 Task: Look for Airbnb properties in Singen, Germany from 21st December, 2023 to 29th December, 2023 for 4 adults. Place can be entire room with 2 bedrooms having 2 beds and 2 bathrooms. Property type can be flat.
Action: Mouse moved to (419, 76)
Screenshot: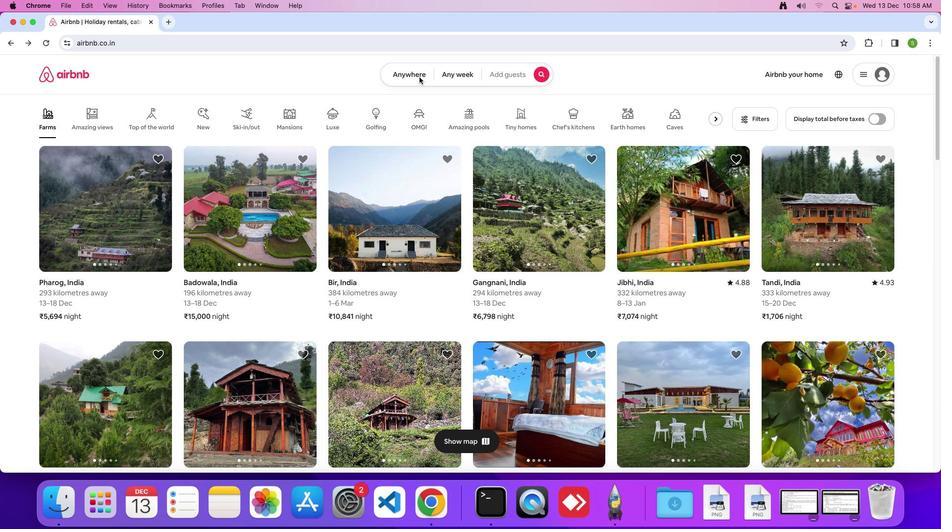 
Action: Mouse pressed left at (419, 76)
Screenshot: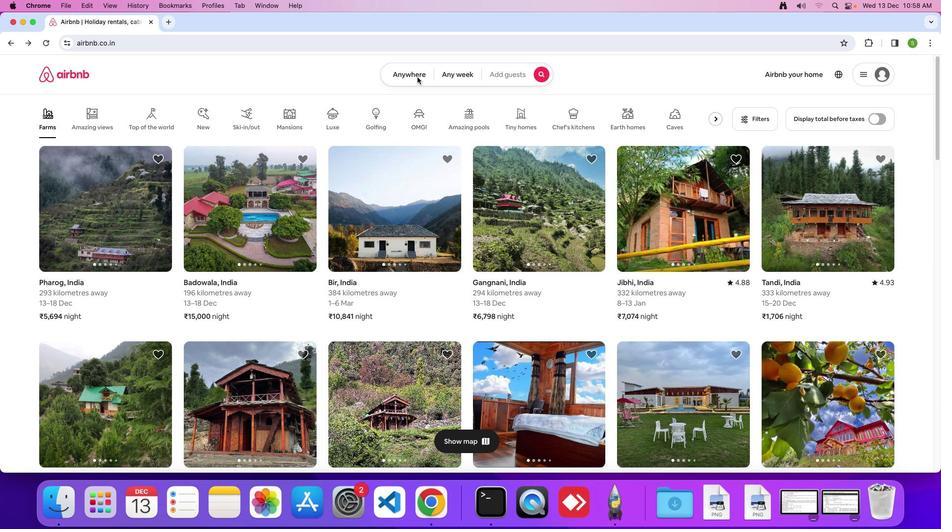
Action: Mouse moved to (394, 74)
Screenshot: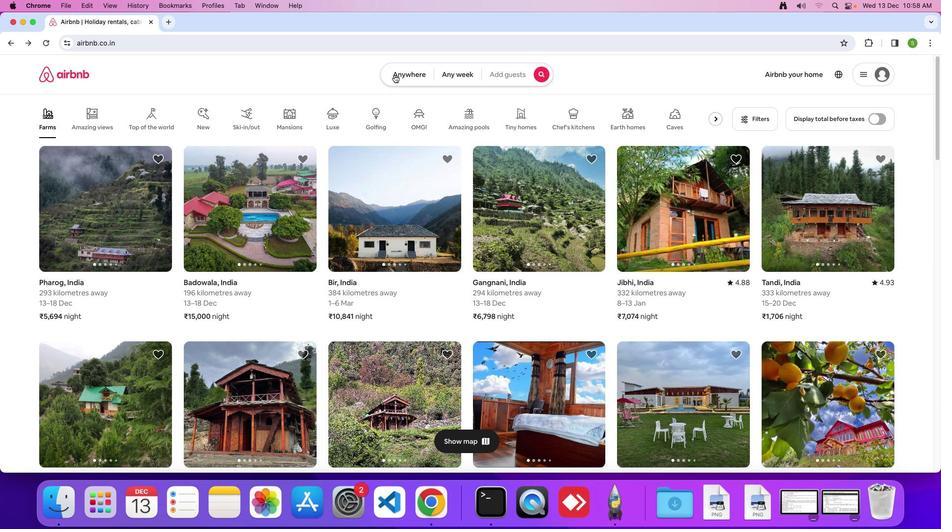 
Action: Mouse pressed left at (394, 74)
Screenshot: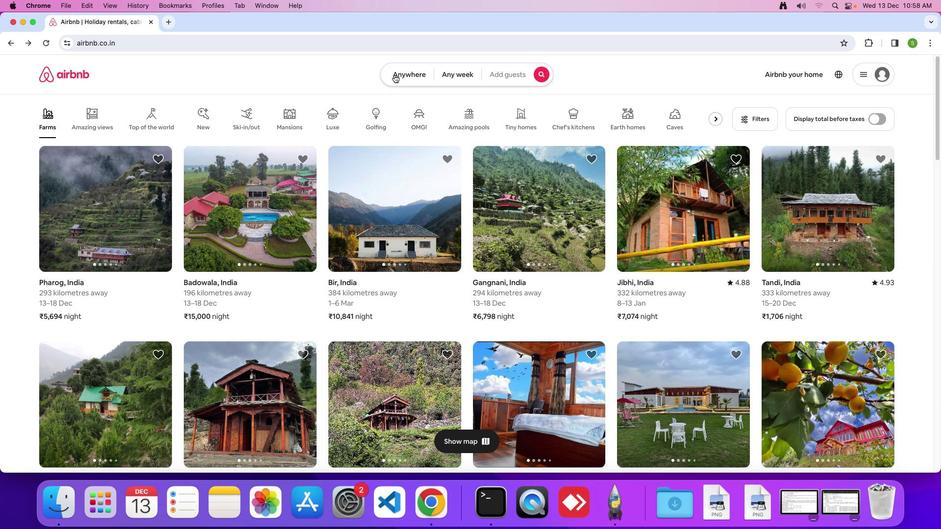 
Action: Mouse moved to (348, 113)
Screenshot: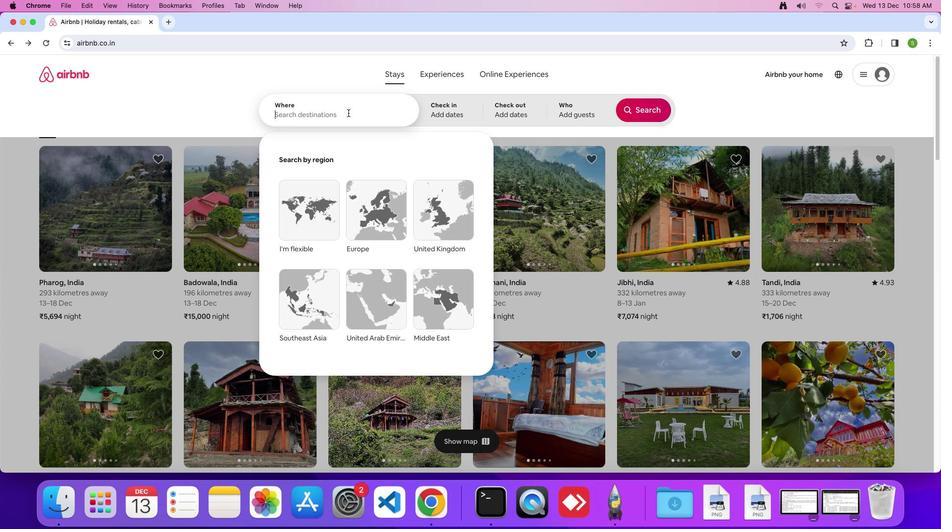 
Action: Mouse pressed left at (348, 113)
Screenshot: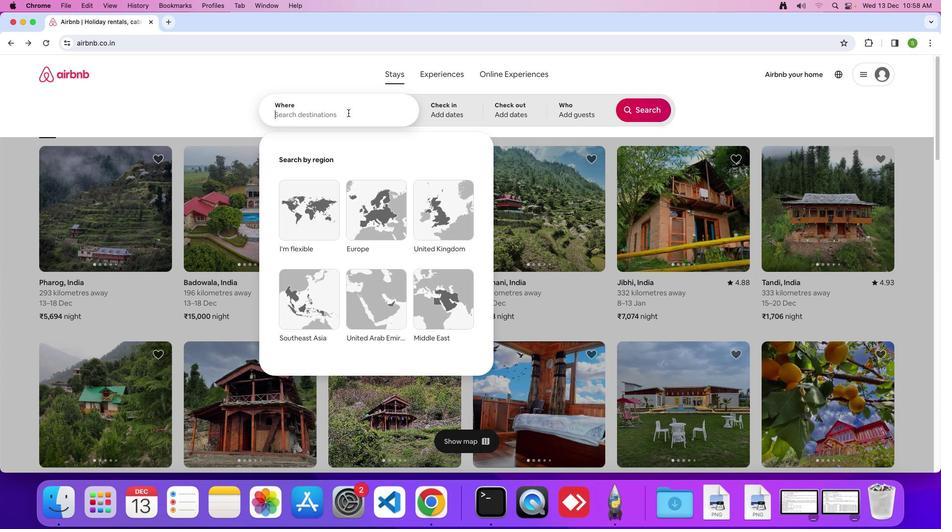 
Action: Key pressed 'S'Key.caps_lock'i''n''g''e''n'','Key.spaceKey.shift'G''e''r''m''a''n''y'Key.enter
Screenshot: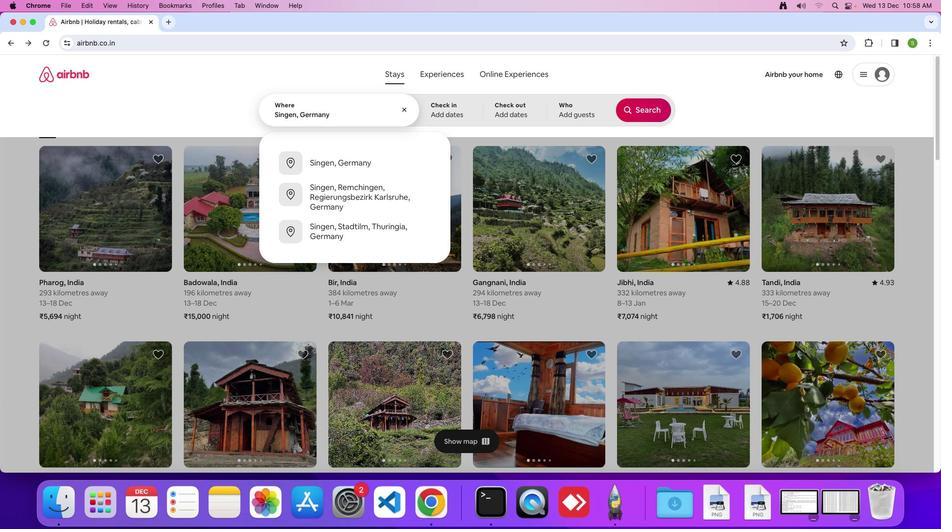 
Action: Mouse moved to (390, 298)
Screenshot: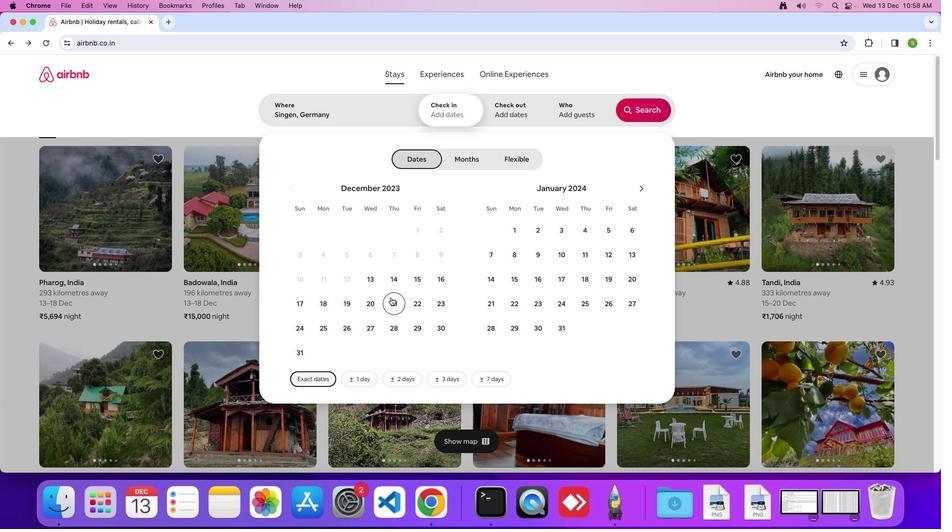 
Action: Mouse pressed left at (390, 298)
Screenshot: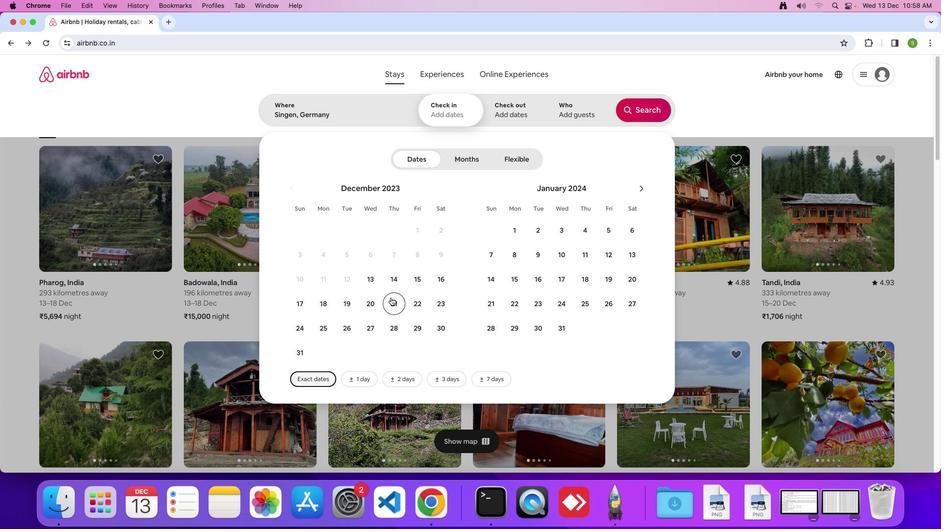 
Action: Mouse moved to (415, 327)
Screenshot: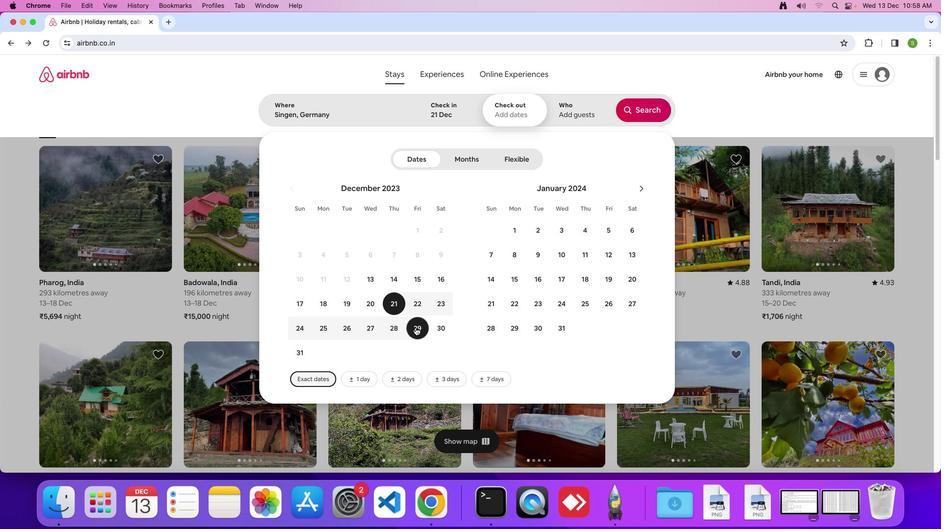 
Action: Mouse pressed left at (415, 327)
Screenshot: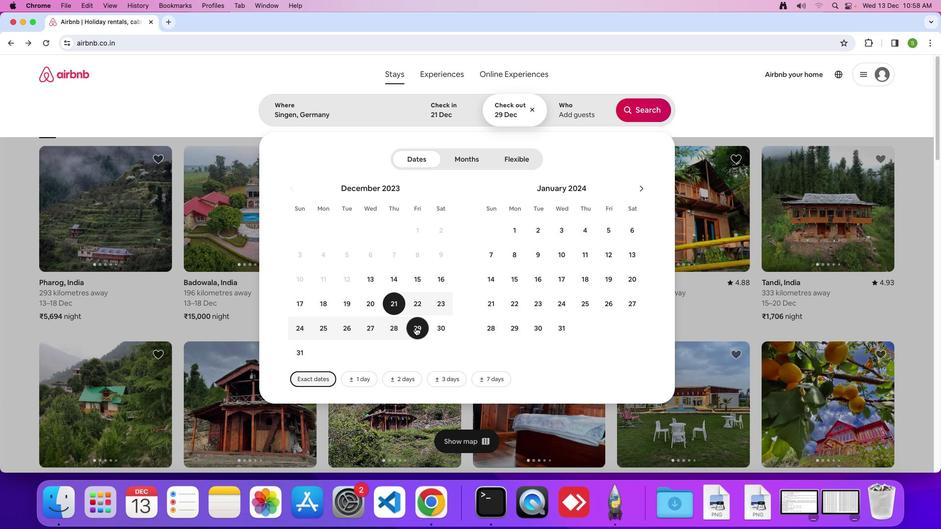 
Action: Mouse moved to (578, 110)
Screenshot: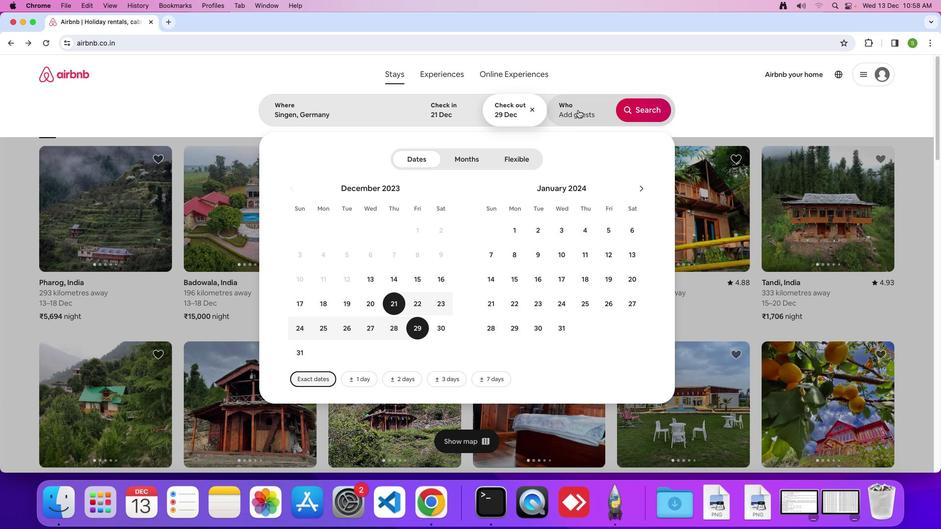 
Action: Mouse pressed left at (578, 110)
Screenshot: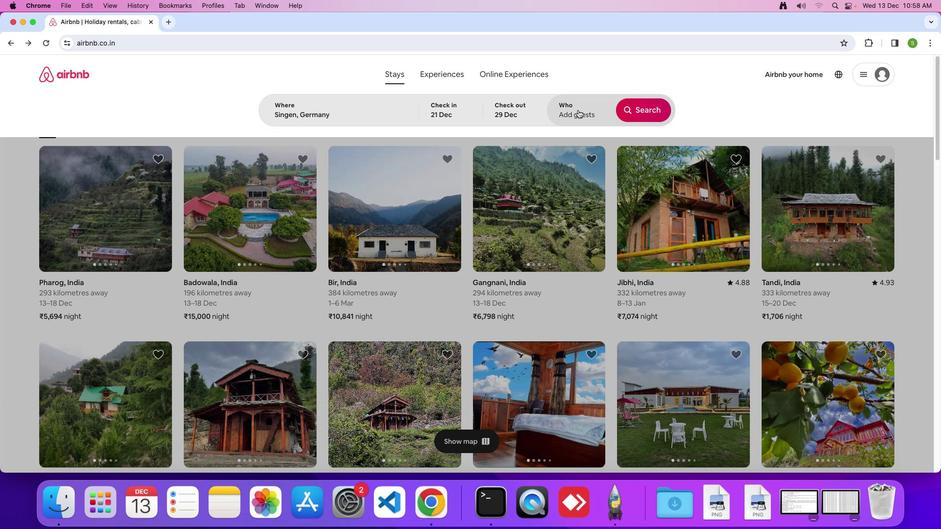 
Action: Mouse moved to (641, 160)
Screenshot: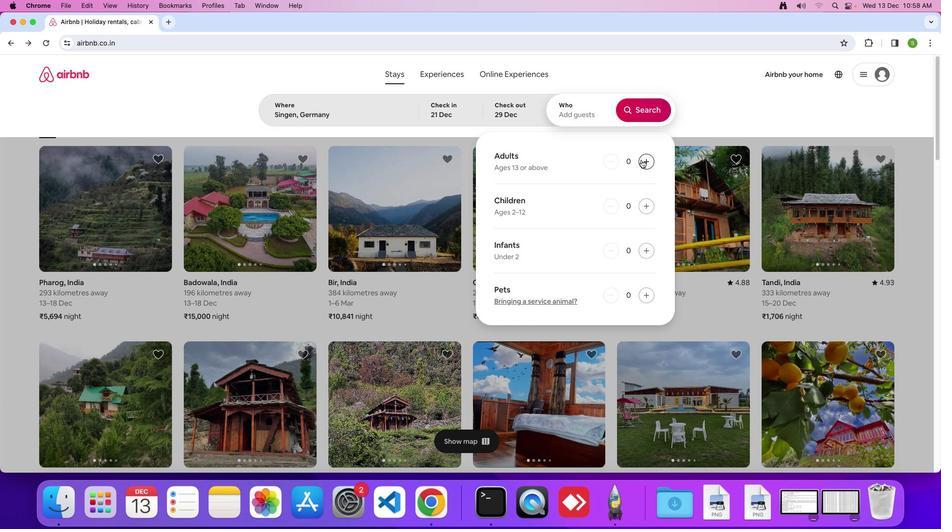 
Action: Mouse pressed left at (641, 160)
Screenshot: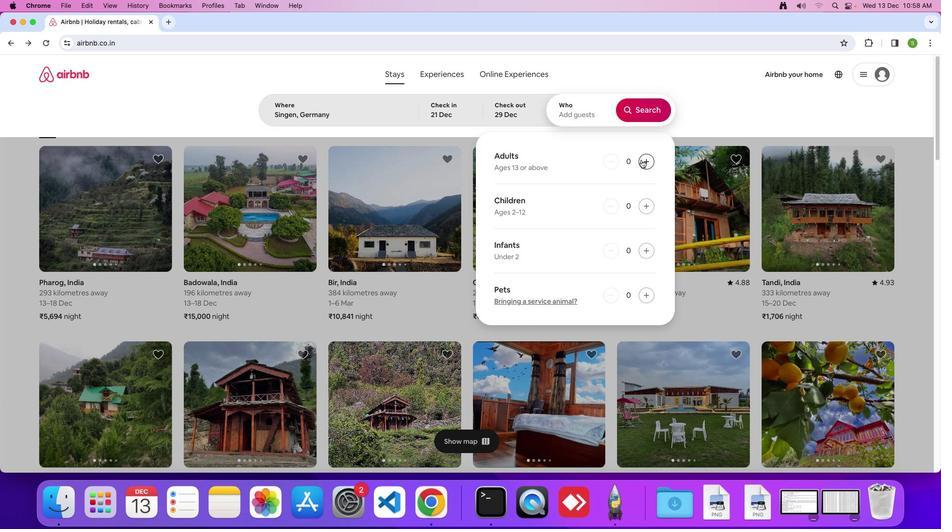 
Action: Mouse pressed left at (641, 160)
Screenshot: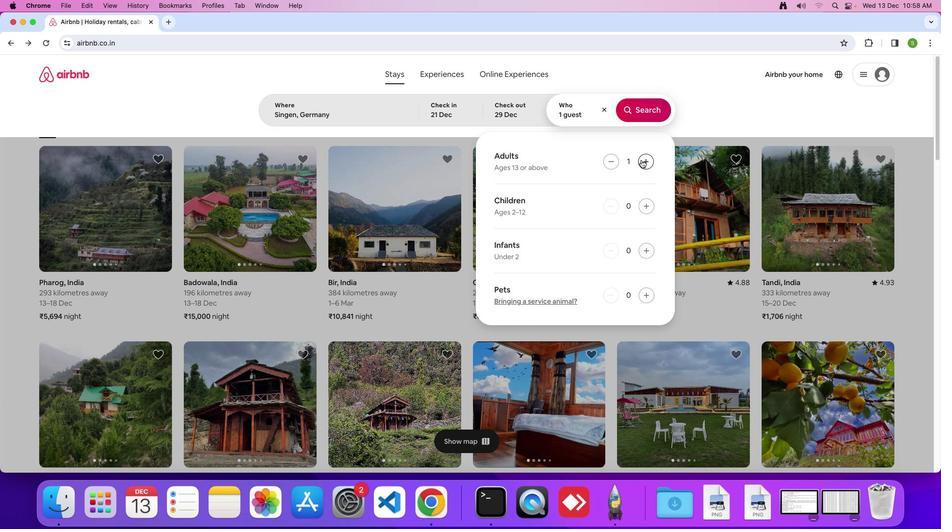 
Action: Mouse pressed left at (641, 160)
Screenshot: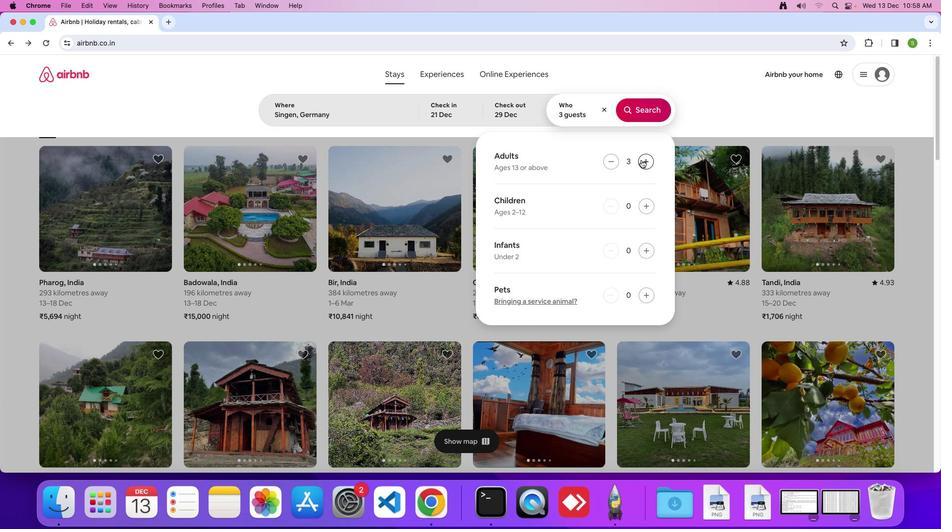 
Action: Mouse pressed left at (641, 160)
Screenshot: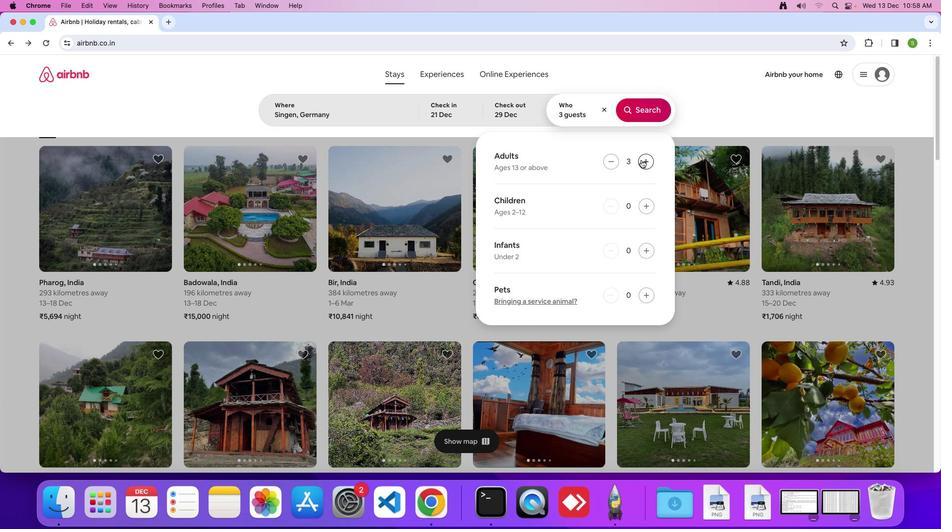 
Action: Mouse moved to (639, 115)
Screenshot: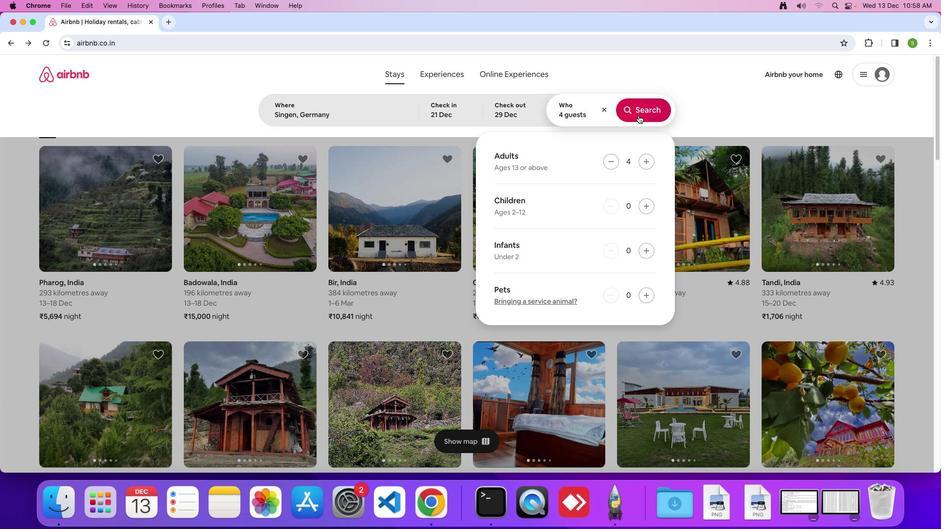 
Action: Mouse pressed left at (639, 115)
Screenshot: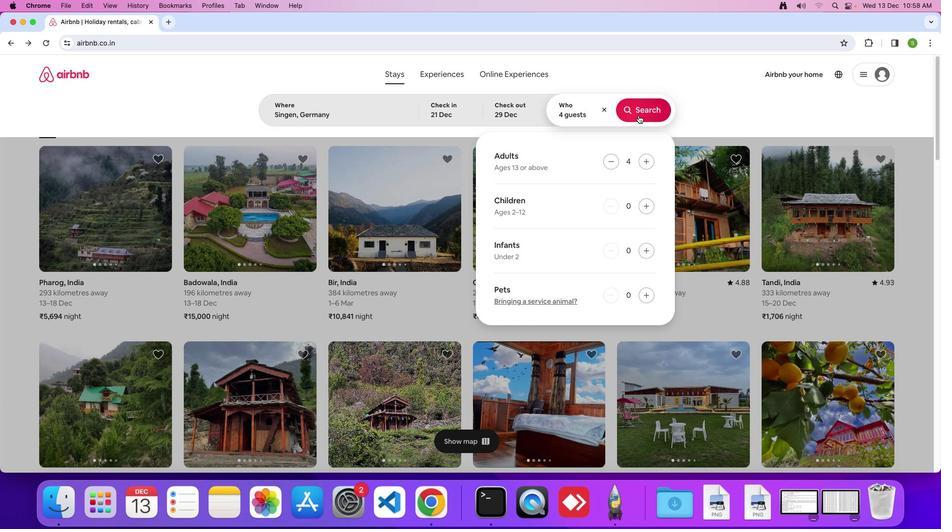 
Action: Mouse moved to (785, 116)
Screenshot: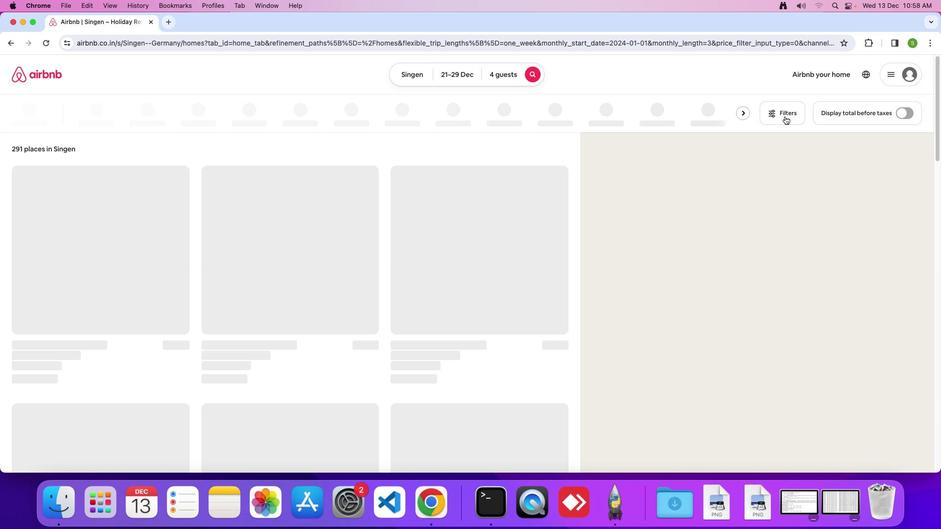
Action: Mouse pressed left at (785, 116)
Screenshot: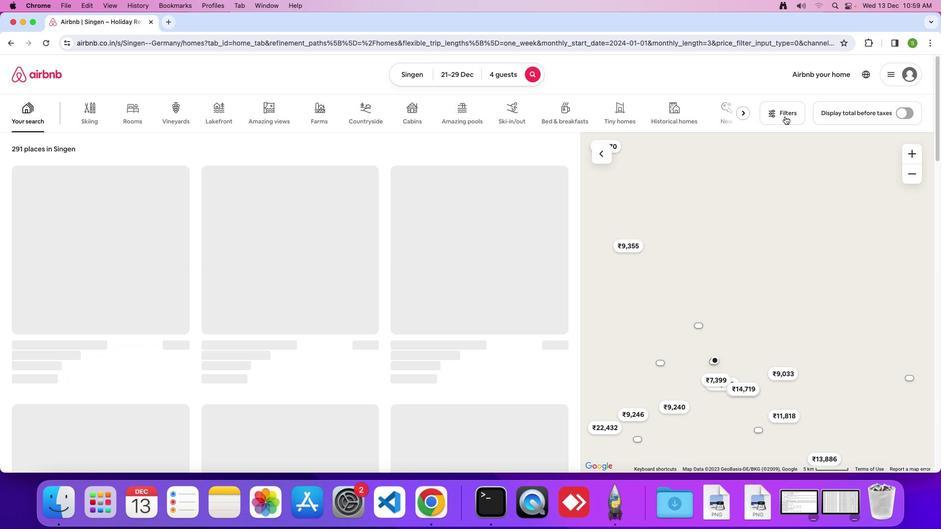 
Action: Mouse moved to (420, 355)
Screenshot: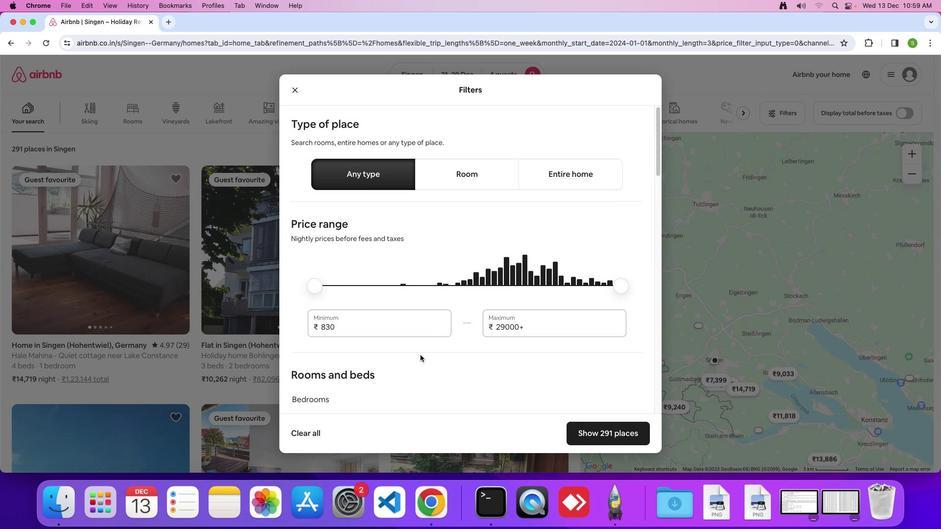 
Action: Mouse scrolled (420, 355) with delta (0, 0)
Screenshot: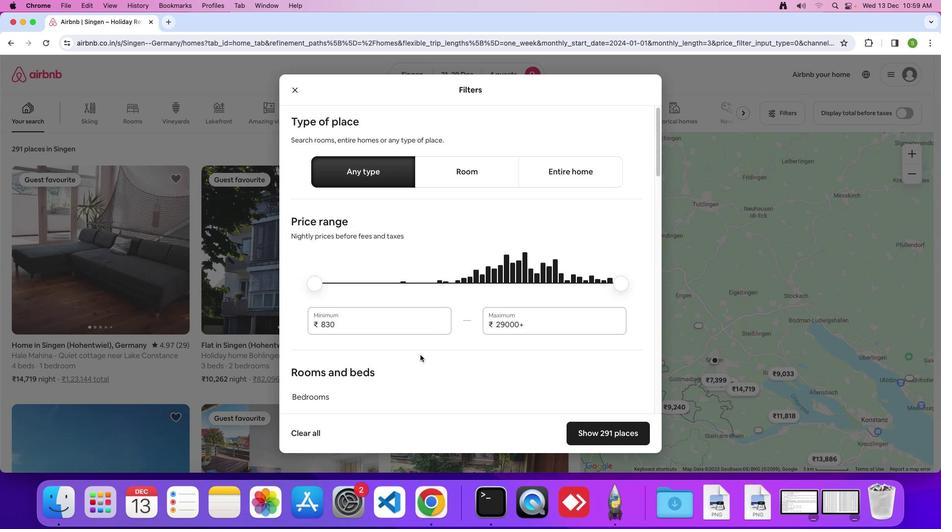 
Action: Mouse scrolled (420, 355) with delta (0, 0)
Screenshot: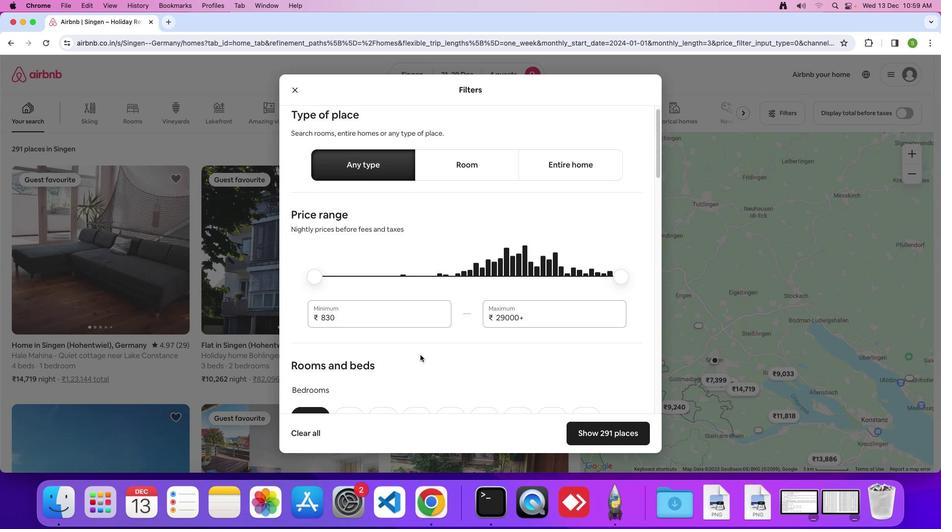 
Action: Mouse scrolled (420, 355) with delta (0, 0)
Screenshot: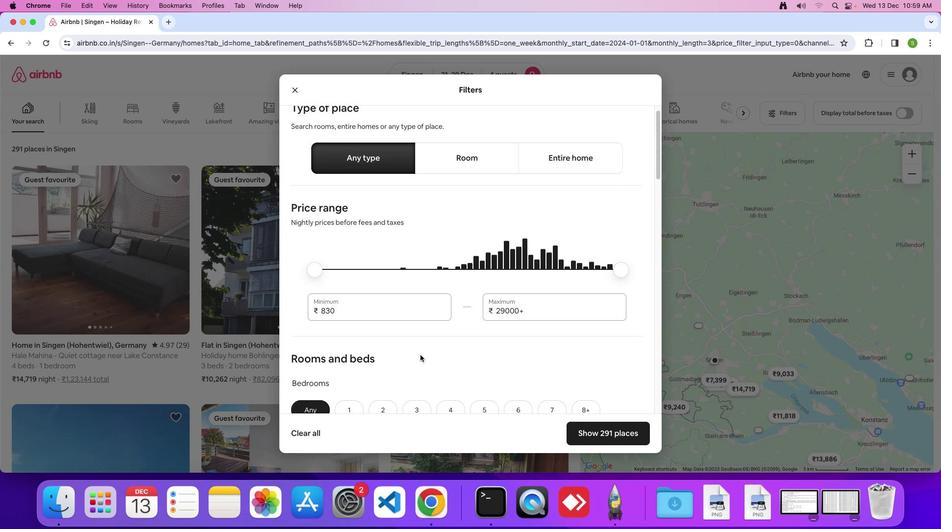 
Action: Mouse scrolled (420, 355) with delta (0, 0)
Screenshot: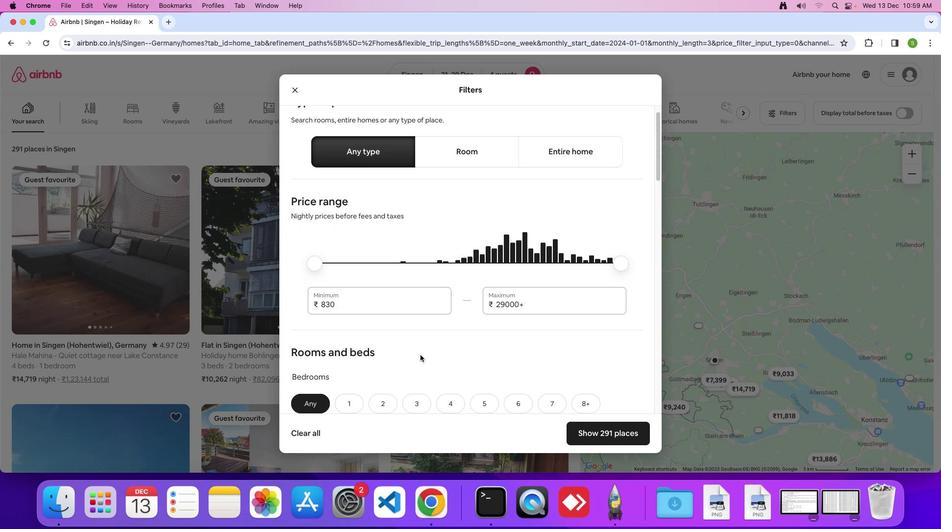 
Action: Mouse scrolled (420, 355) with delta (0, 0)
Screenshot: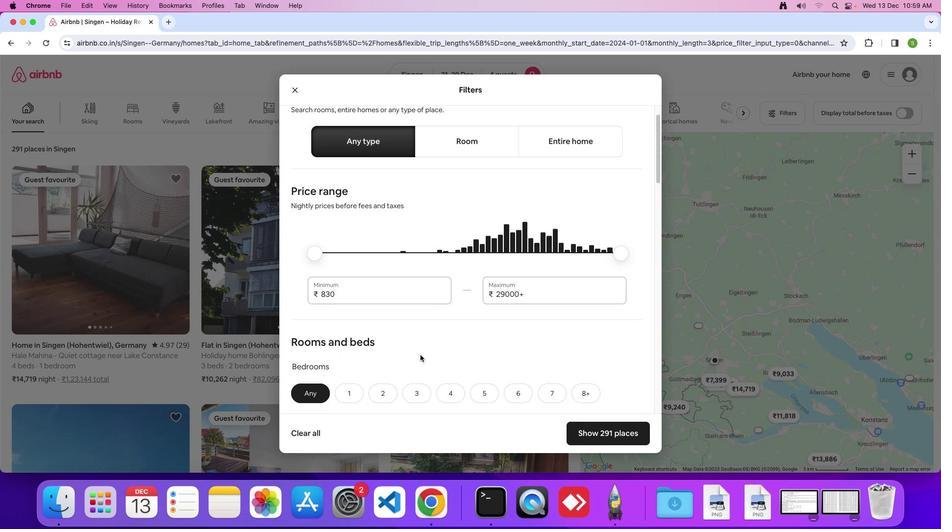 
Action: Mouse scrolled (420, 355) with delta (0, 0)
Screenshot: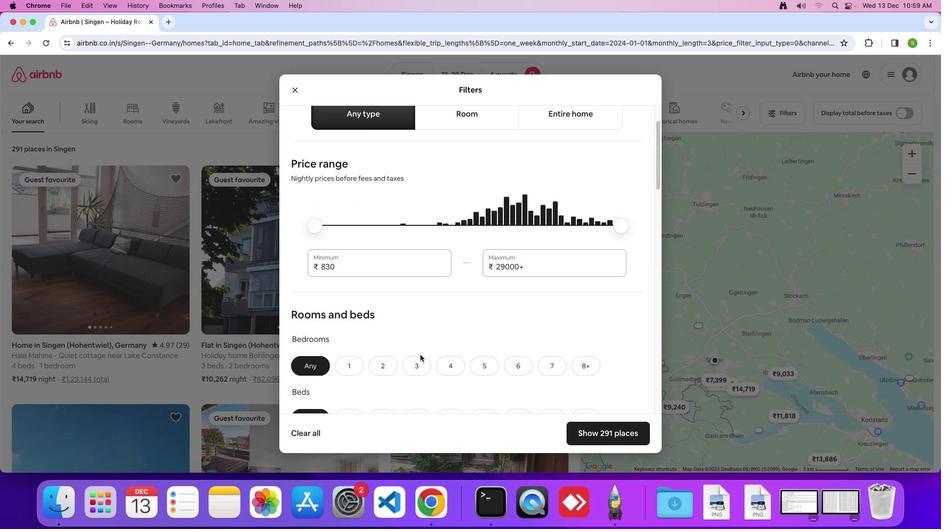 
Action: Mouse scrolled (420, 355) with delta (0, 0)
Screenshot: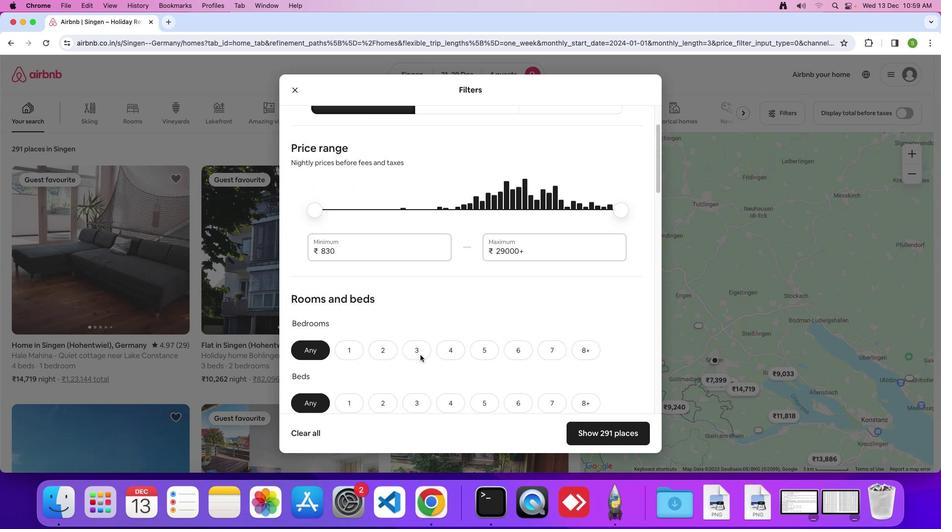 
Action: Mouse scrolled (420, 355) with delta (0, 0)
Screenshot: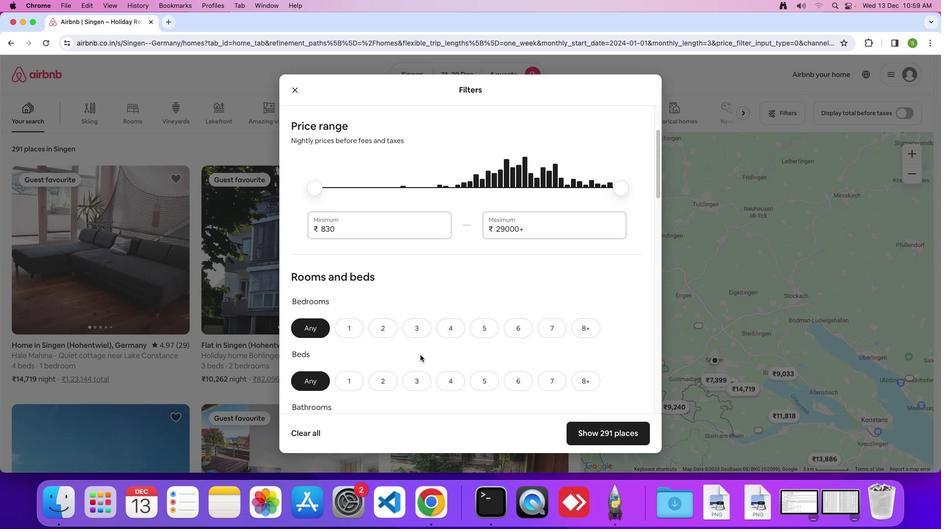 
Action: Mouse scrolled (420, 355) with delta (0, 0)
Screenshot: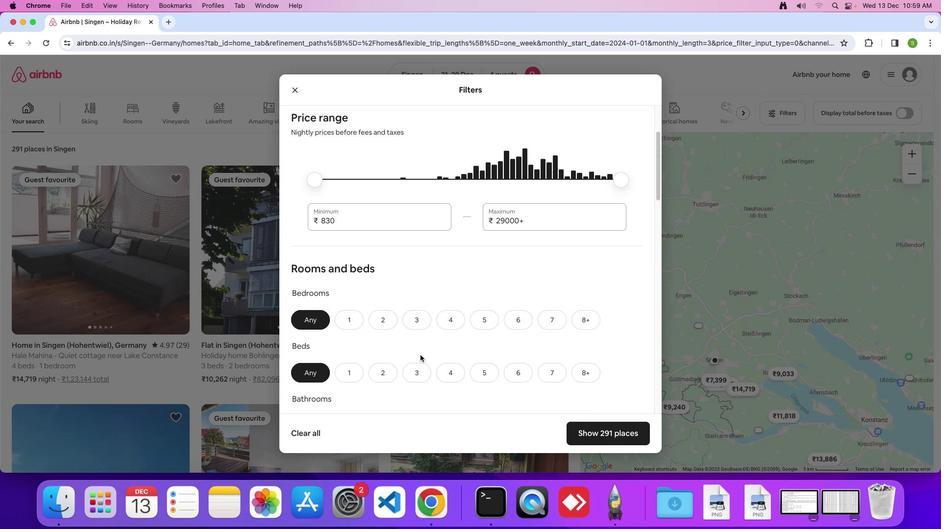 
Action: Mouse scrolled (420, 355) with delta (0, 0)
Screenshot: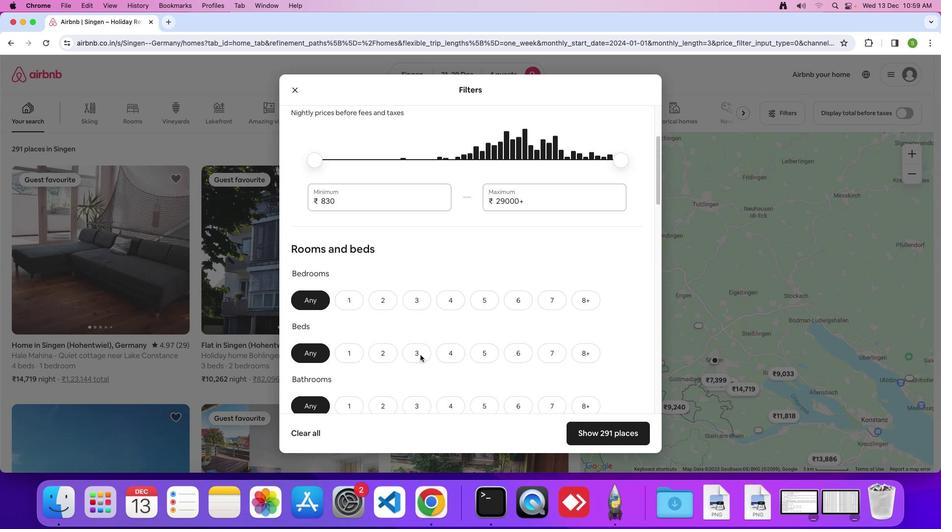 
Action: Mouse scrolled (420, 355) with delta (0, 0)
Screenshot: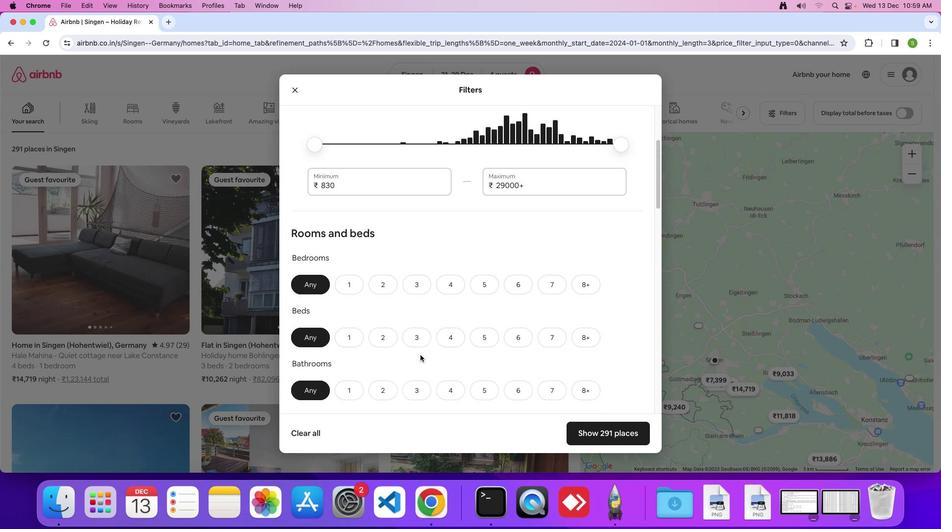 
Action: Mouse scrolled (420, 355) with delta (0, 0)
Screenshot: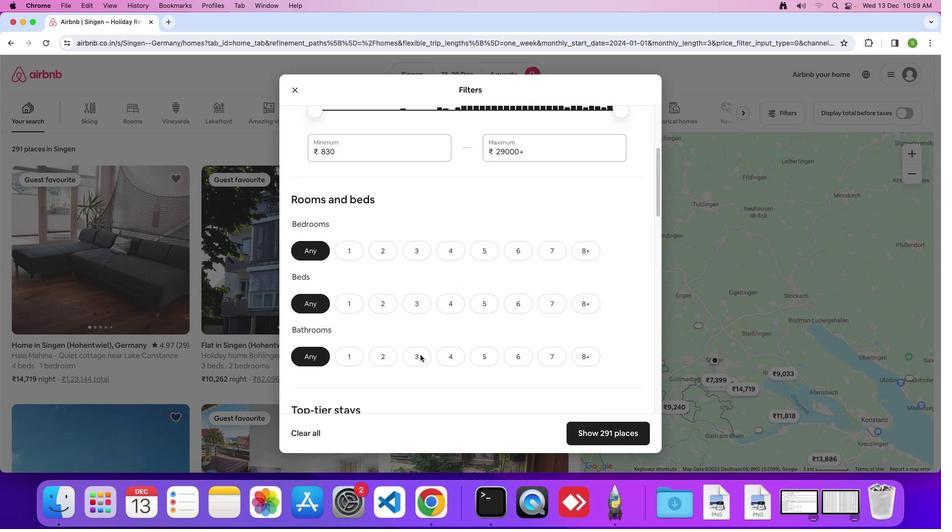 
Action: Mouse moved to (389, 243)
Screenshot: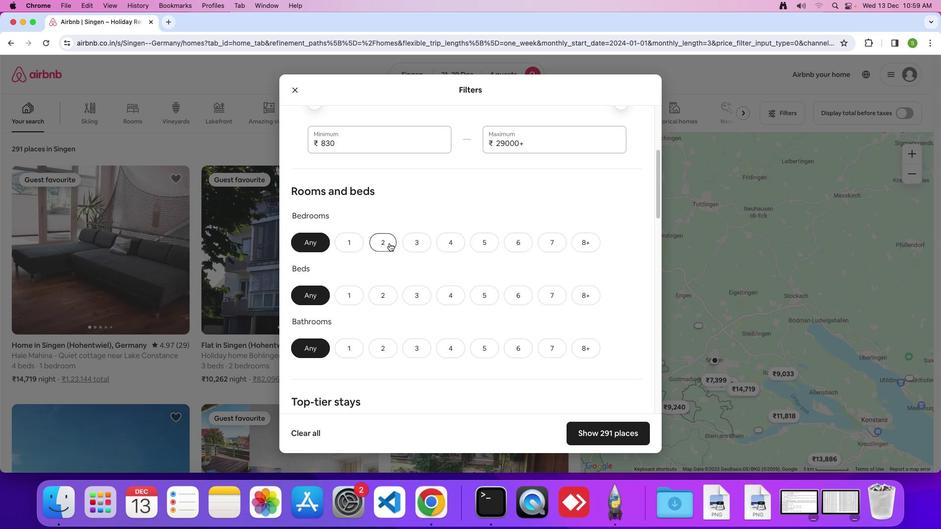 
Action: Mouse pressed left at (389, 243)
Screenshot: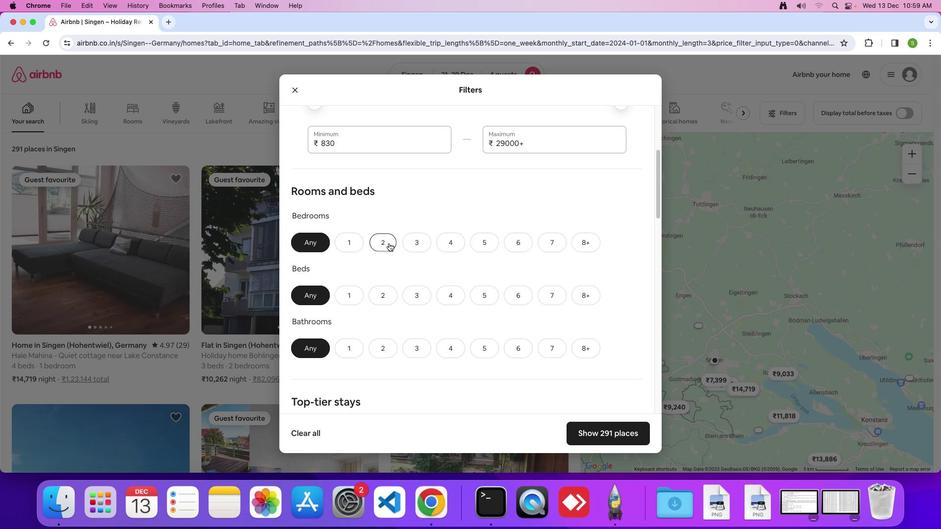 
Action: Mouse moved to (383, 298)
Screenshot: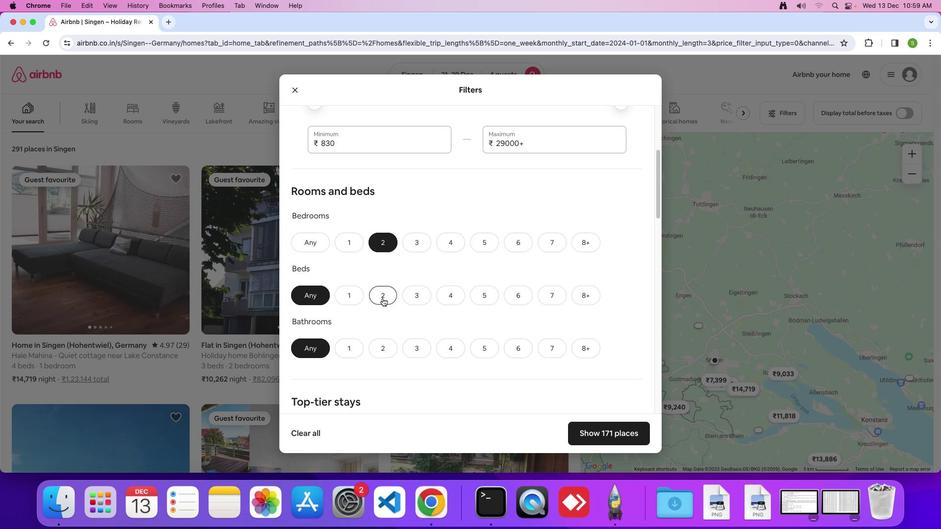 
Action: Mouse pressed left at (383, 298)
Screenshot: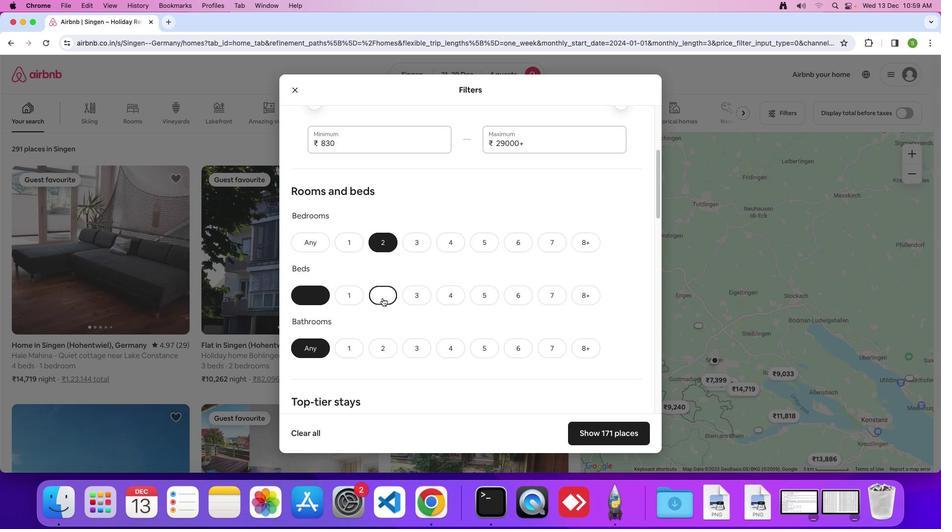 
Action: Mouse moved to (382, 348)
Screenshot: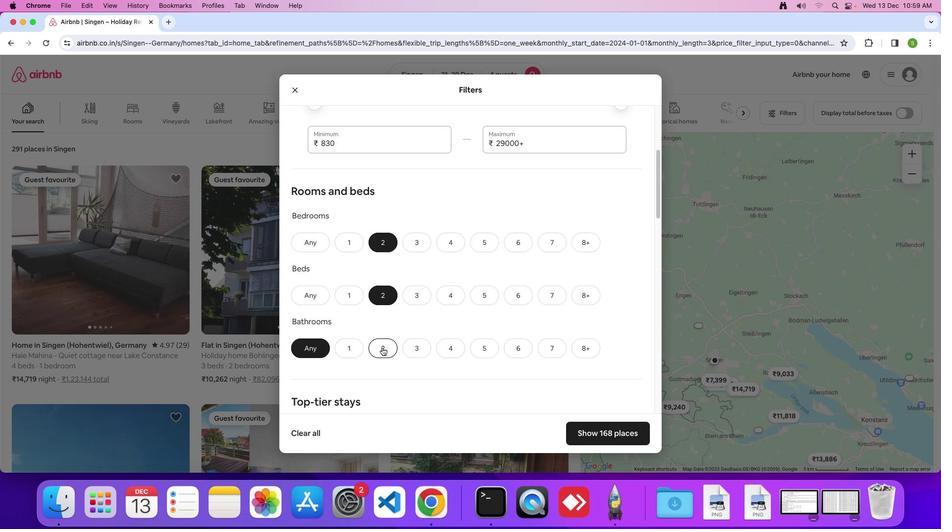 
Action: Mouse pressed left at (382, 348)
Screenshot: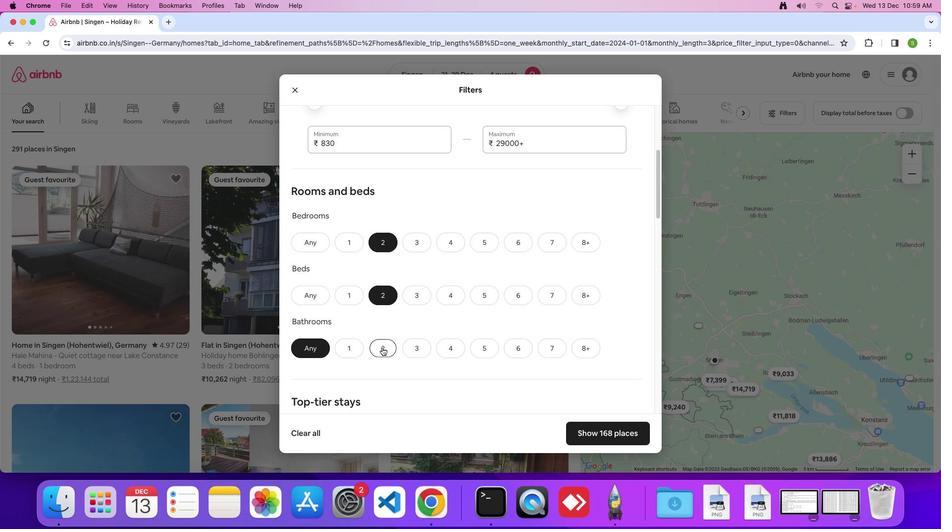 
Action: Mouse moved to (463, 310)
Screenshot: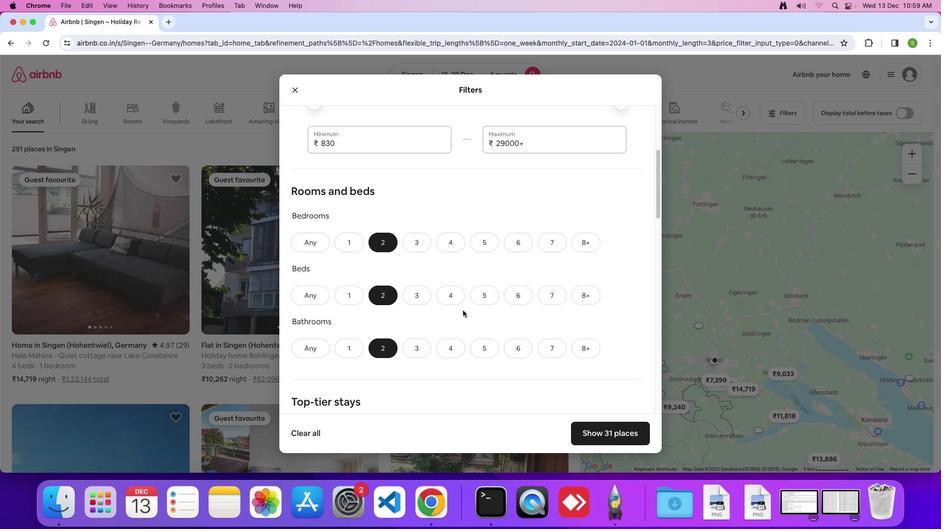 
Action: Mouse scrolled (463, 310) with delta (0, 0)
Screenshot: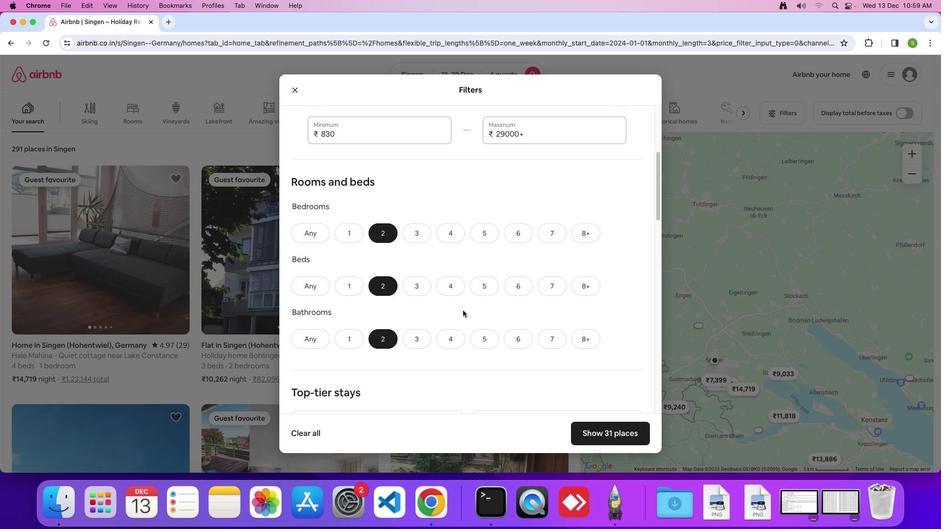
Action: Mouse scrolled (463, 310) with delta (0, 0)
Screenshot: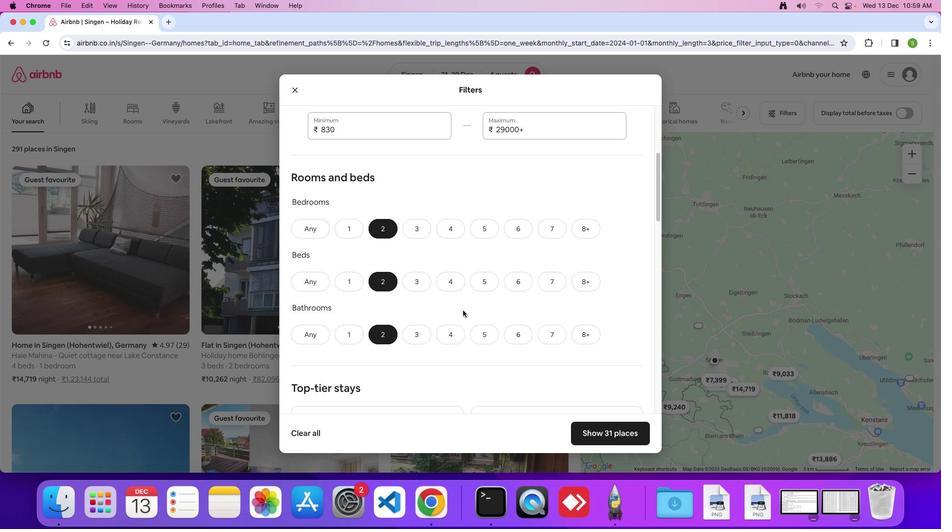 
Action: Mouse scrolled (463, 310) with delta (0, 0)
Screenshot: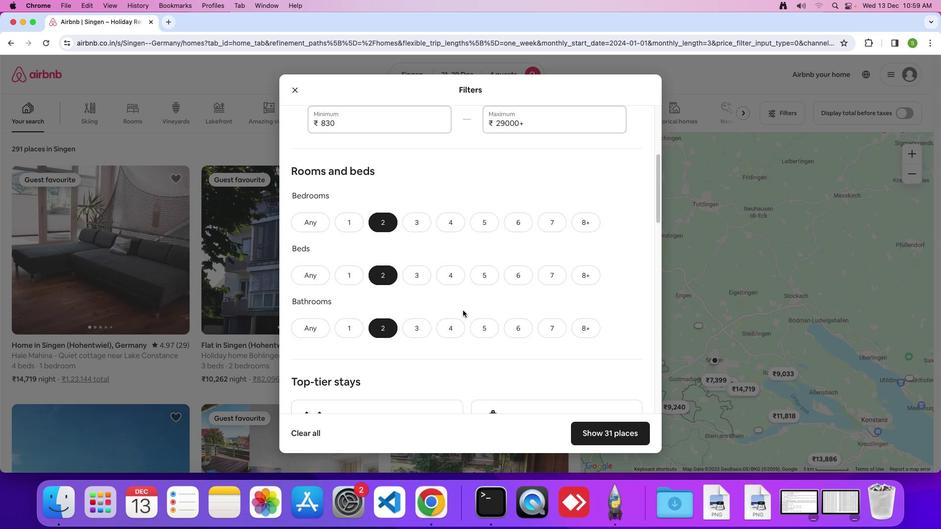 
Action: Mouse scrolled (463, 310) with delta (0, 0)
Screenshot: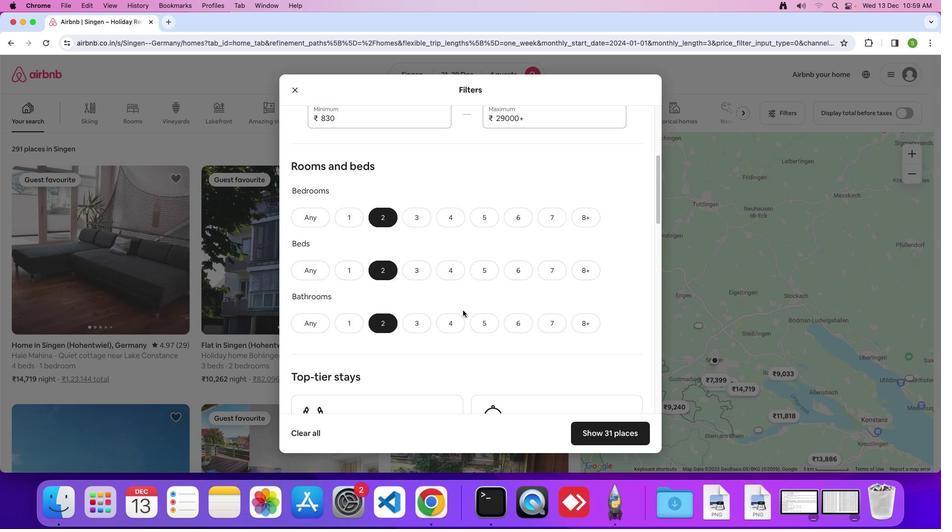 
Action: Mouse scrolled (463, 310) with delta (0, 0)
Screenshot: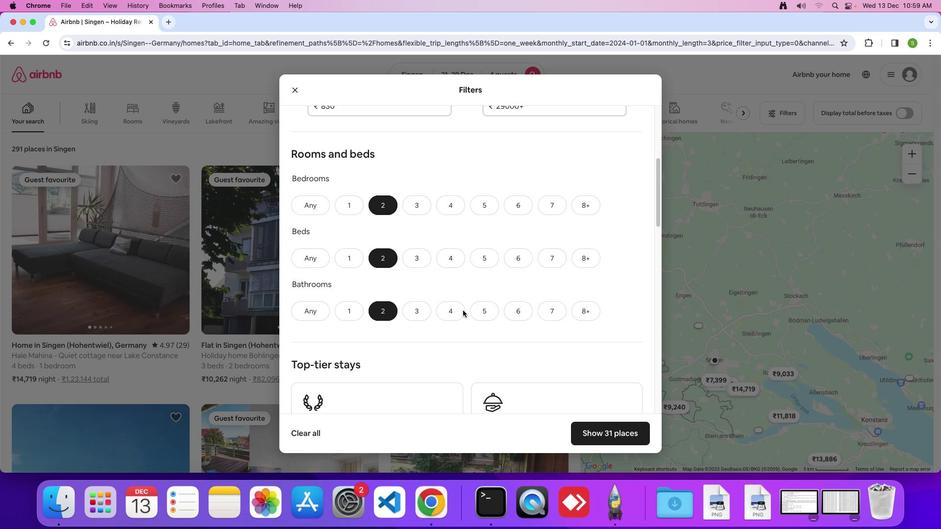 
Action: Mouse scrolled (463, 310) with delta (0, 0)
Screenshot: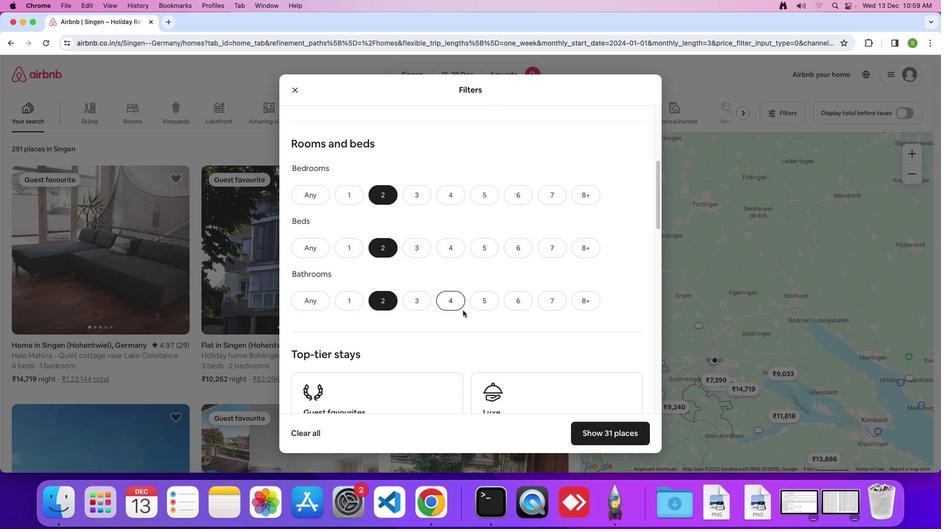 
Action: Mouse scrolled (463, 310) with delta (0, 0)
Screenshot: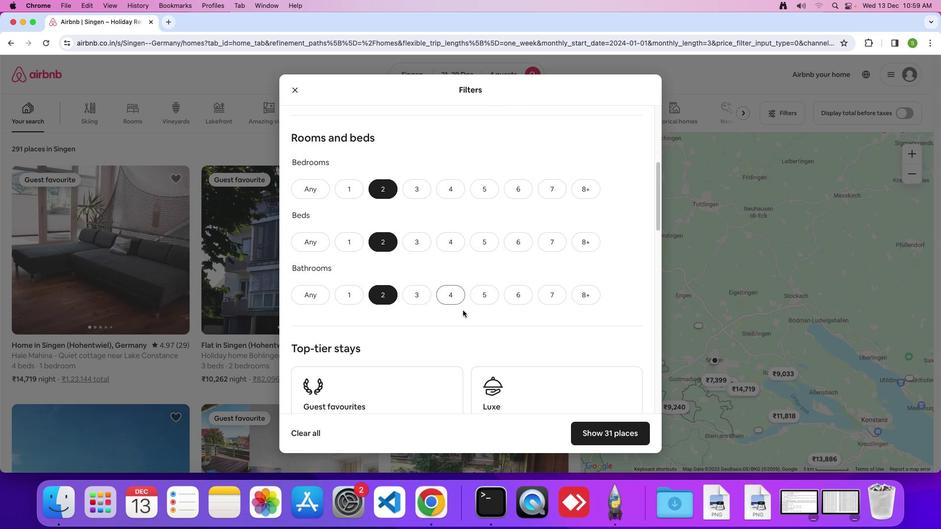 
Action: Mouse scrolled (463, 310) with delta (0, 0)
Screenshot: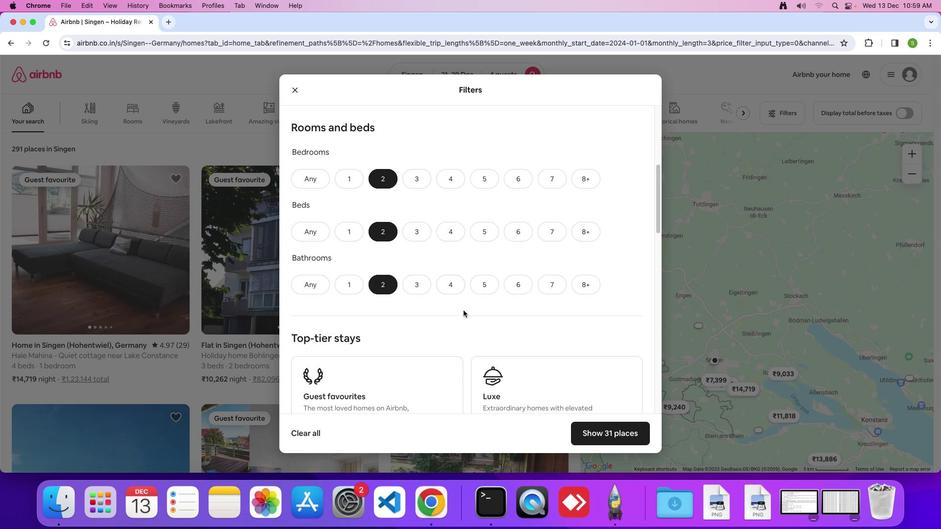 
Action: Mouse scrolled (463, 310) with delta (0, 0)
Screenshot: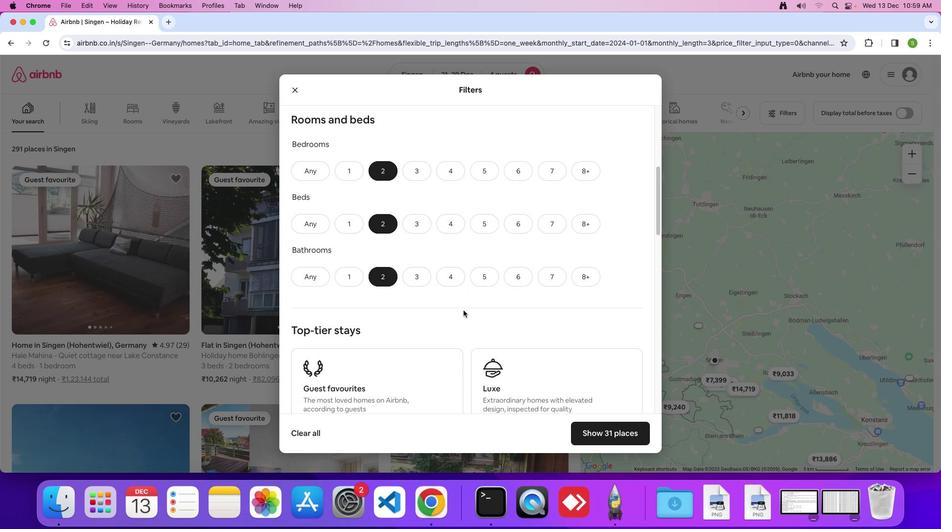 
Action: Mouse moved to (463, 310)
Screenshot: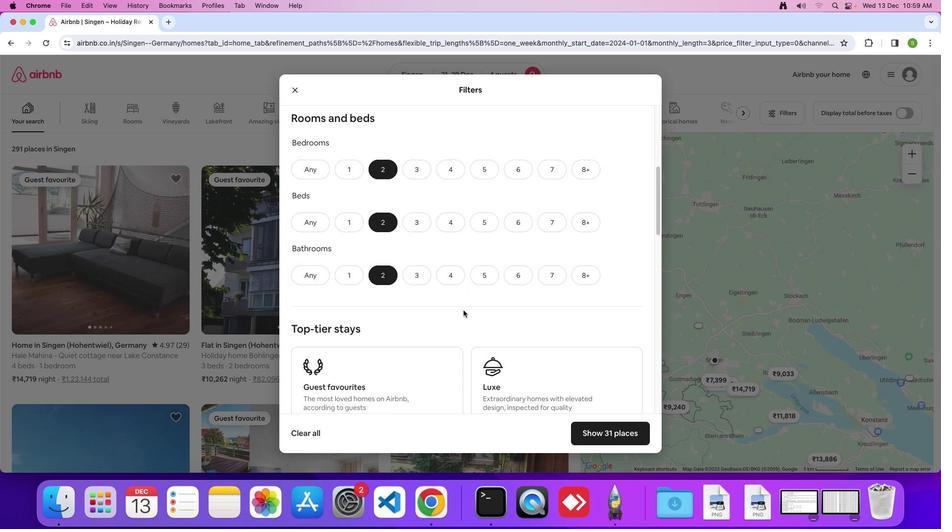 
Action: Mouse scrolled (463, 310) with delta (0, 0)
Screenshot: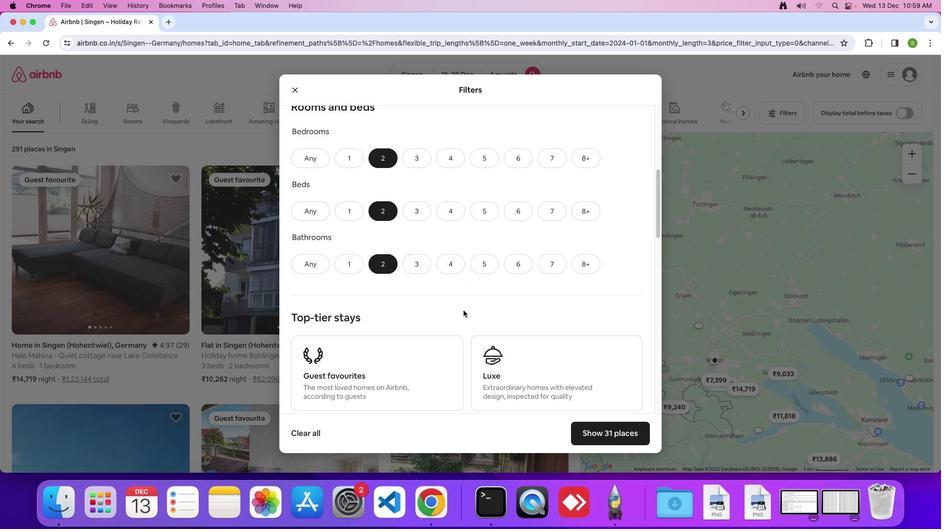 
Action: Mouse scrolled (463, 310) with delta (0, 0)
Screenshot: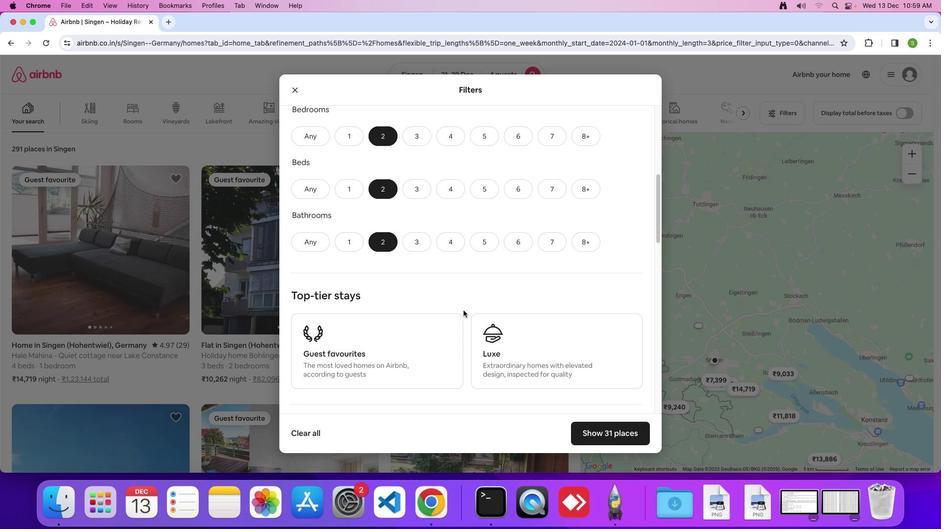 
Action: Mouse scrolled (463, 310) with delta (0, 0)
Screenshot: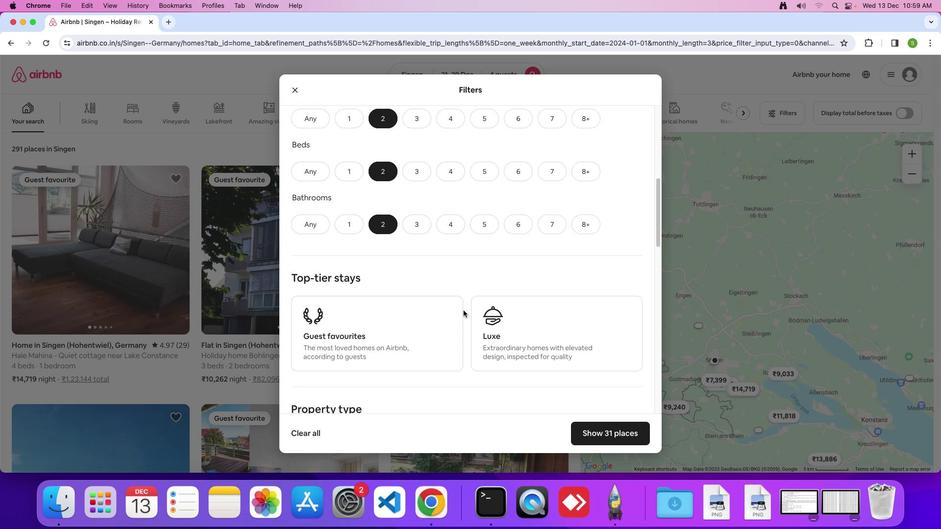 
Action: Mouse scrolled (463, 310) with delta (0, 0)
Screenshot: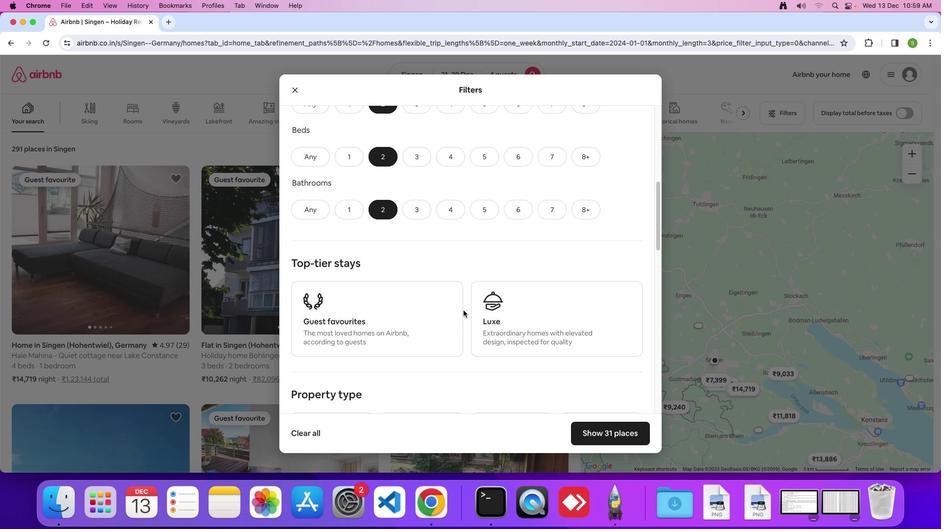 
Action: Mouse scrolled (463, 310) with delta (0, 0)
Screenshot: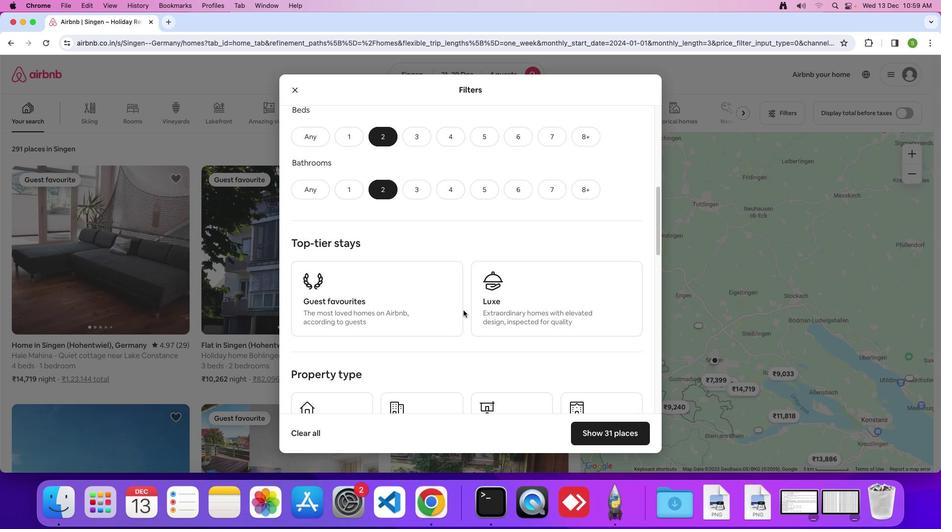 
Action: Mouse scrolled (463, 310) with delta (0, 0)
Screenshot: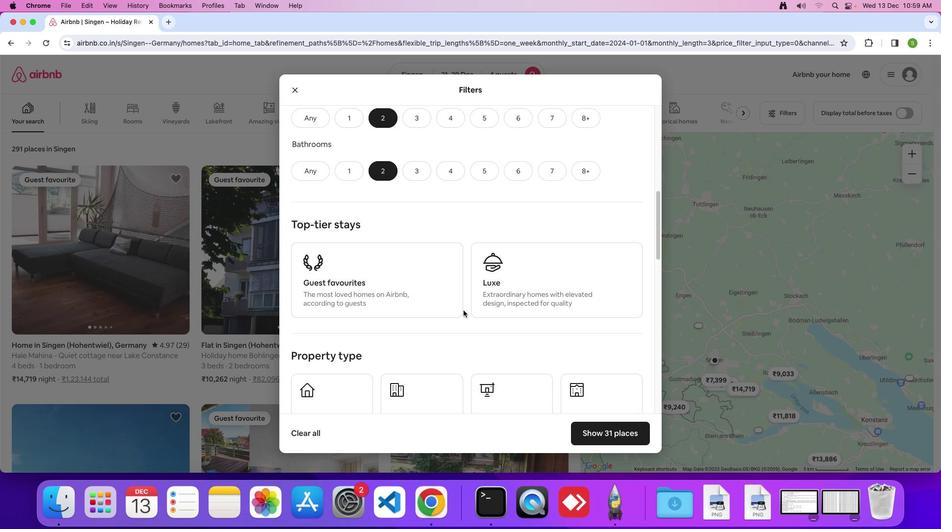 
Action: Mouse scrolled (463, 310) with delta (0, 0)
Screenshot: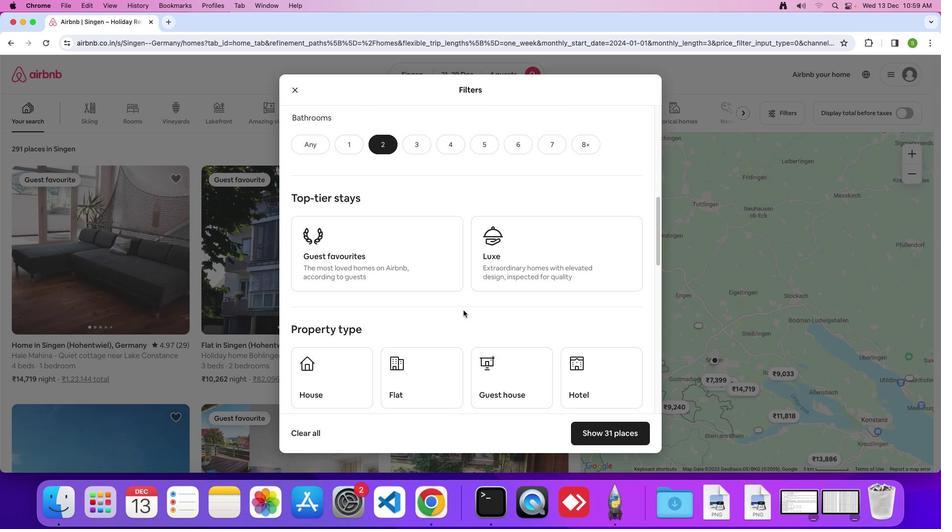 
Action: Mouse scrolled (463, 310) with delta (0, 0)
Screenshot: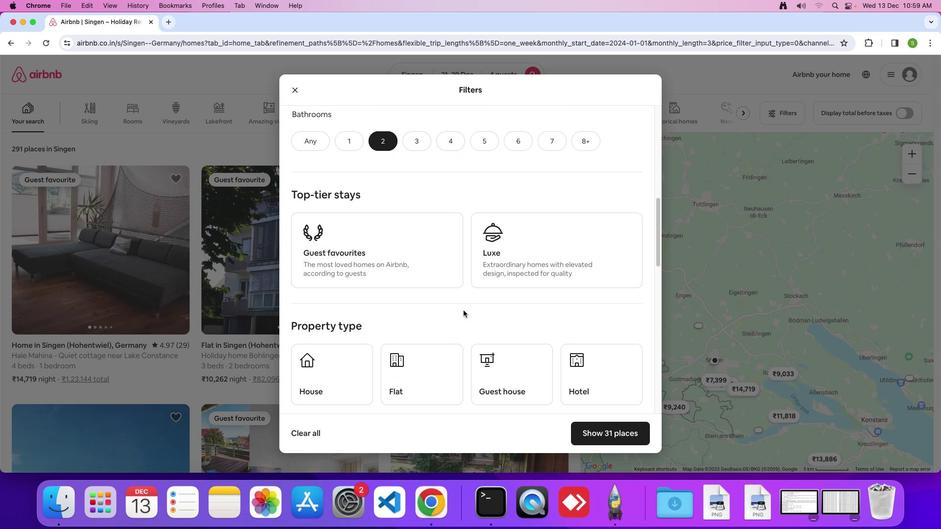 
Action: Mouse scrolled (463, 310) with delta (0, 0)
Screenshot: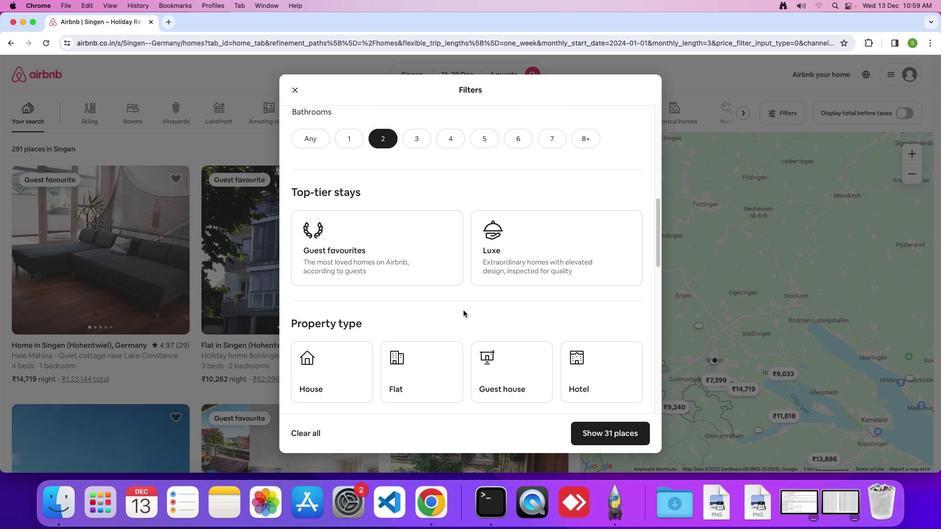 
Action: Mouse scrolled (463, 310) with delta (0, 0)
Screenshot: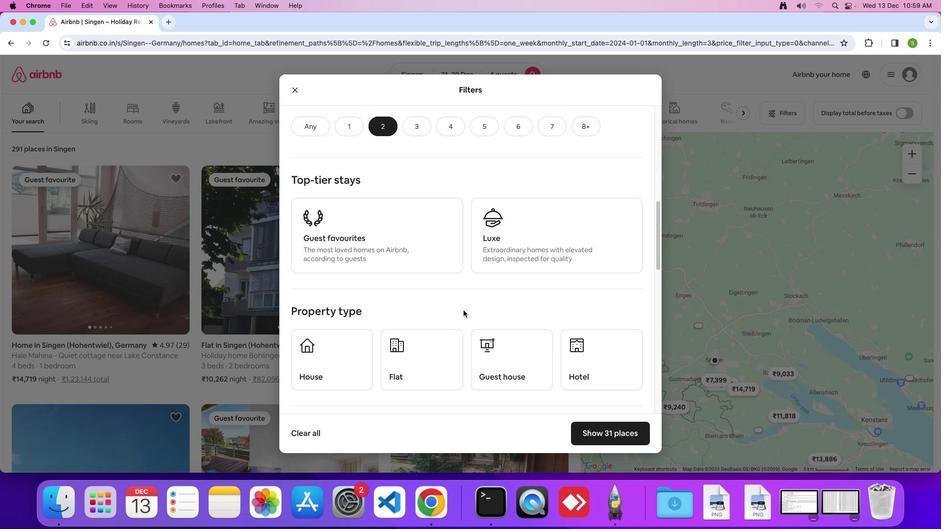 
Action: Mouse scrolled (463, 310) with delta (0, 0)
Screenshot: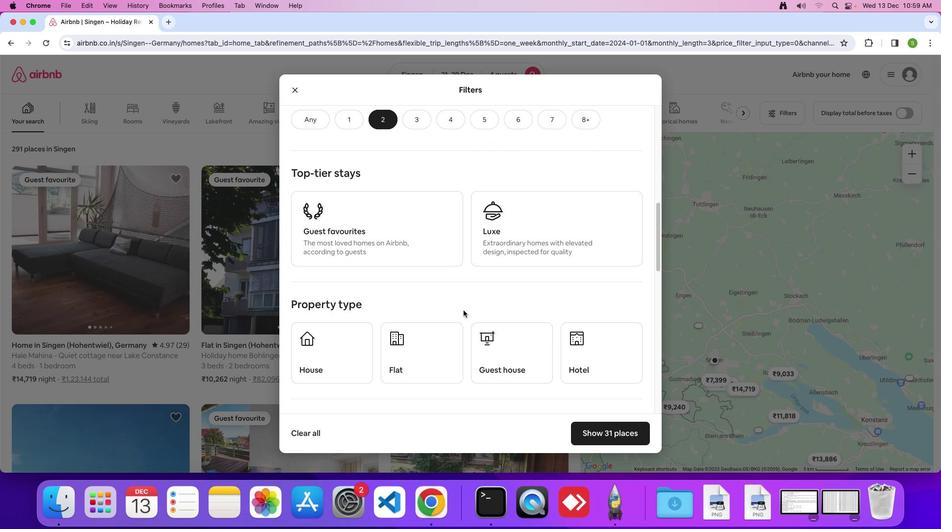 
Action: Mouse scrolled (463, 310) with delta (0, 0)
Screenshot: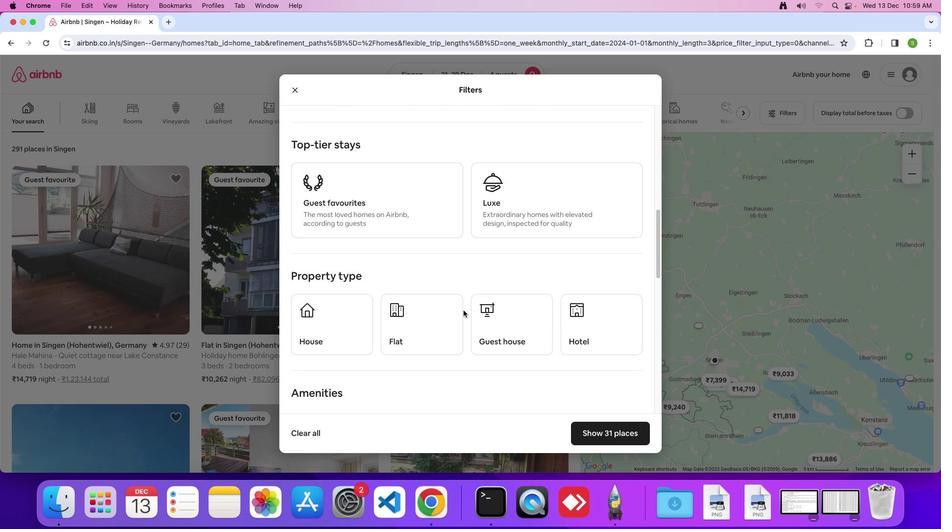 
Action: Mouse scrolled (463, 310) with delta (0, 0)
Screenshot: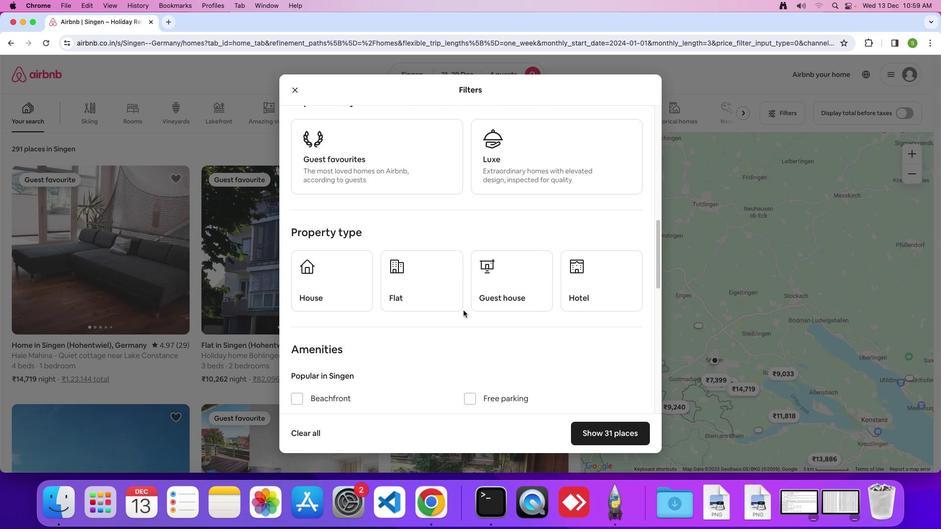 
Action: Mouse scrolled (463, 310) with delta (0, -1)
Screenshot: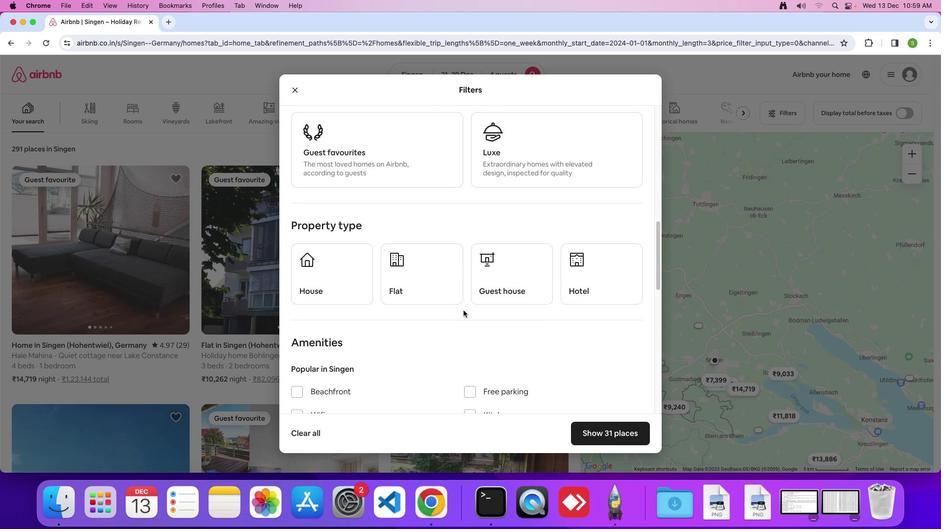 
Action: Mouse moved to (419, 282)
Screenshot: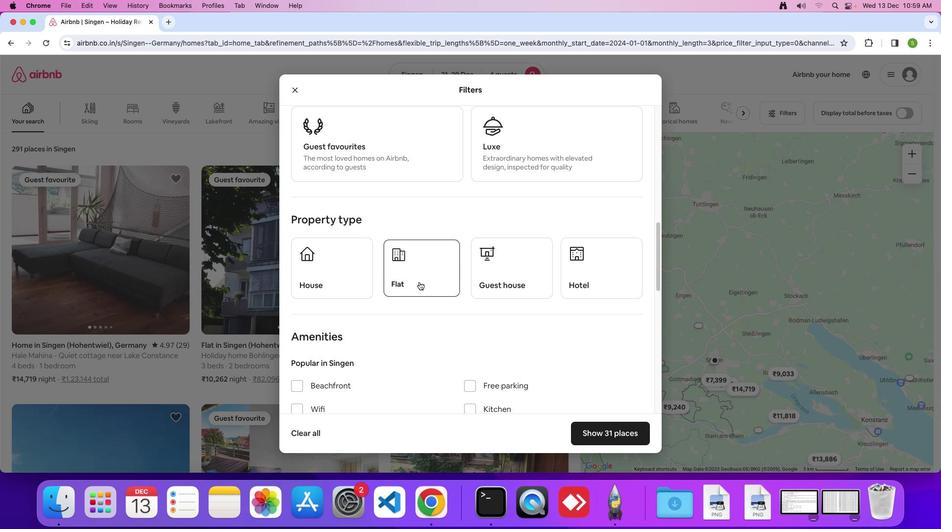 
Action: Mouse pressed left at (419, 282)
Screenshot: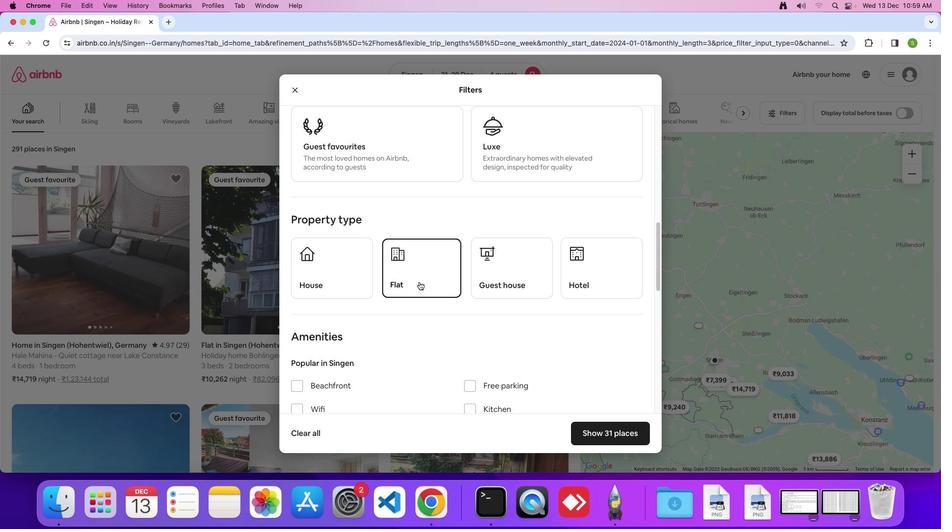 
Action: Mouse moved to (473, 349)
Screenshot: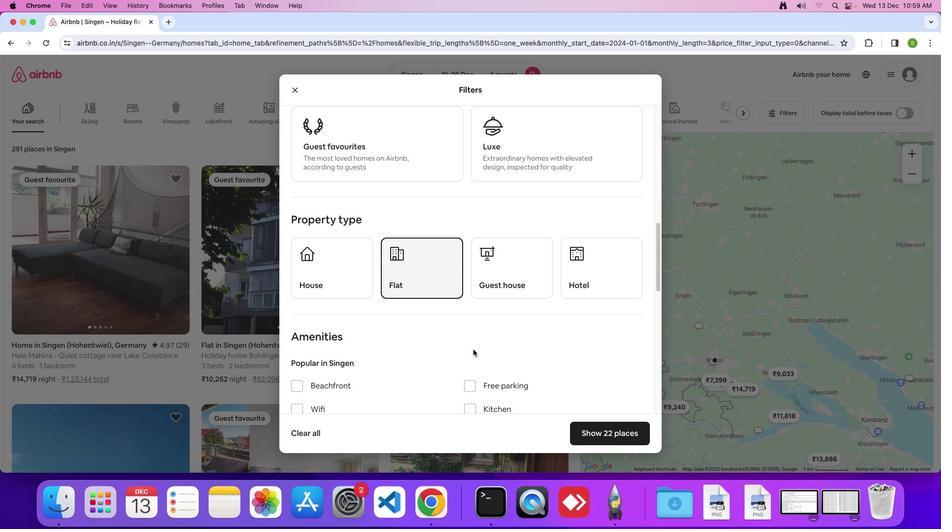 
Action: Mouse scrolled (473, 349) with delta (0, 0)
Screenshot: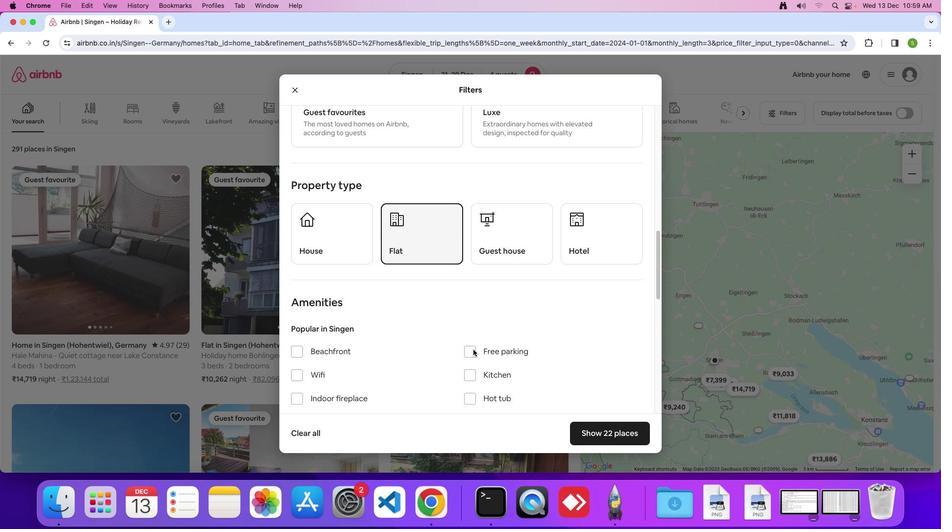 
Action: Mouse scrolled (473, 349) with delta (0, 0)
Screenshot: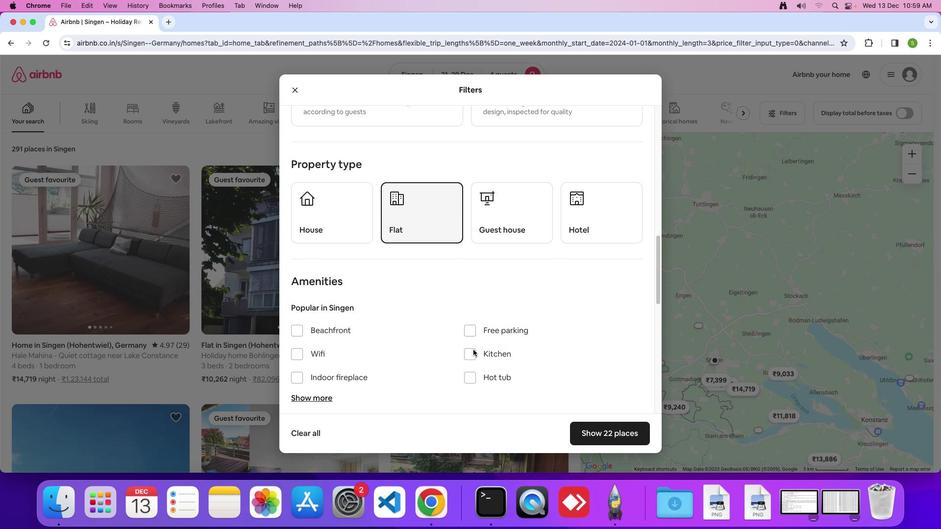 
Action: Mouse scrolled (473, 349) with delta (0, -1)
Screenshot: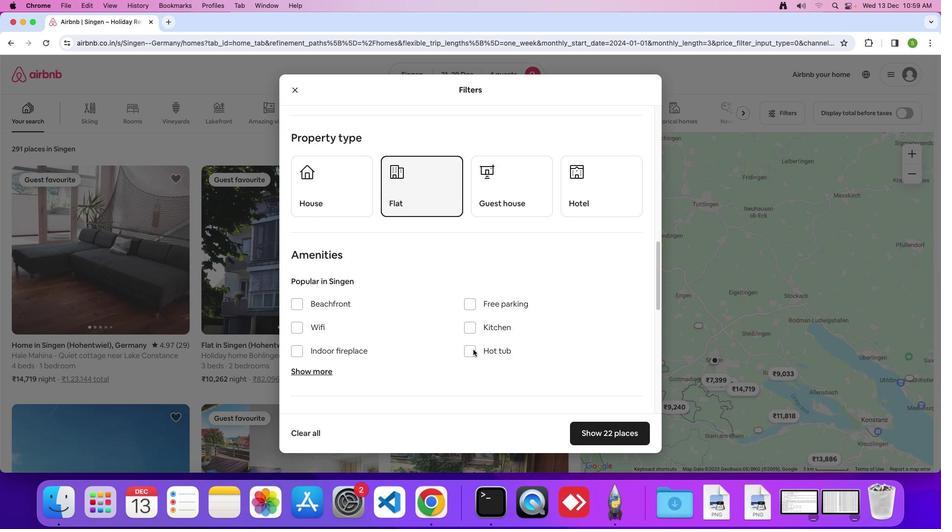 
Action: Mouse scrolled (473, 349) with delta (0, 0)
Screenshot: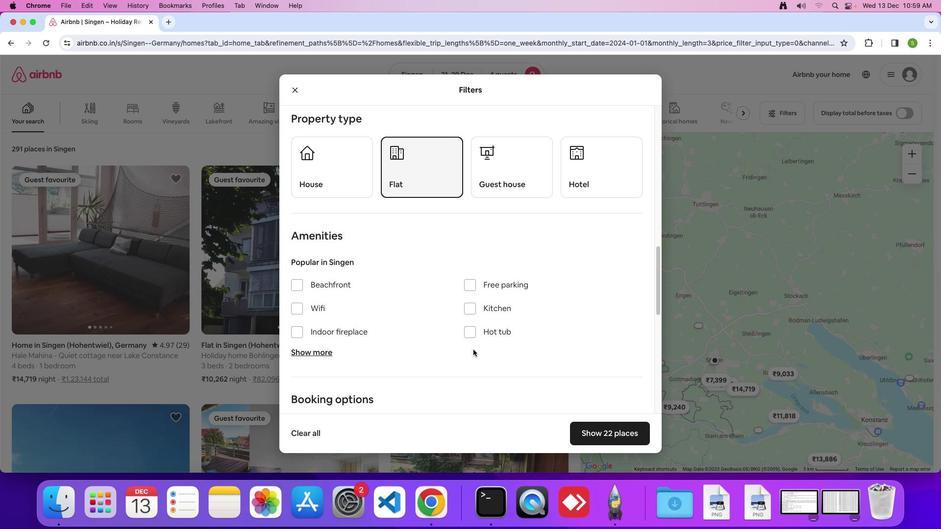 
Action: Mouse scrolled (473, 349) with delta (0, 0)
Screenshot: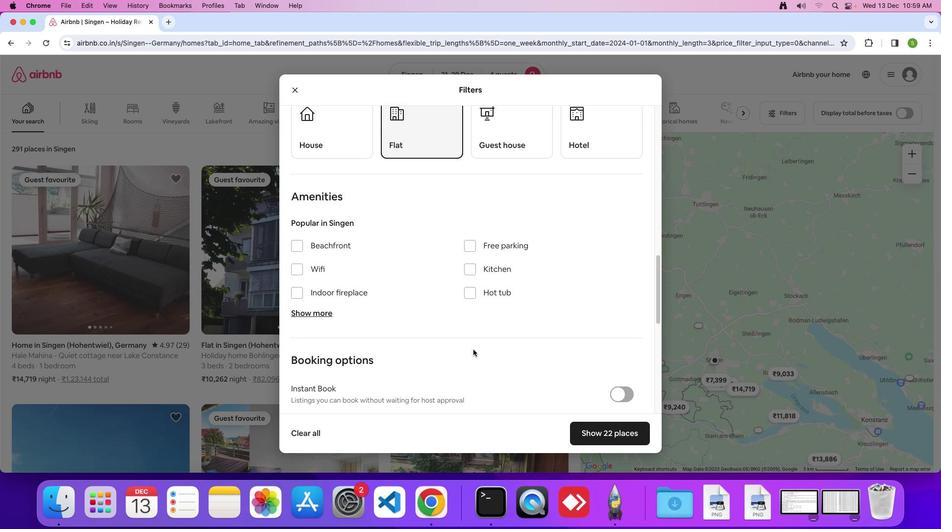 
Action: Mouse scrolled (473, 349) with delta (0, -1)
Screenshot: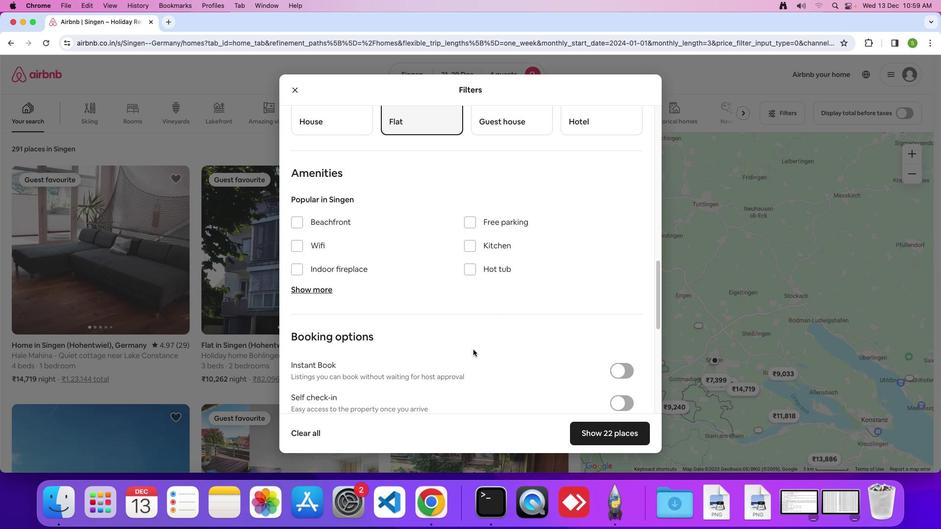 
Action: Mouse scrolled (473, 349) with delta (0, 0)
Screenshot: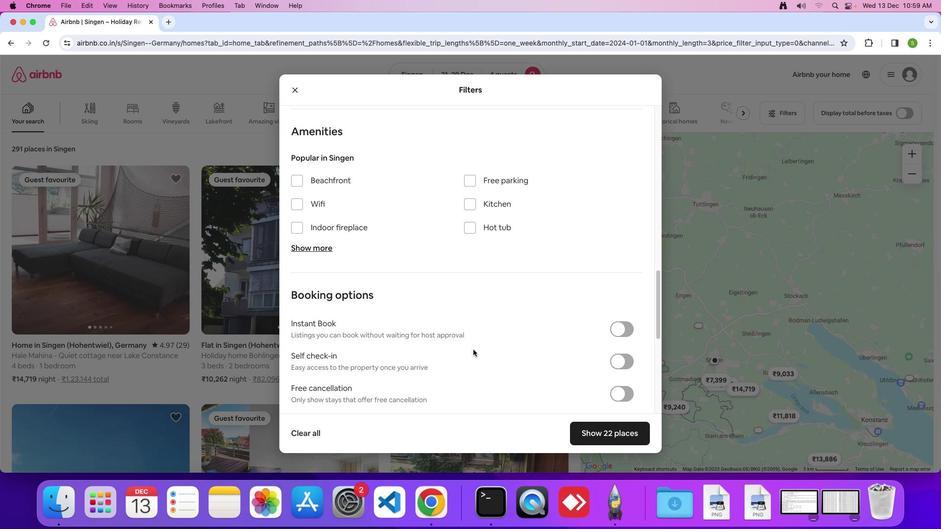 
Action: Mouse scrolled (473, 349) with delta (0, 0)
Screenshot: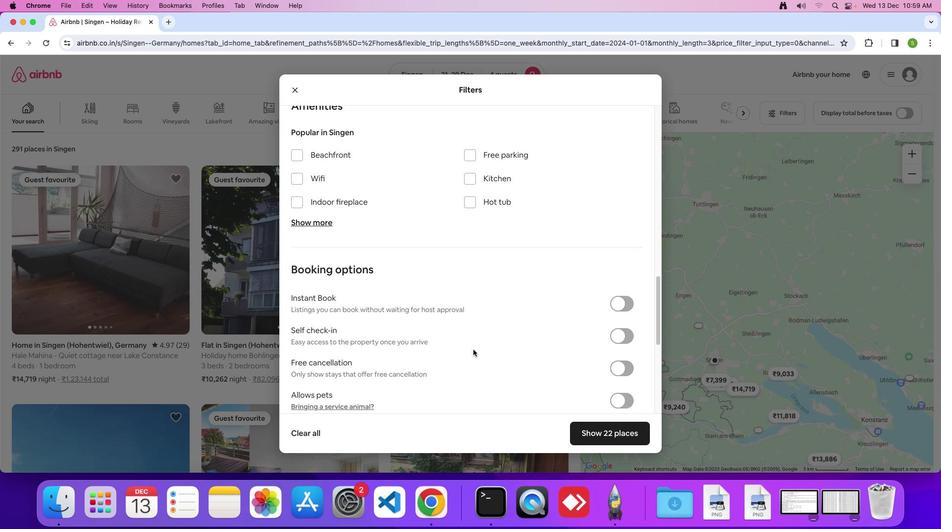 
Action: Mouse scrolled (473, 349) with delta (0, -1)
Screenshot: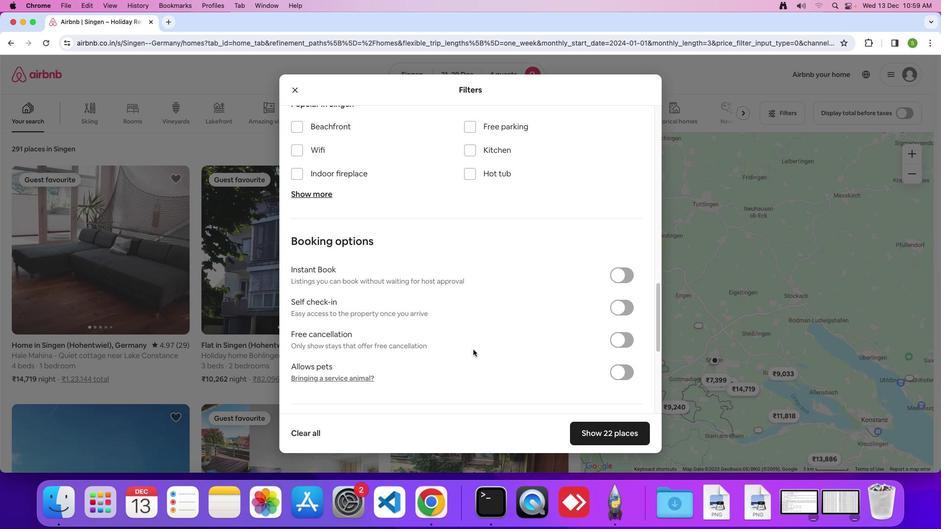 
Action: Mouse scrolled (473, 349) with delta (0, 0)
Screenshot: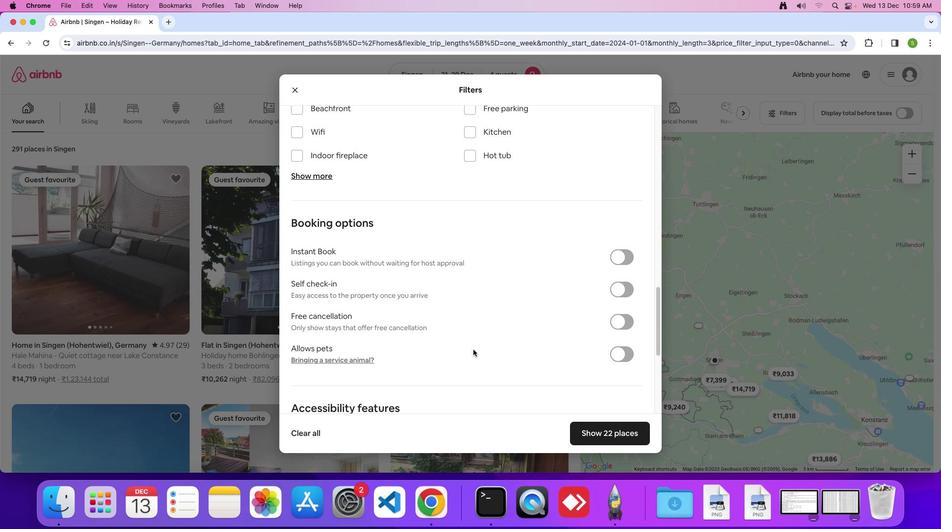 
Action: Mouse scrolled (473, 349) with delta (0, 0)
Screenshot: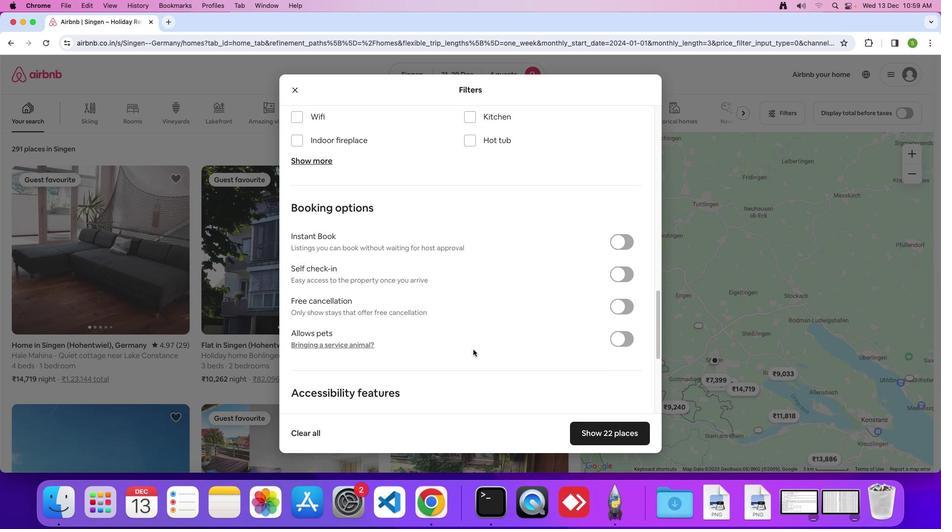 
Action: Mouse scrolled (473, 349) with delta (0, 0)
Screenshot: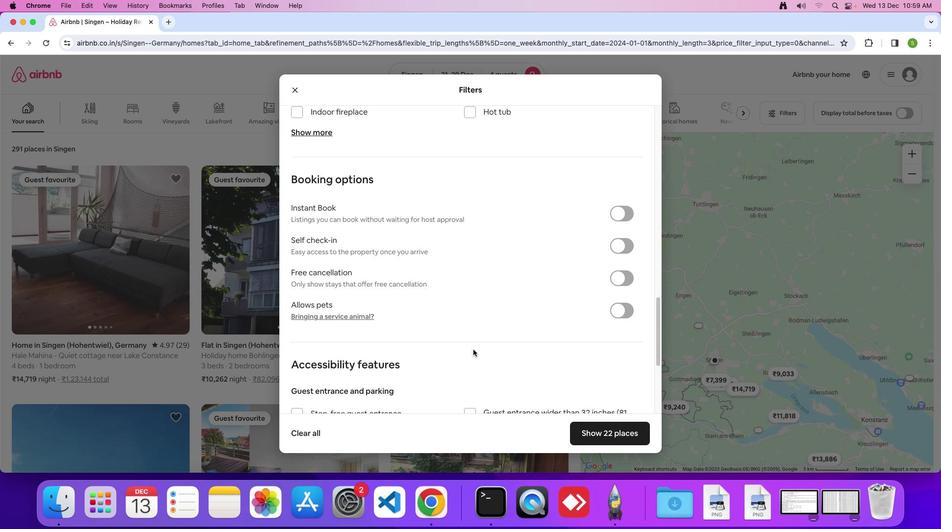 
Action: Mouse scrolled (473, 349) with delta (0, 0)
Screenshot: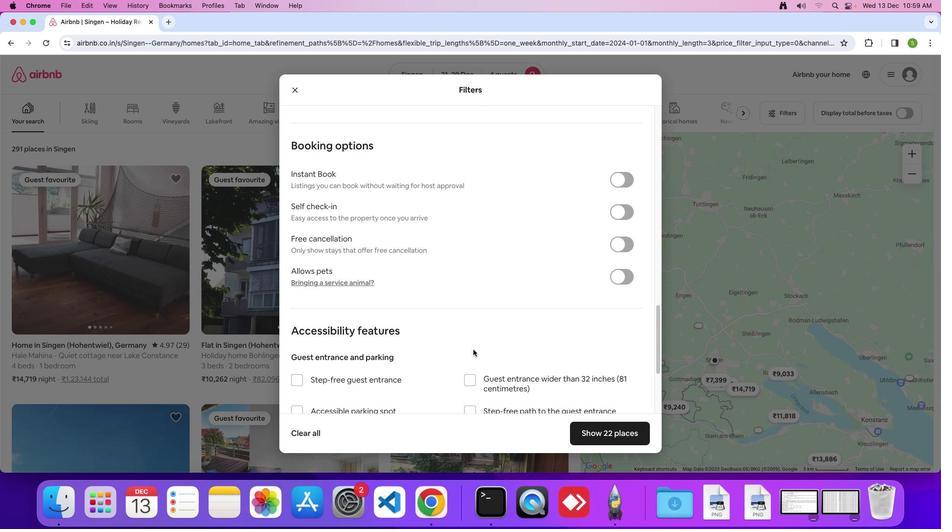 
Action: Mouse scrolled (473, 349) with delta (0, 0)
Screenshot: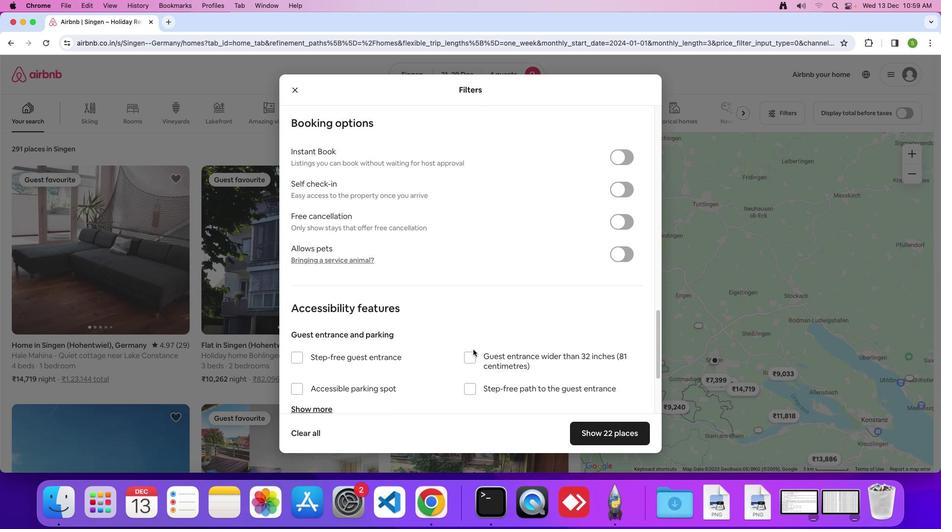 
Action: Mouse scrolled (473, 349) with delta (0, -1)
Screenshot: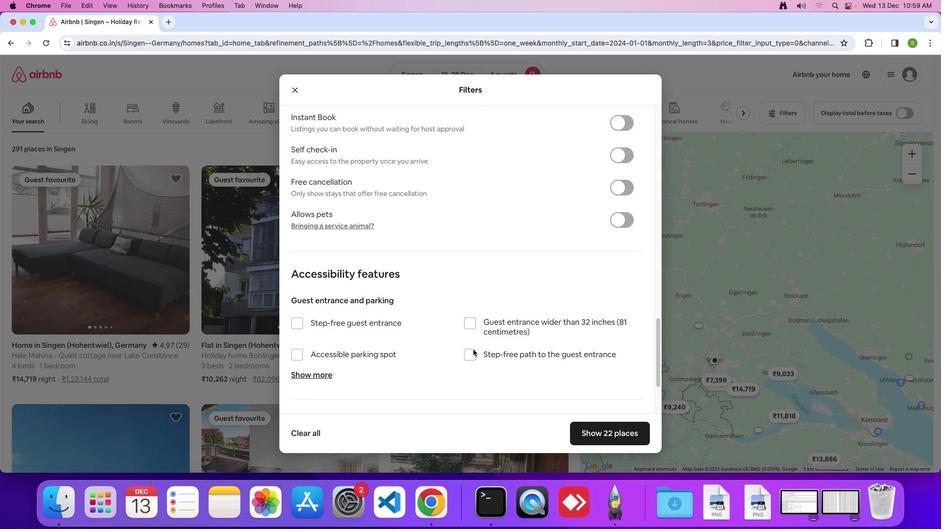 
Action: Mouse scrolled (473, 349) with delta (0, 0)
Screenshot: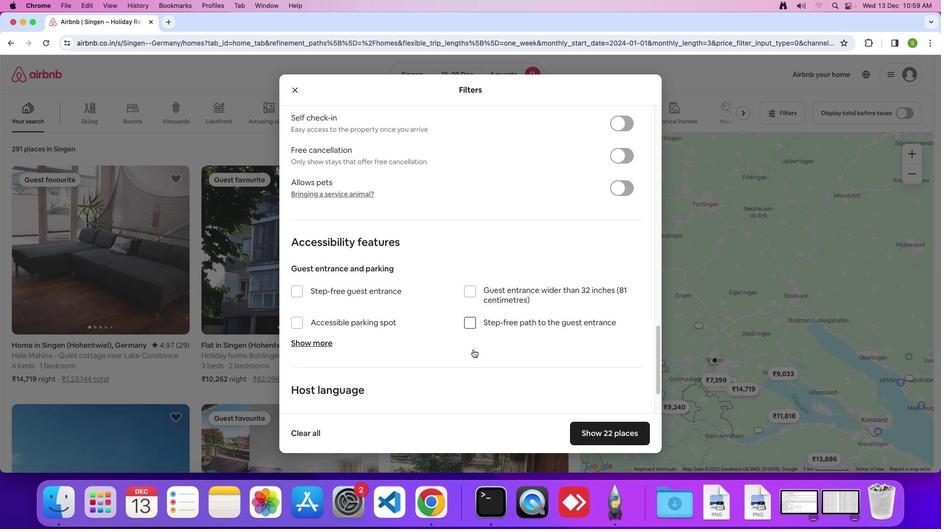 
Action: Mouse scrolled (473, 349) with delta (0, 0)
Screenshot: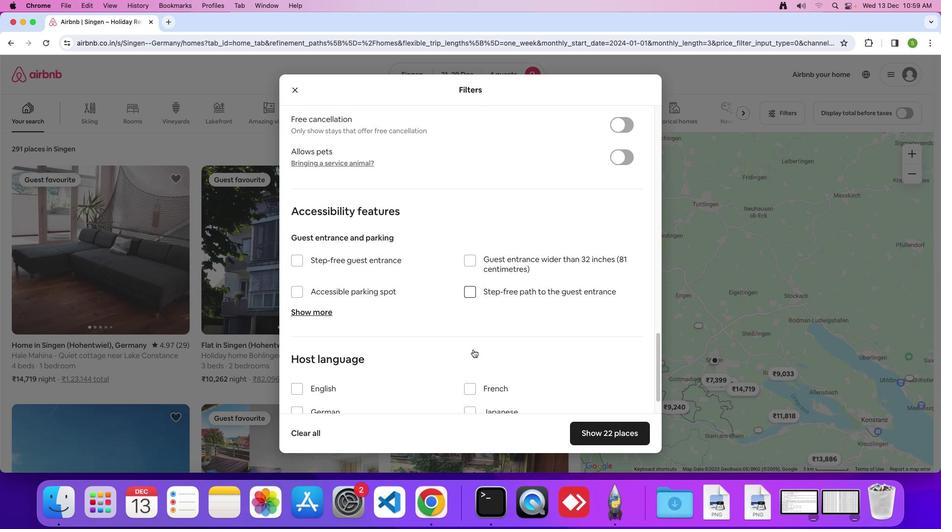 
Action: Mouse scrolled (473, 349) with delta (0, -1)
Screenshot: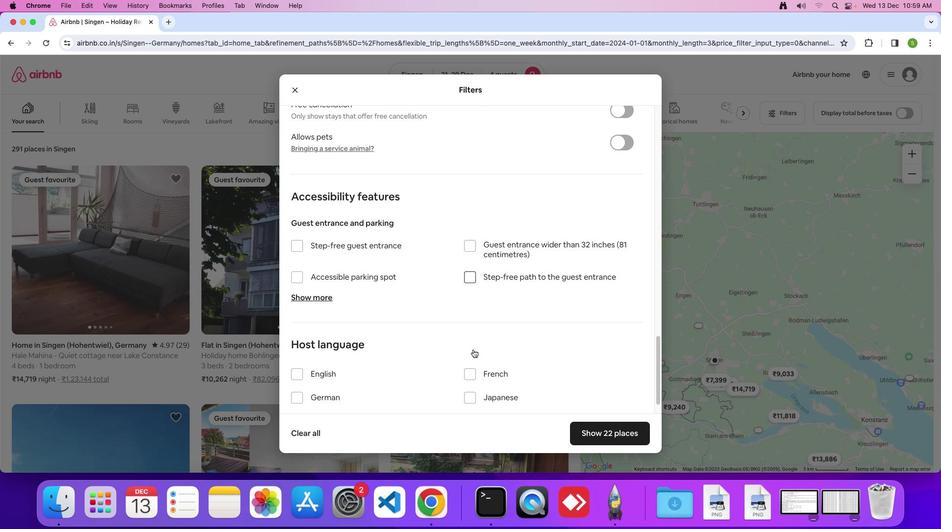 
Action: Mouse scrolled (473, 349) with delta (0, 0)
Screenshot: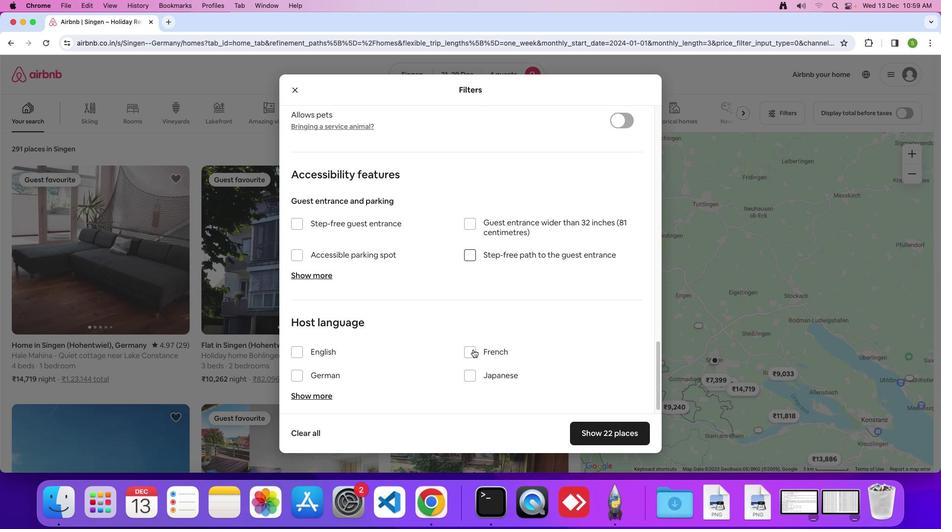 
Action: Mouse scrolled (473, 349) with delta (0, 0)
Screenshot: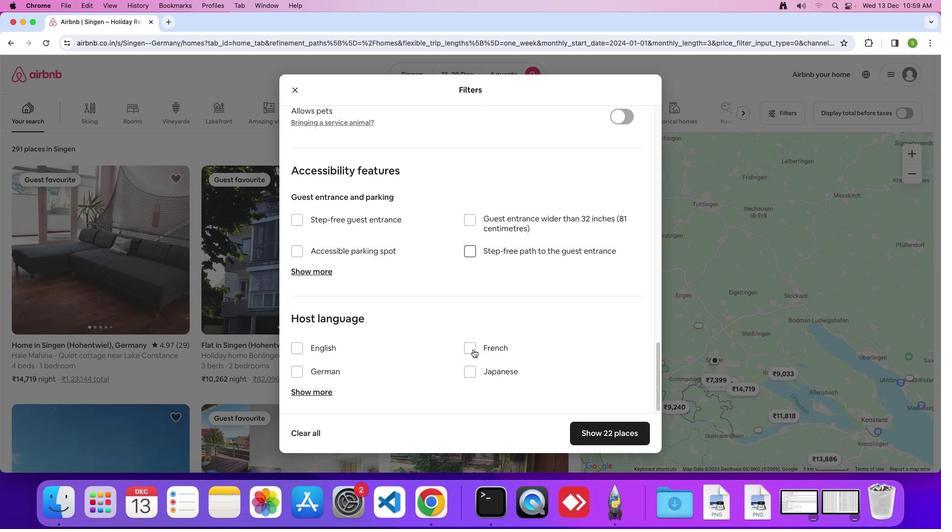 
Action: Mouse scrolled (473, 349) with delta (0, -1)
Screenshot: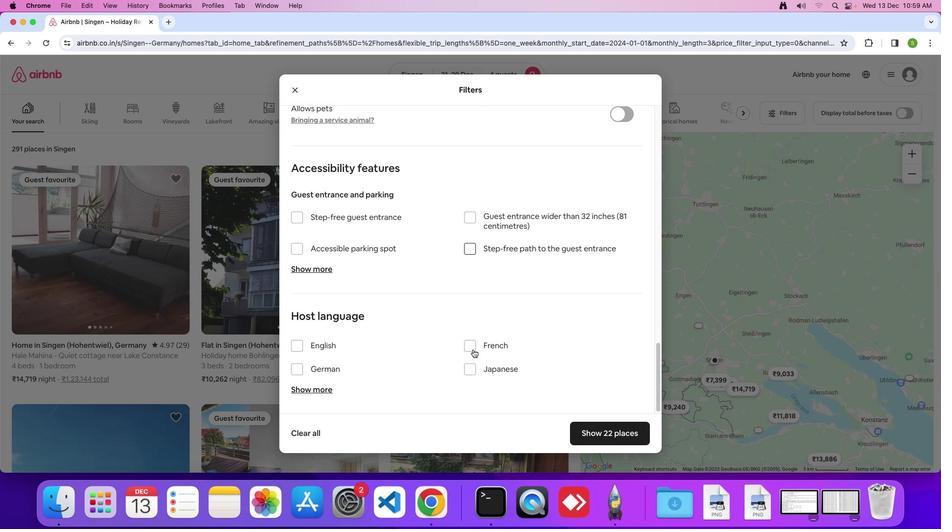 
Action: Mouse scrolled (473, 349) with delta (0, 0)
Screenshot: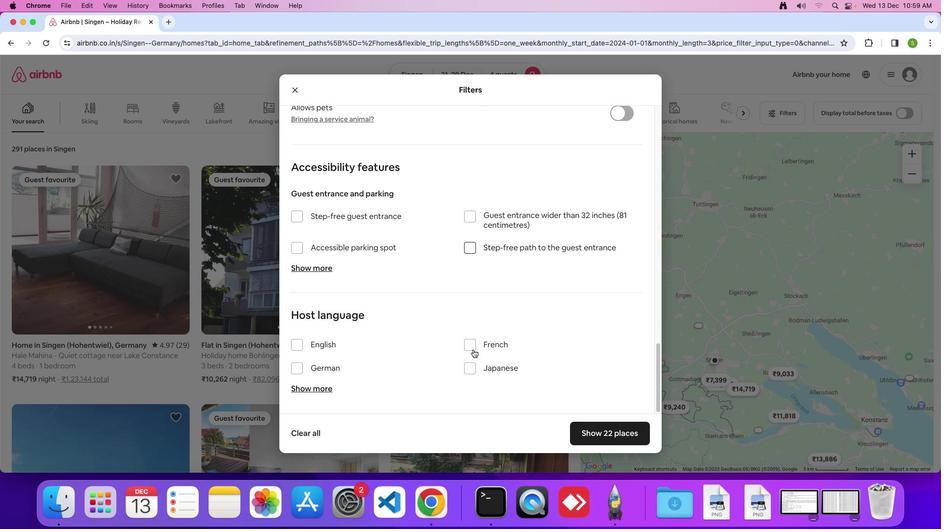 
Action: Mouse scrolled (473, 349) with delta (0, 0)
Screenshot: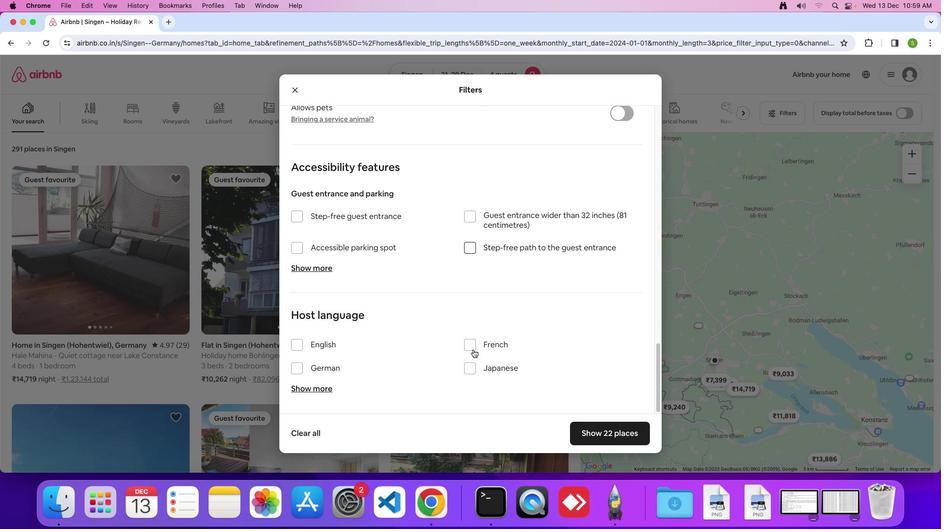 
Action: Mouse scrolled (473, 349) with delta (0, -1)
Screenshot: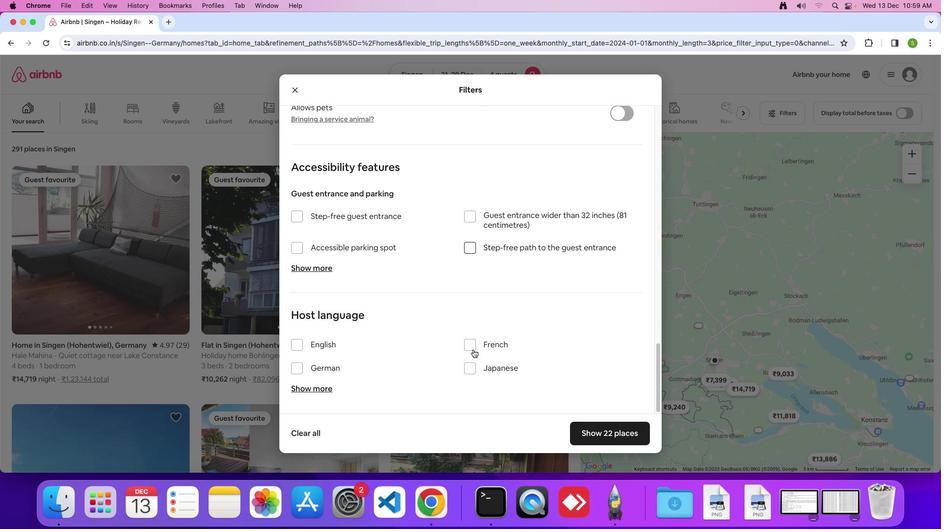 
Action: Mouse moved to (609, 435)
Screenshot: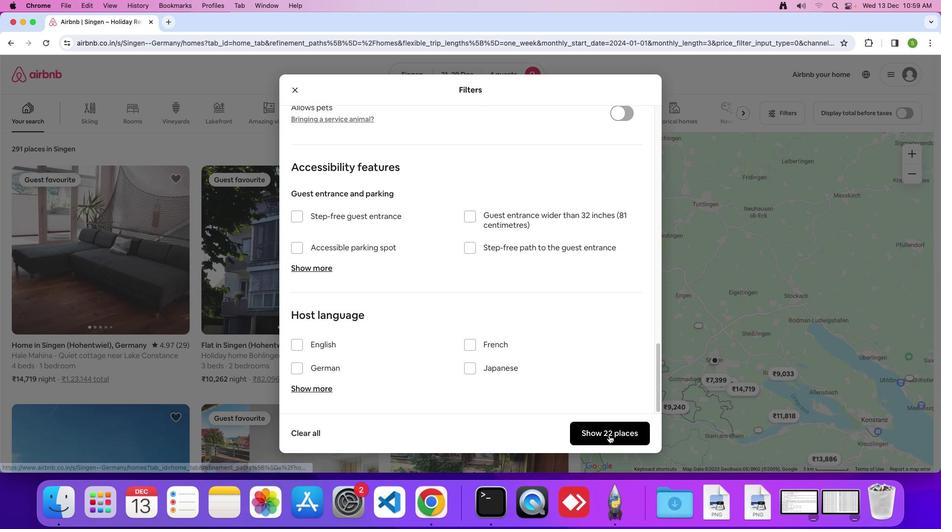 
Action: Mouse pressed left at (609, 435)
Screenshot: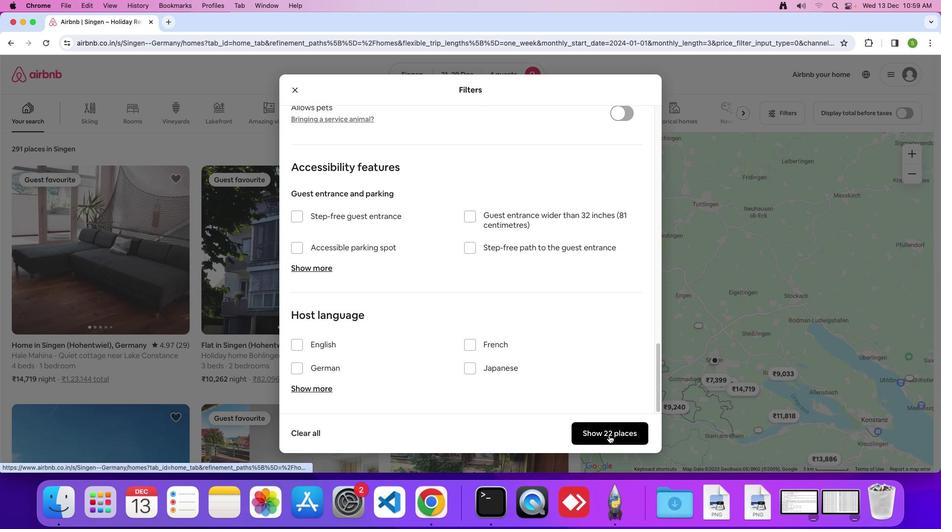 
Action: Mouse moved to (158, 251)
Screenshot: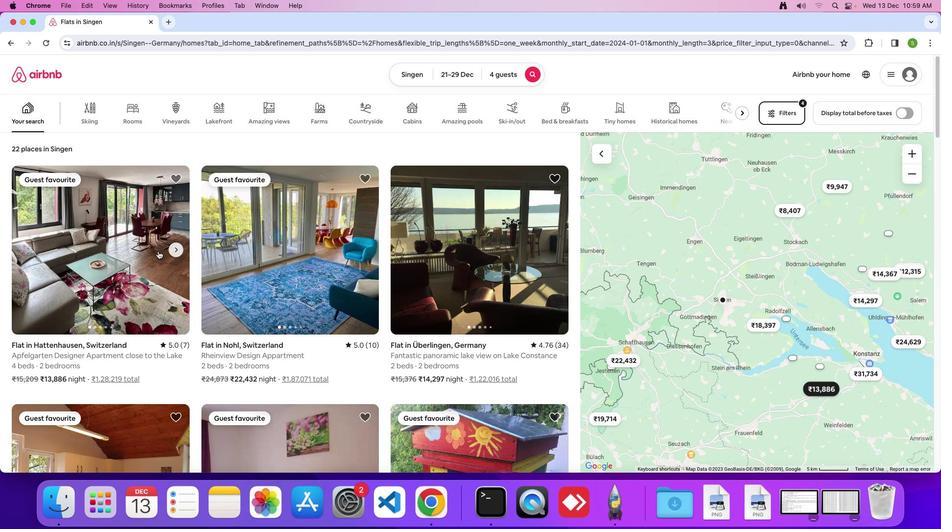 
Action: Mouse pressed left at (158, 251)
Screenshot: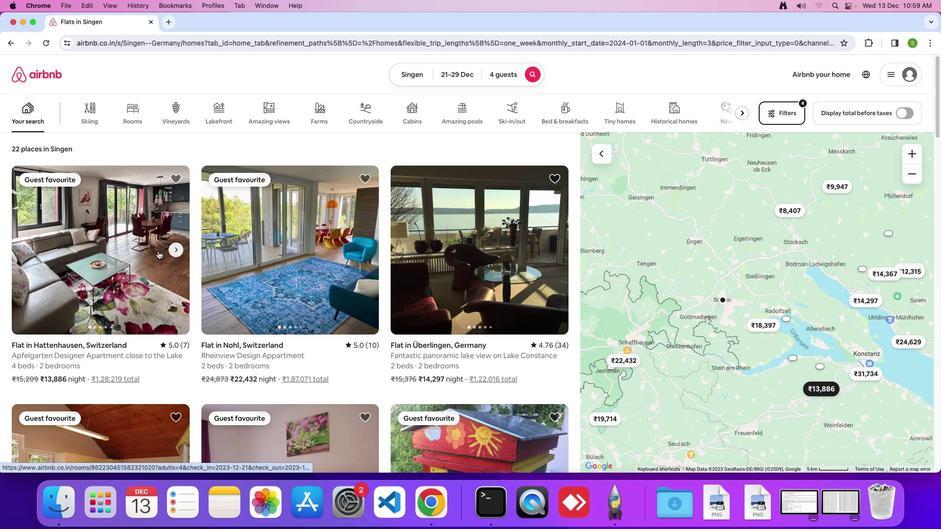 
Action: Mouse moved to (282, 241)
Screenshot: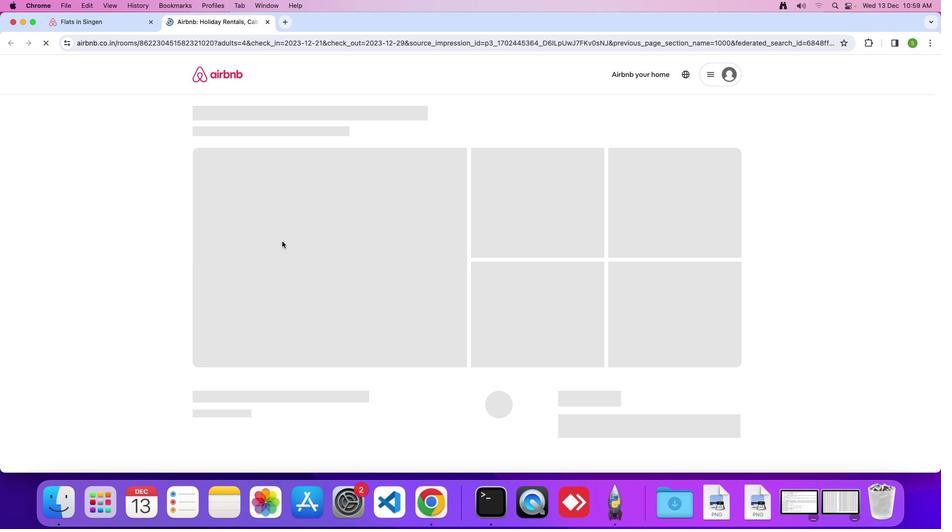
Action: Mouse pressed left at (282, 241)
Screenshot: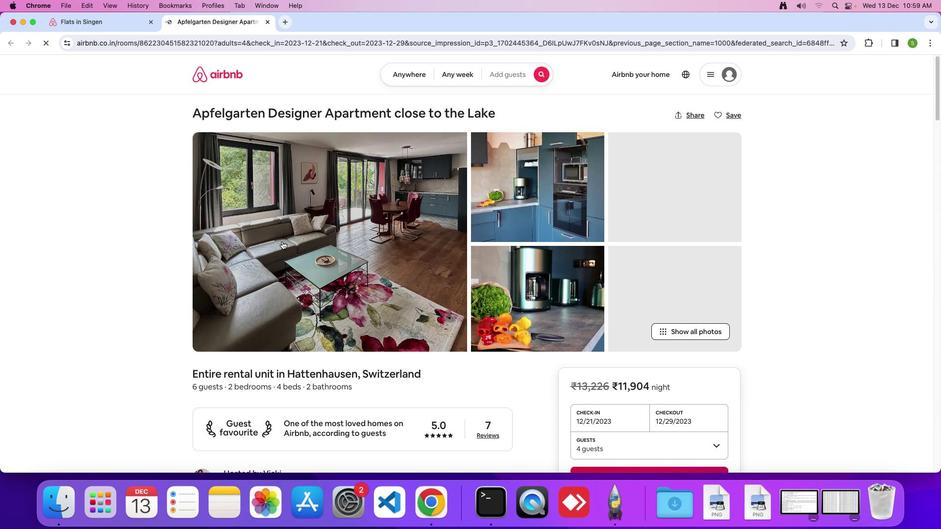 
Action: Mouse moved to (418, 327)
Screenshot: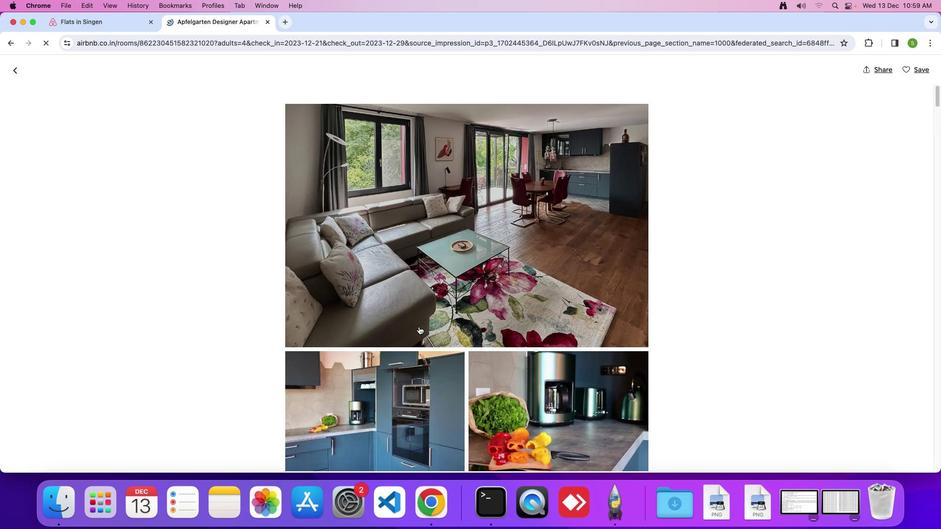 
Action: Mouse scrolled (418, 327) with delta (0, 0)
Screenshot: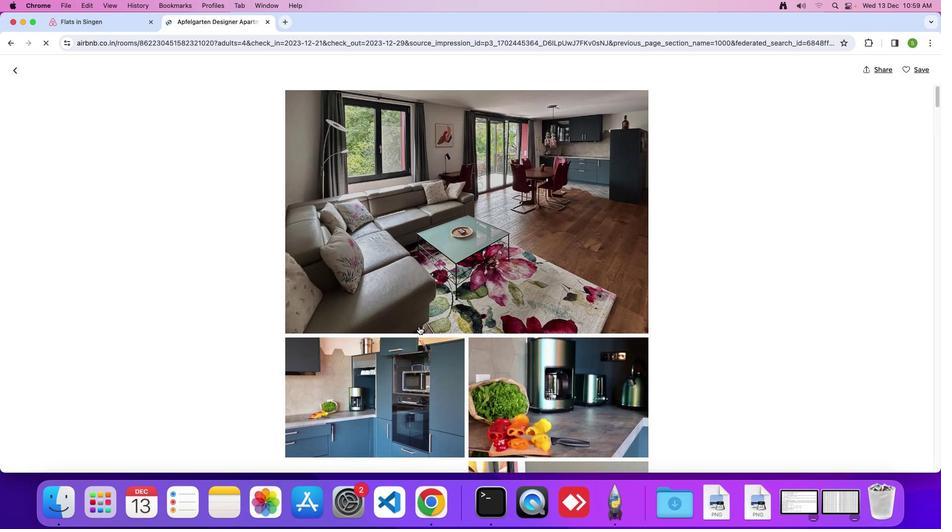 
Action: Mouse scrolled (418, 327) with delta (0, 0)
Screenshot: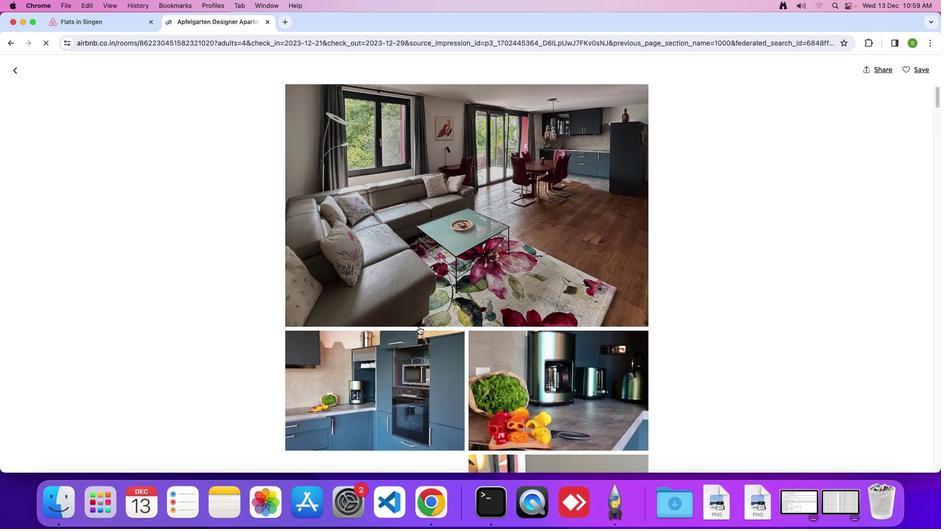 
Action: Mouse scrolled (418, 327) with delta (0, 0)
Screenshot: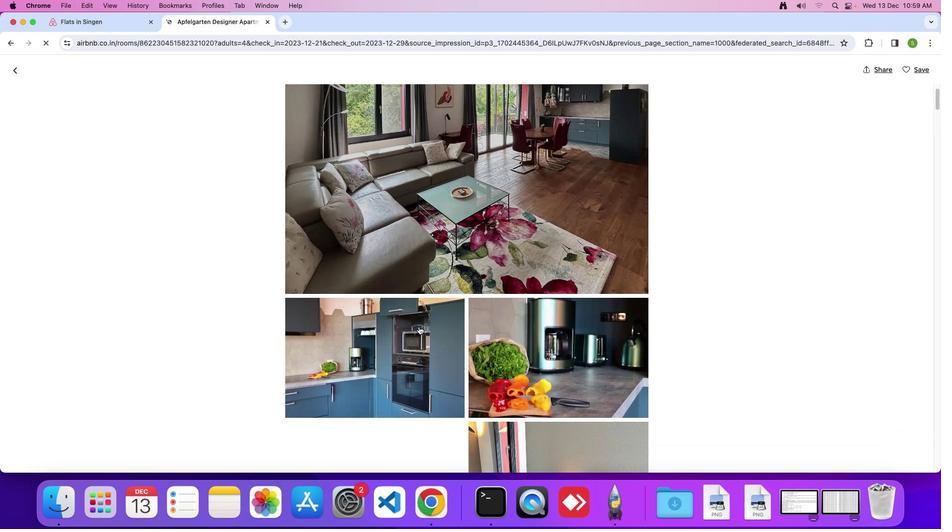 
Action: Mouse scrolled (418, 327) with delta (0, 0)
Screenshot: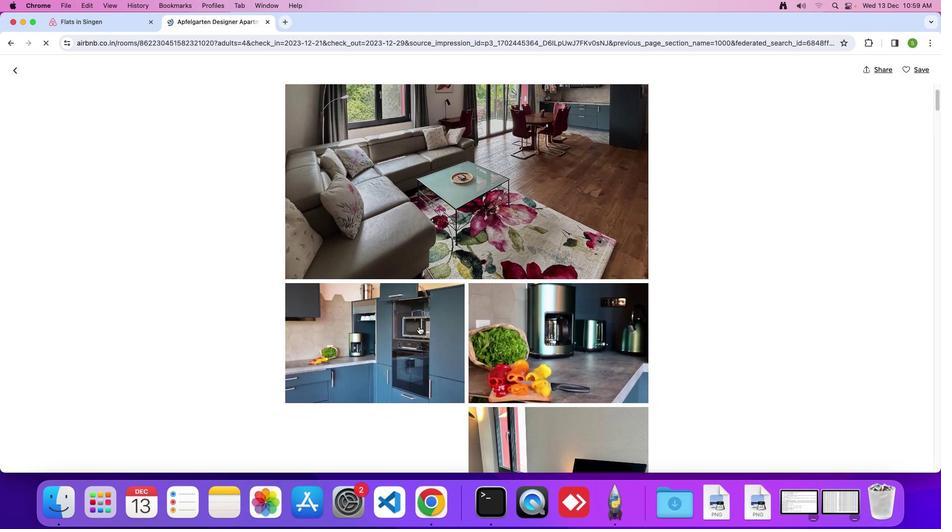 
Action: Mouse scrolled (418, 327) with delta (0, 0)
Screenshot: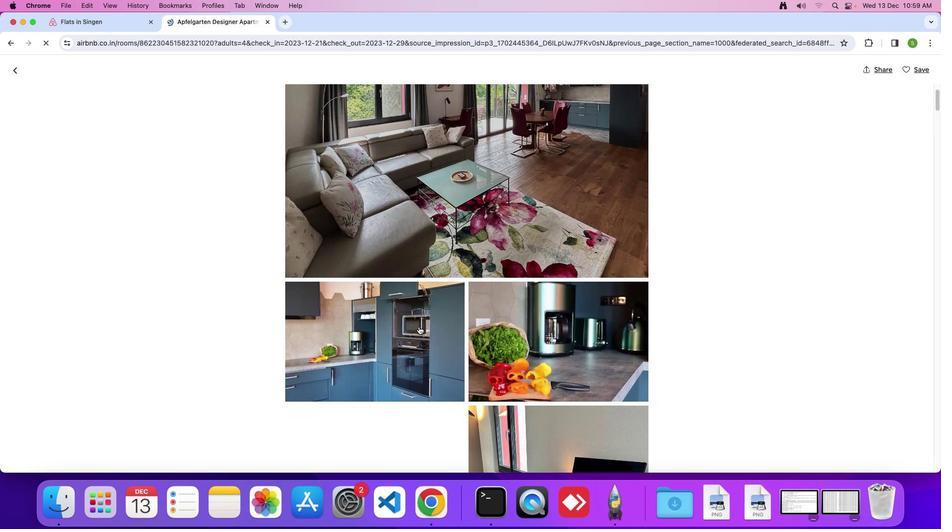 
Action: Mouse scrolled (418, 327) with delta (0, 0)
Screenshot: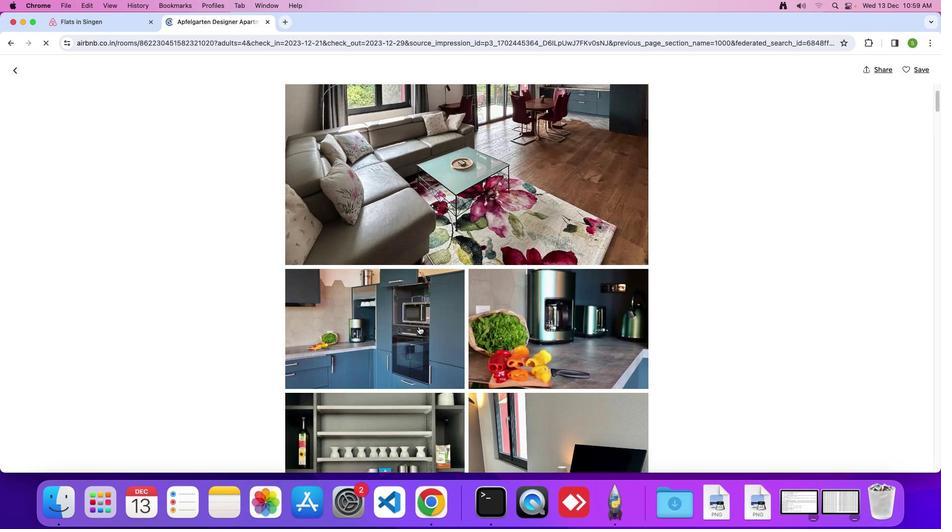 
Action: Mouse scrolled (418, 327) with delta (0, 0)
Screenshot: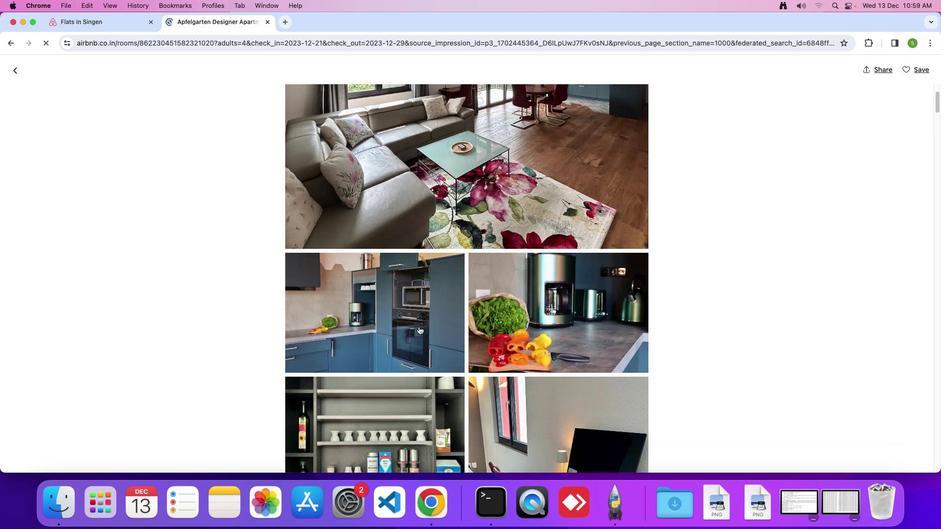 
Action: Mouse scrolled (418, 327) with delta (0, -1)
Screenshot: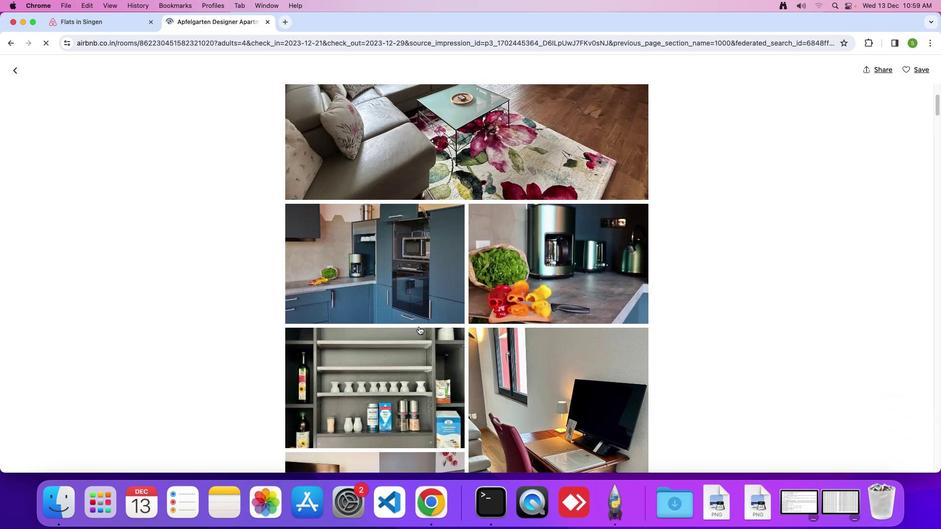 
Action: Mouse scrolled (418, 327) with delta (0, 0)
Screenshot: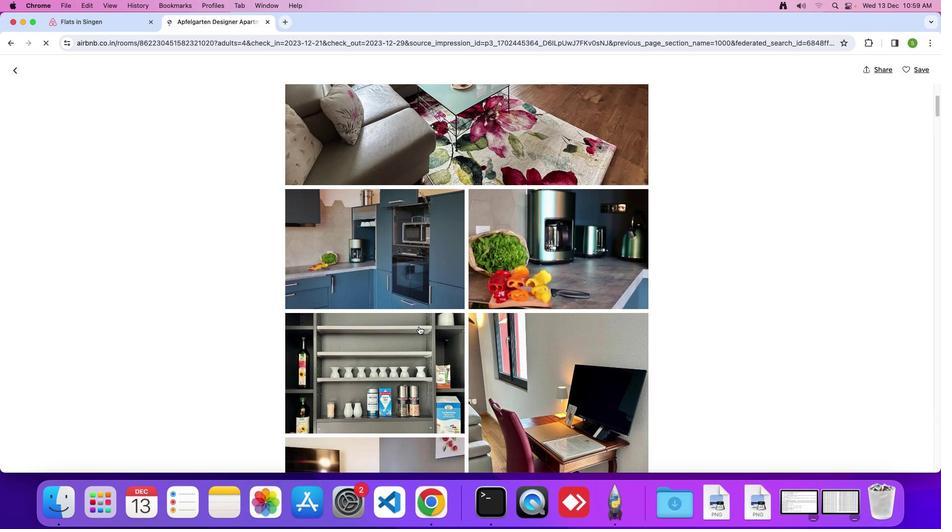 
Action: Mouse scrolled (418, 327) with delta (0, 0)
Screenshot: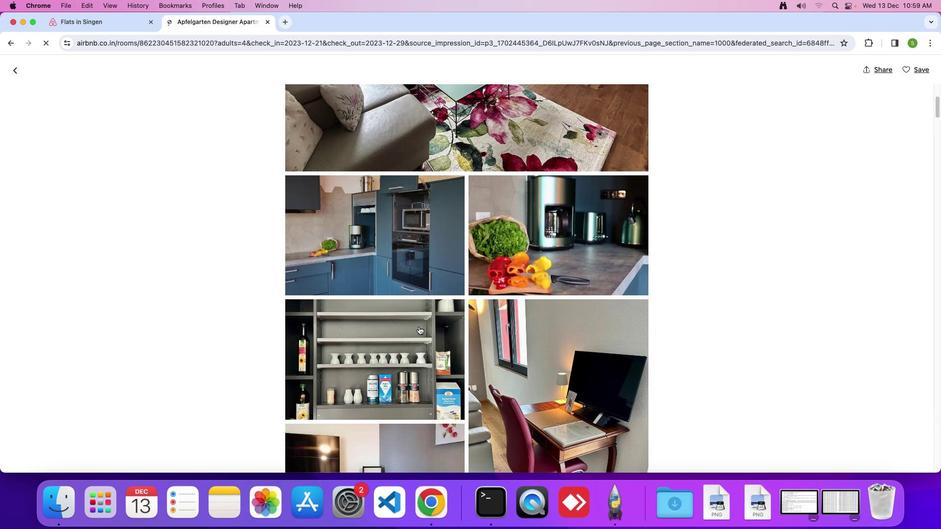 
Action: Mouse scrolled (418, 327) with delta (0, 0)
Screenshot: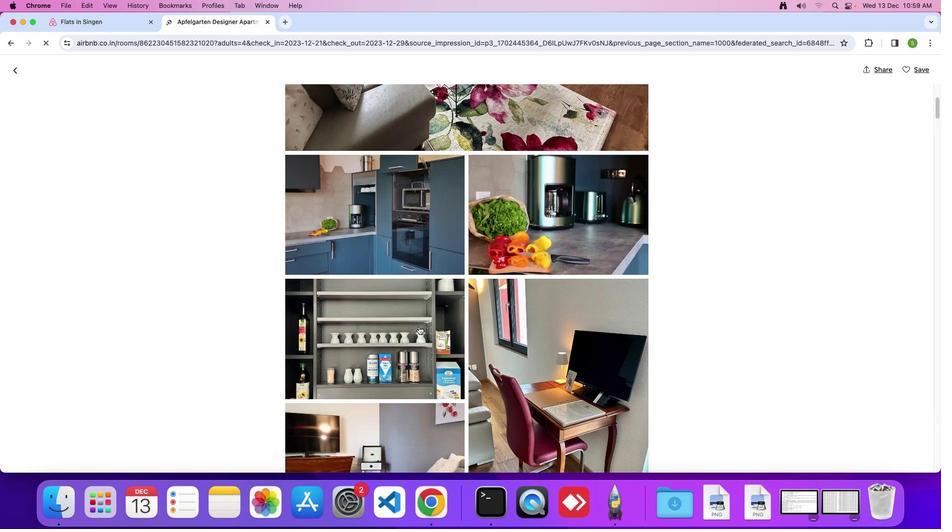 
Action: Mouse scrolled (418, 327) with delta (0, 0)
Screenshot: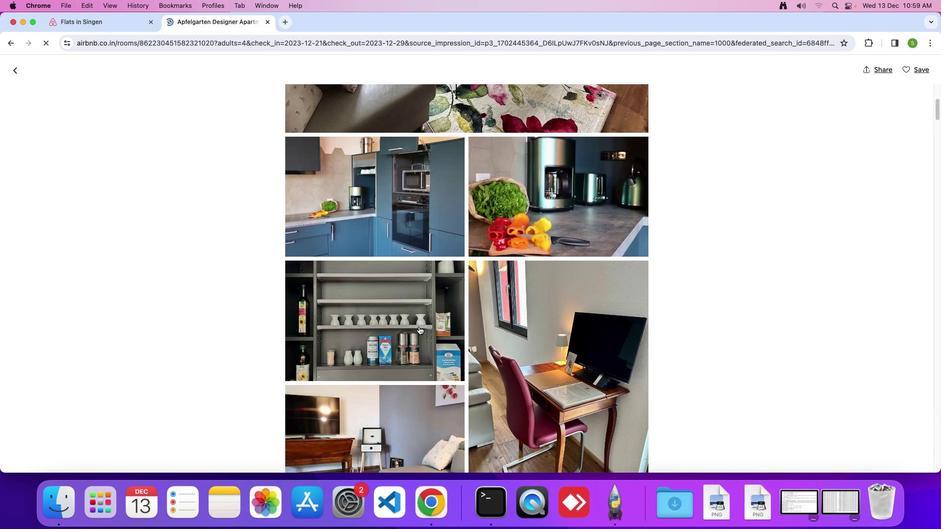 
Action: Mouse scrolled (418, 327) with delta (0, 0)
Screenshot: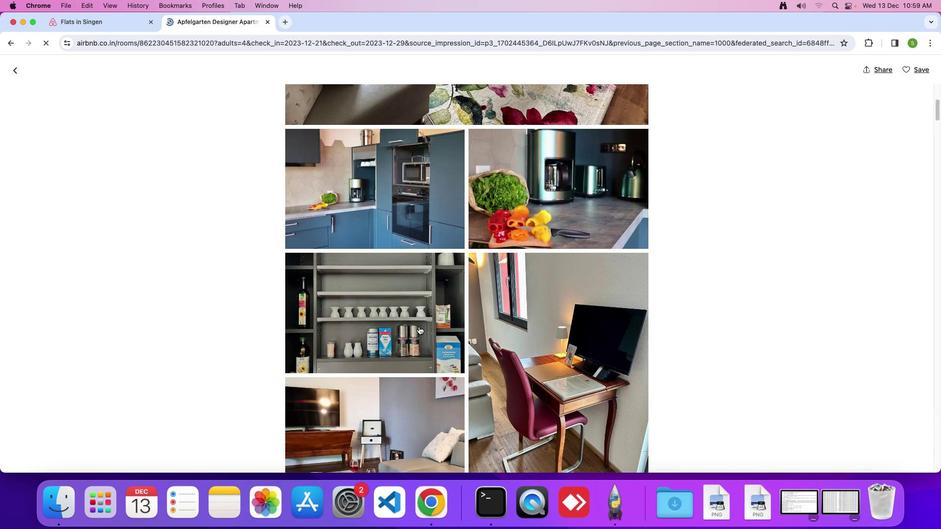 
Action: Mouse scrolled (418, 327) with delta (0, 0)
Screenshot: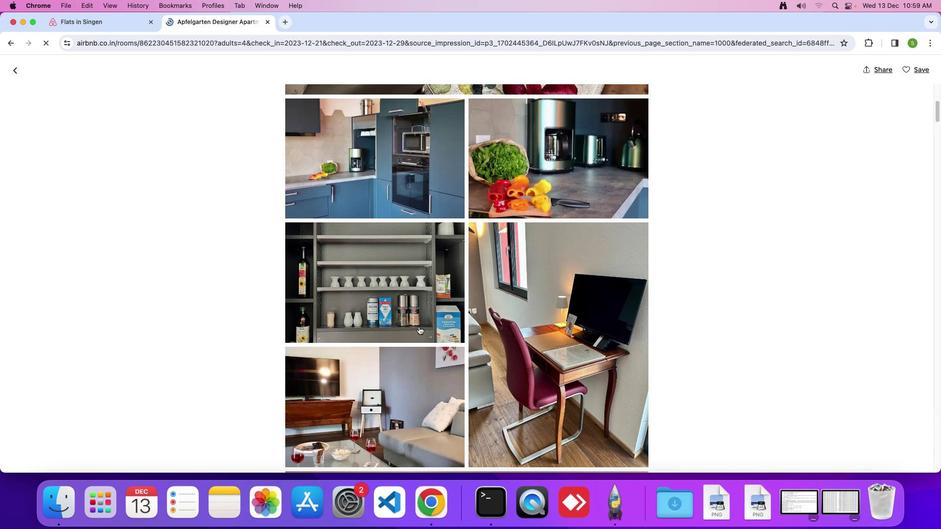 
Action: Mouse scrolled (418, 327) with delta (0, 0)
Screenshot: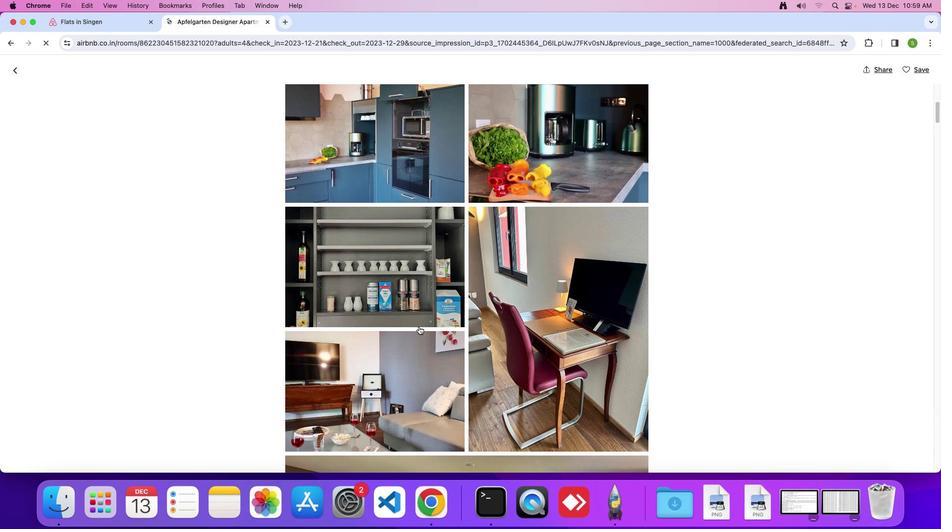 
Action: Mouse scrolled (418, 327) with delta (0, 0)
Screenshot: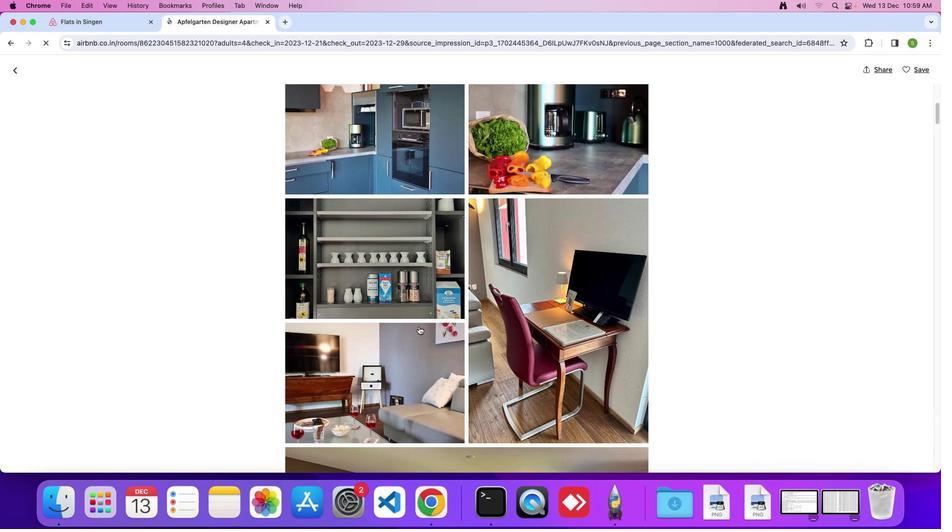 
Action: Mouse scrolled (418, 327) with delta (0, 0)
Screenshot: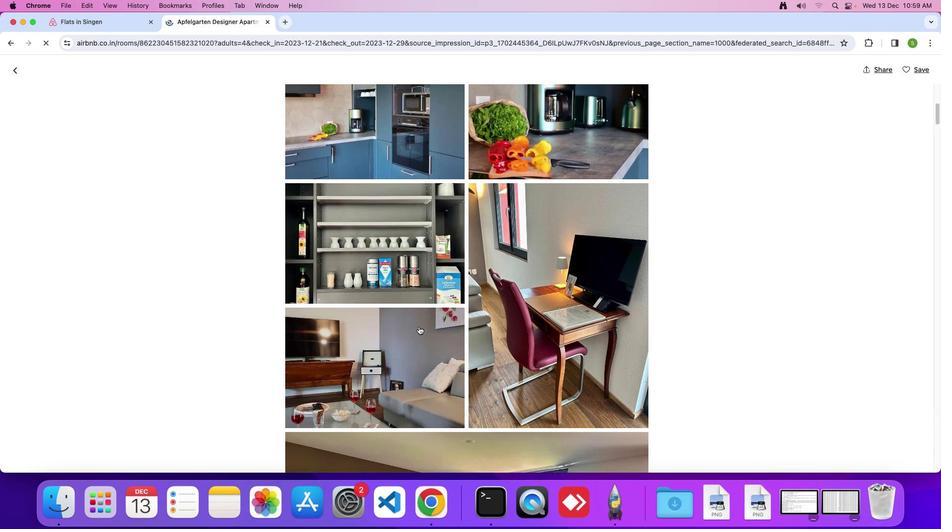 
Action: Mouse scrolled (418, 327) with delta (0, 0)
Screenshot: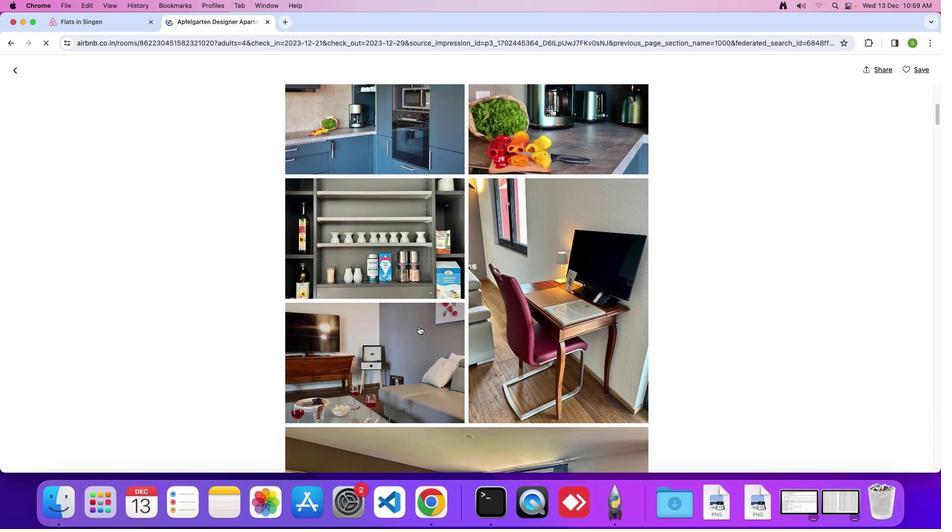 
Action: Mouse scrolled (418, 327) with delta (0, 0)
Screenshot: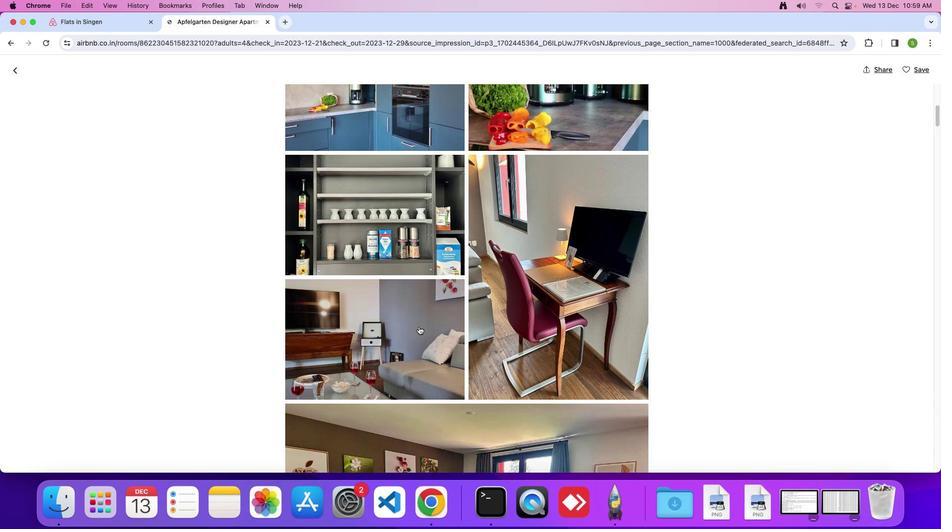 
Action: Mouse scrolled (418, 327) with delta (0, 0)
Screenshot: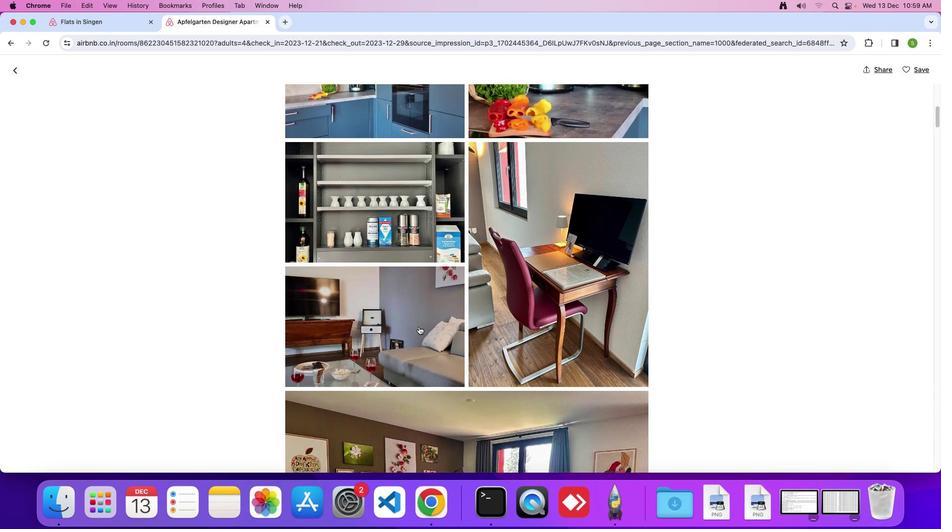 
Action: Mouse scrolled (418, 327) with delta (0, 0)
Screenshot: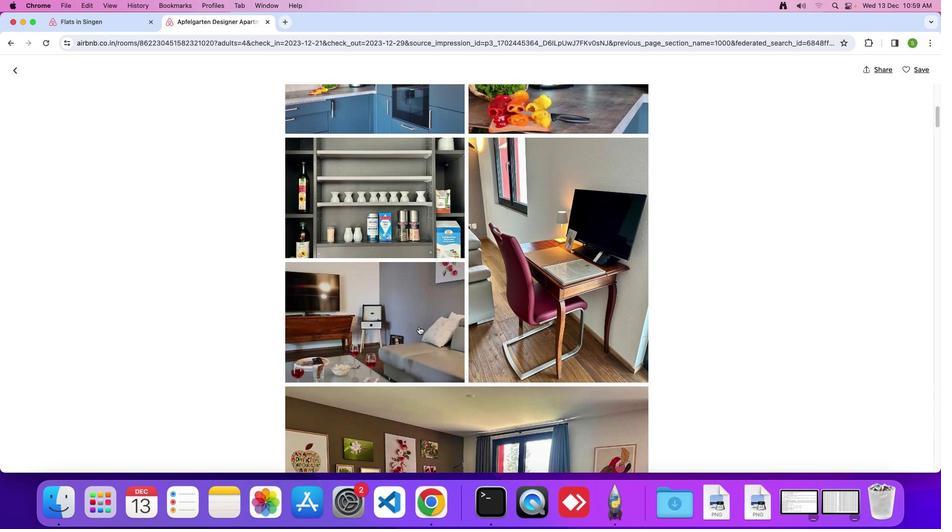 
Action: Mouse scrolled (418, 327) with delta (0, 0)
Screenshot: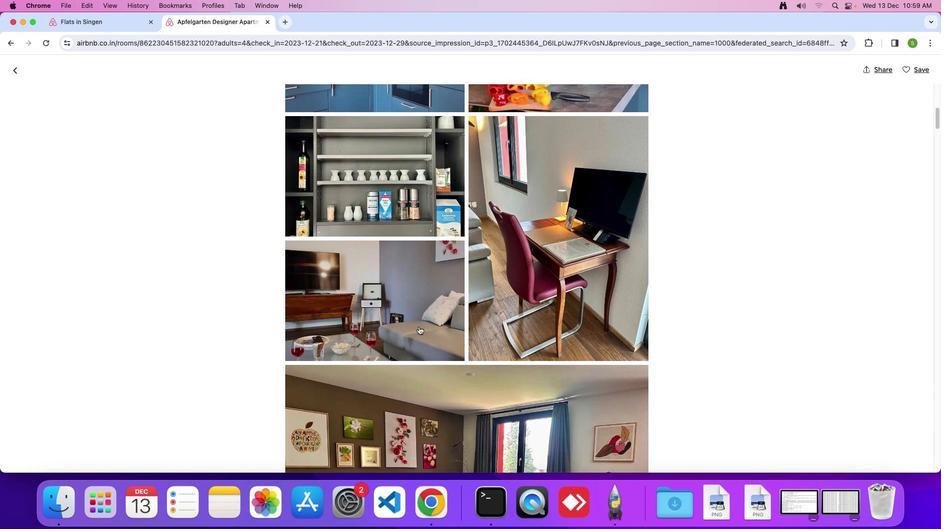 
Action: Mouse scrolled (418, 327) with delta (0, 0)
Screenshot: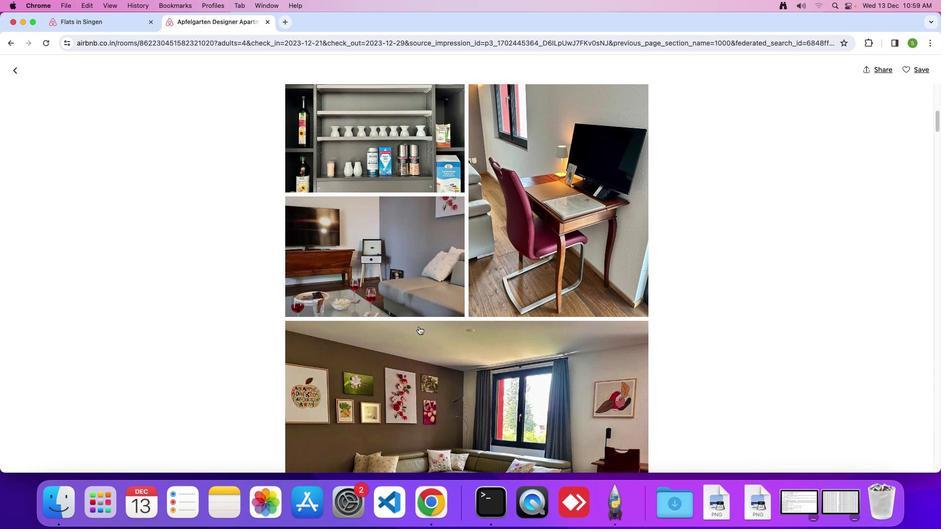 
Action: Mouse scrolled (418, 327) with delta (0, -1)
Screenshot: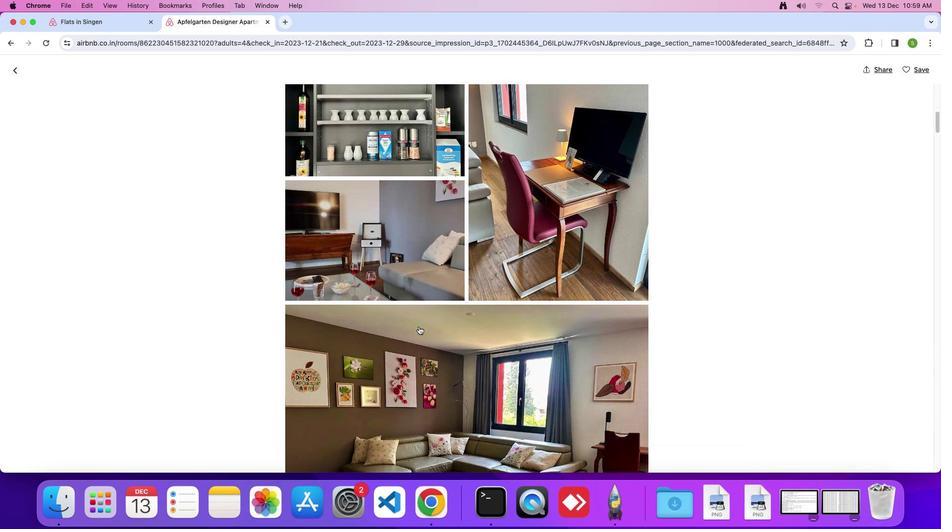 
Action: Mouse scrolled (418, 327) with delta (0, 0)
Screenshot: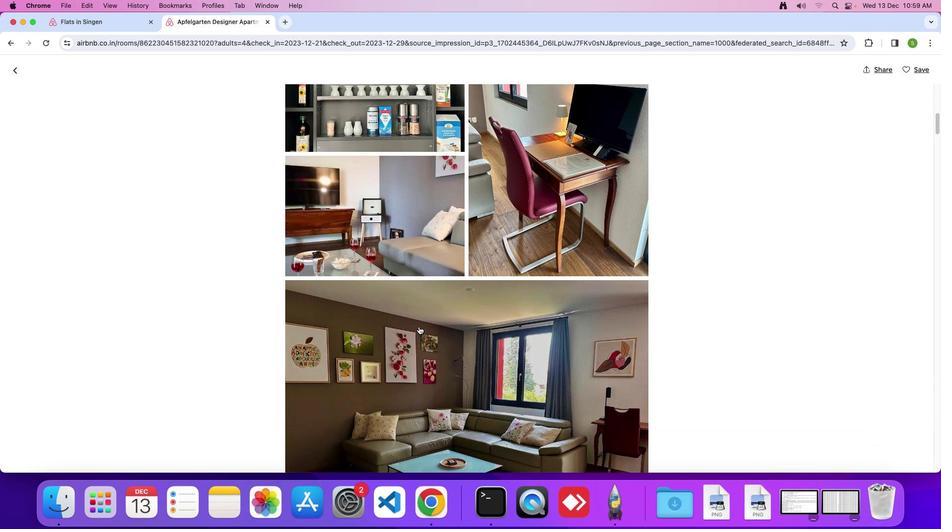 
Action: Mouse scrolled (418, 327) with delta (0, 0)
Screenshot: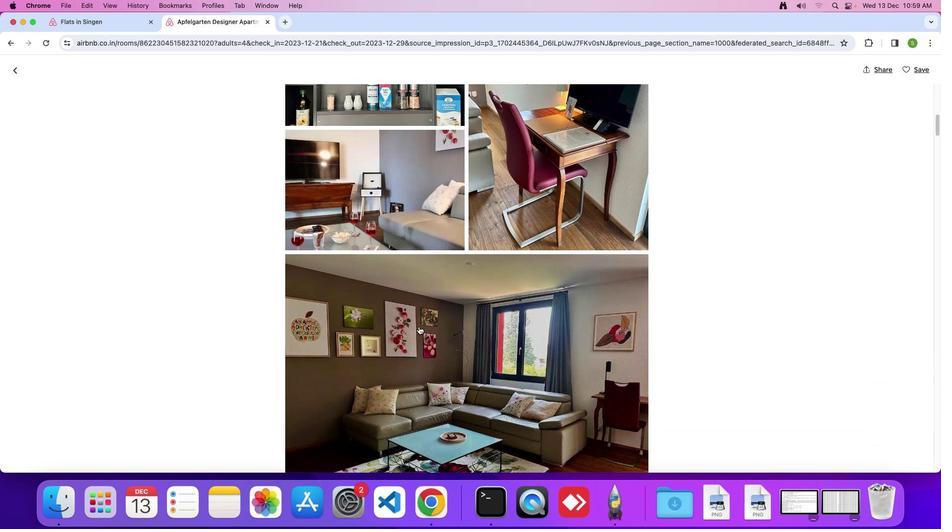 
Action: Mouse scrolled (418, 327) with delta (0, 0)
Screenshot: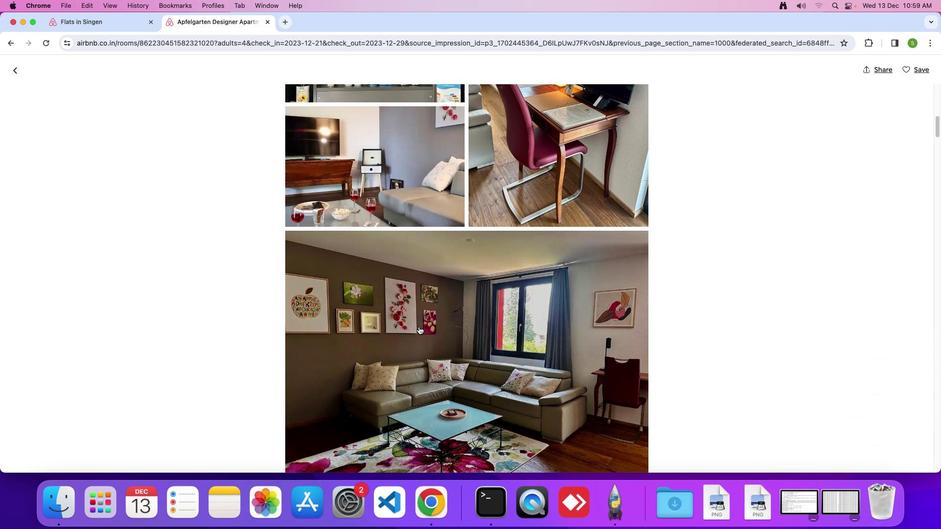 
Action: Mouse scrolled (418, 327) with delta (0, 0)
Screenshot: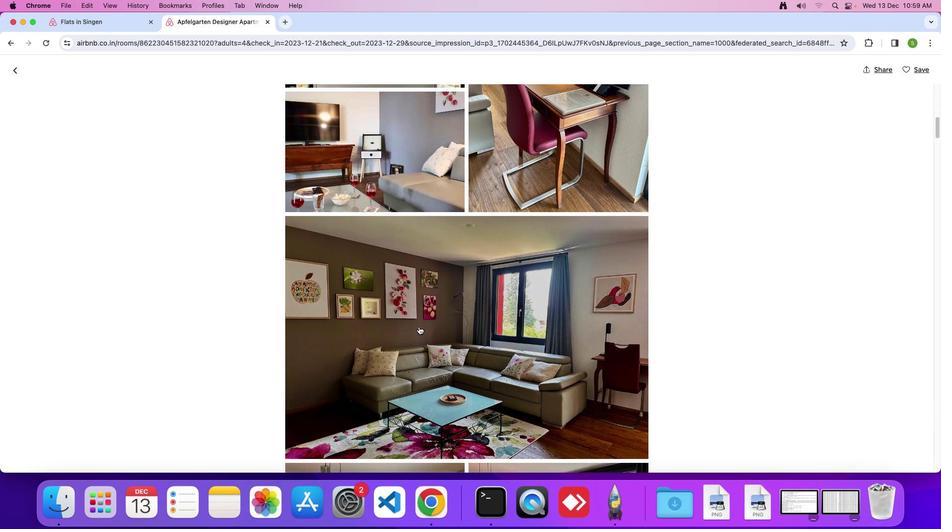 
Action: Mouse scrolled (418, 327) with delta (0, 0)
Screenshot: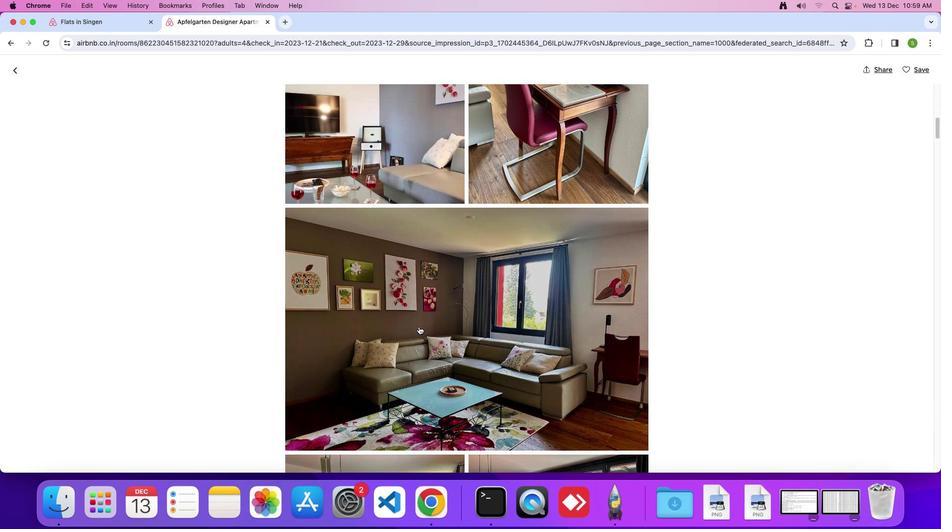 
Action: Mouse scrolled (418, 327) with delta (0, 0)
Screenshot: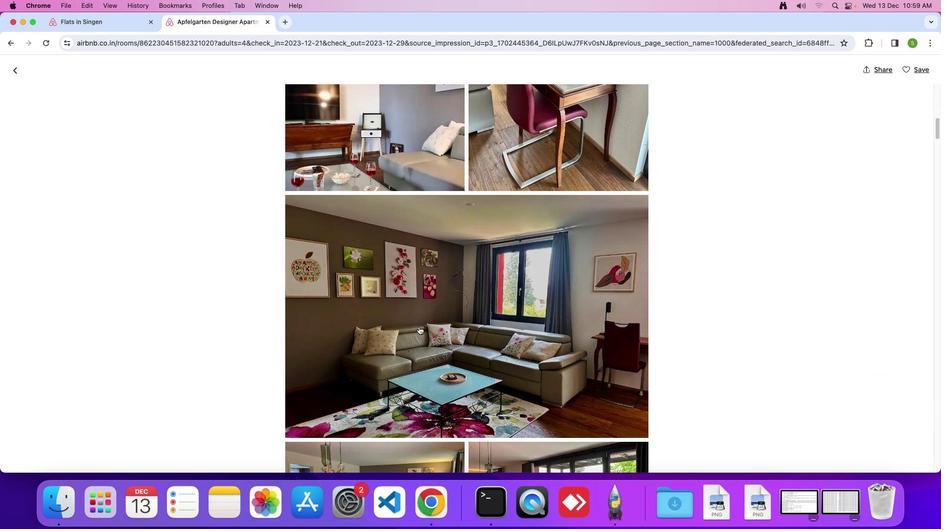 
Action: Mouse scrolled (418, 327) with delta (0, 0)
Screenshot: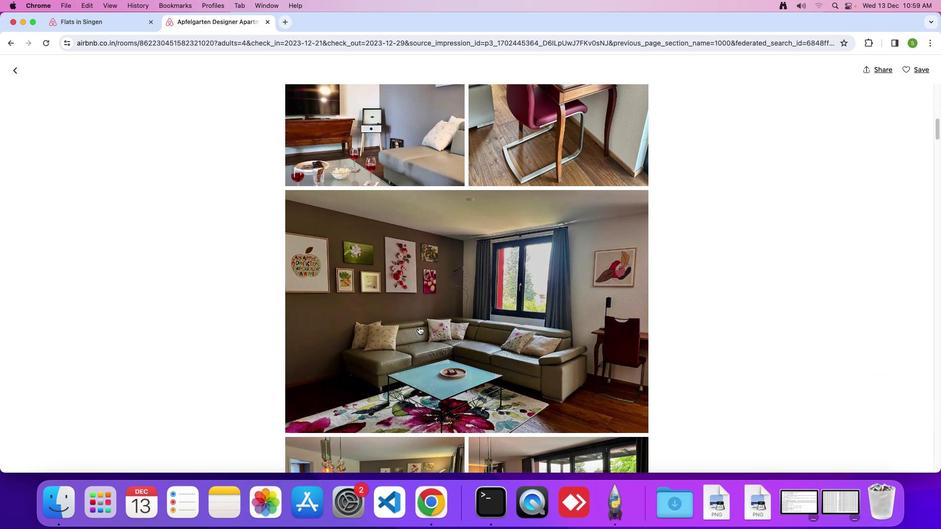 
Action: Mouse scrolled (418, 327) with delta (0, 0)
Screenshot: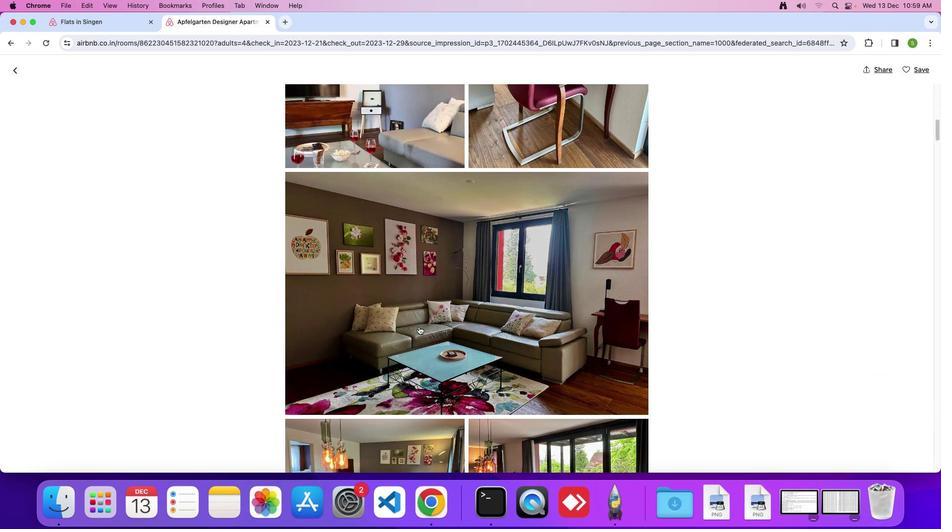 
Action: Mouse scrolled (418, 327) with delta (0, 0)
Screenshot: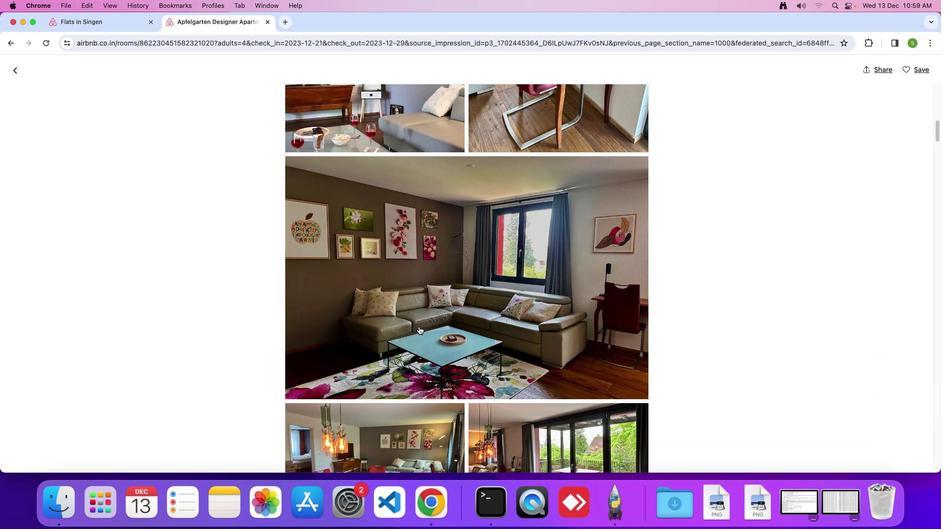 
Action: Mouse scrolled (418, 327) with delta (0, 0)
Screenshot: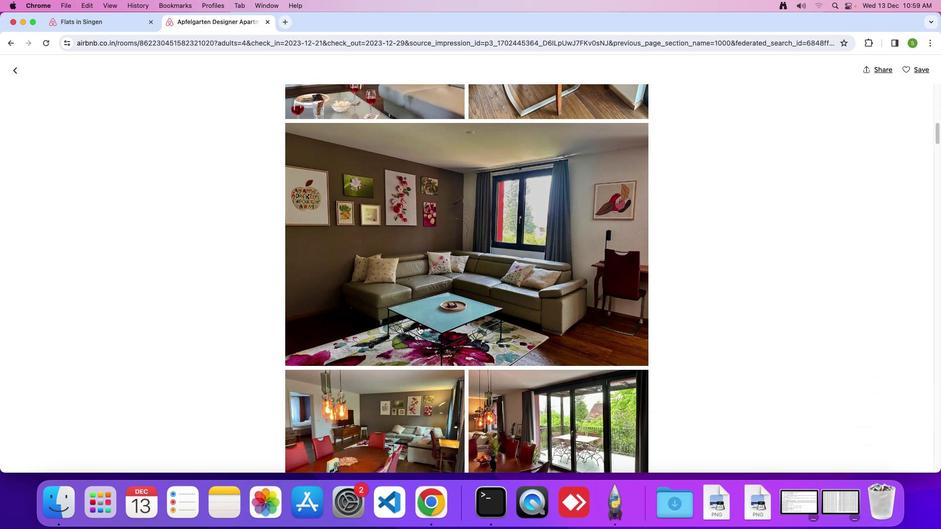 
Action: Mouse scrolled (418, 327) with delta (0, 0)
Screenshot: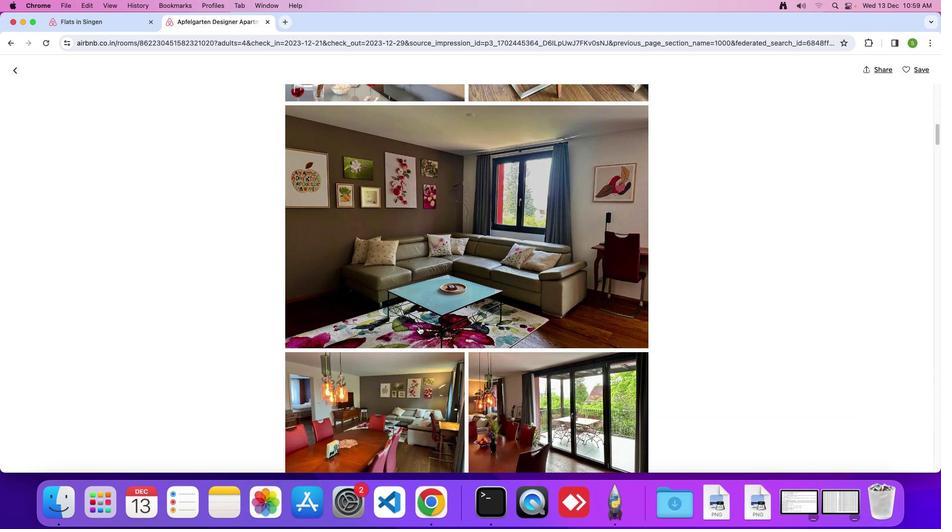 
Action: Mouse scrolled (418, 327) with delta (0, 0)
Screenshot: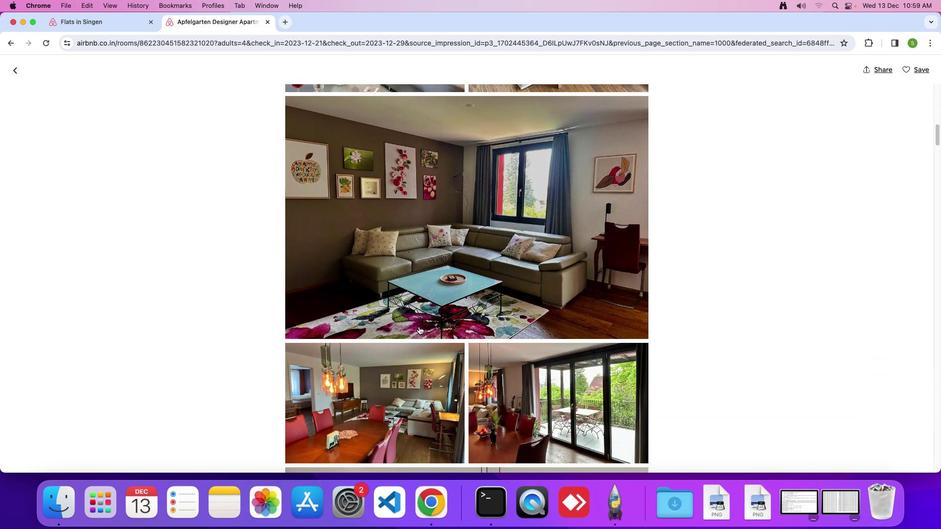 
Action: Mouse scrolled (418, 327) with delta (0, 0)
Screenshot: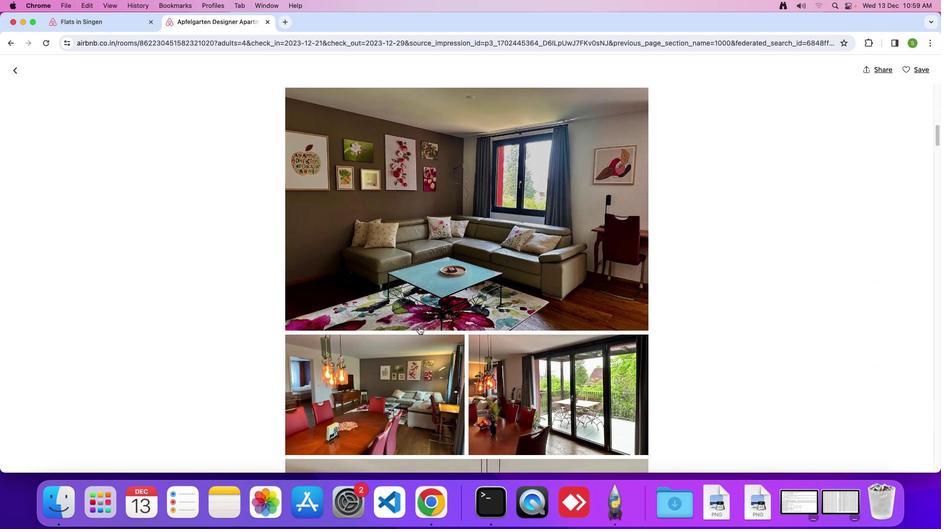 
Action: Mouse scrolled (418, 327) with delta (0, 0)
Screenshot: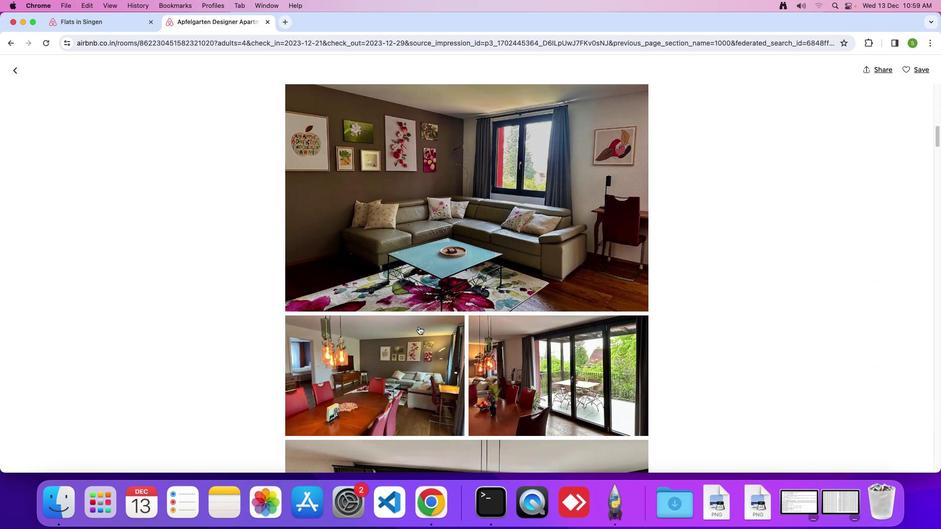 
Action: Mouse scrolled (418, 327) with delta (0, 0)
Screenshot: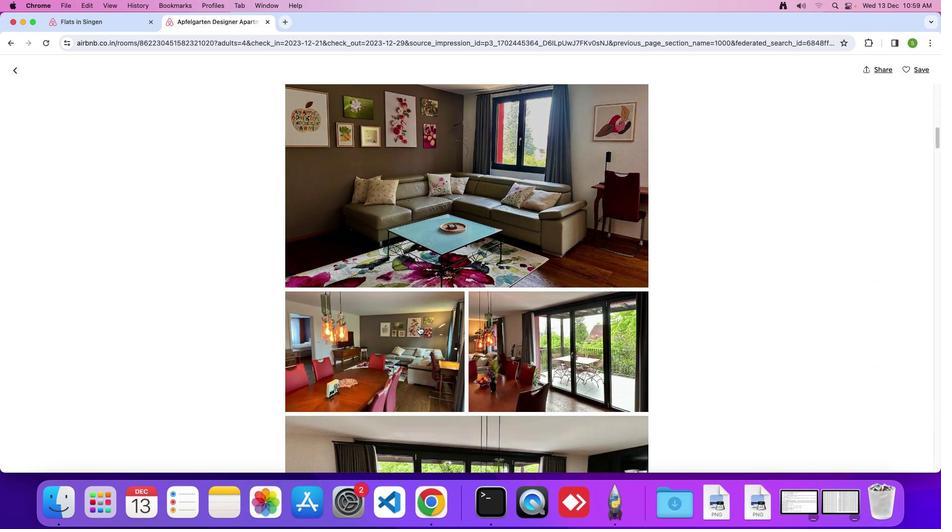
Action: Mouse scrolled (418, 327) with delta (0, 0)
Screenshot: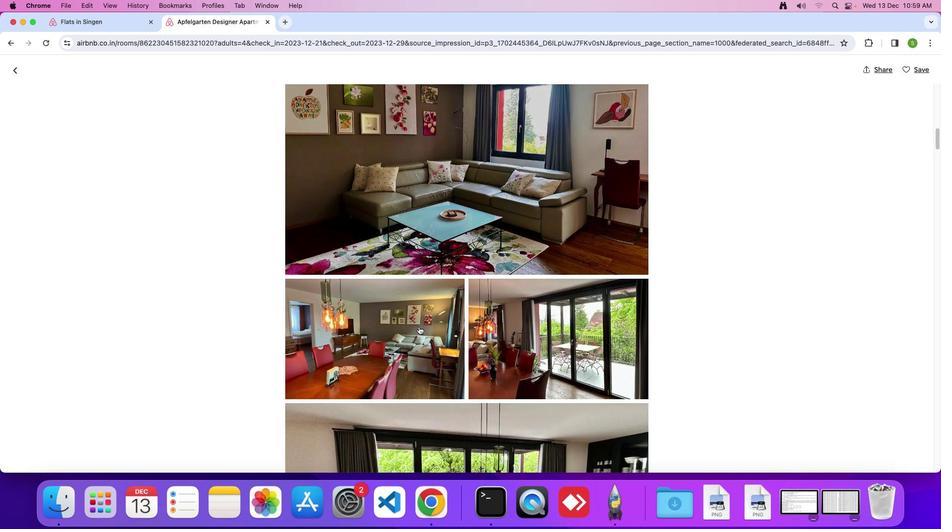 
Action: Mouse scrolled (418, 327) with delta (0, 0)
Screenshot: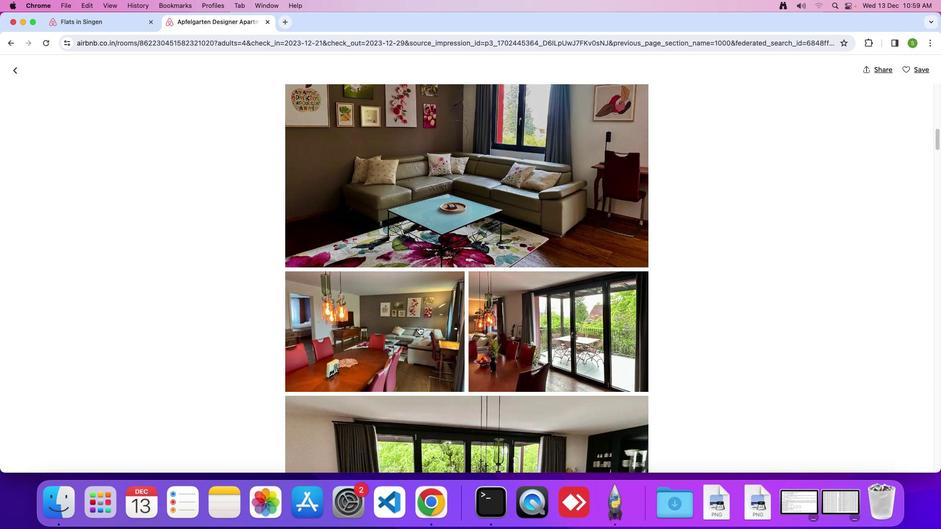 
Action: Mouse scrolled (418, 327) with delta (0, 0)
Screenshot: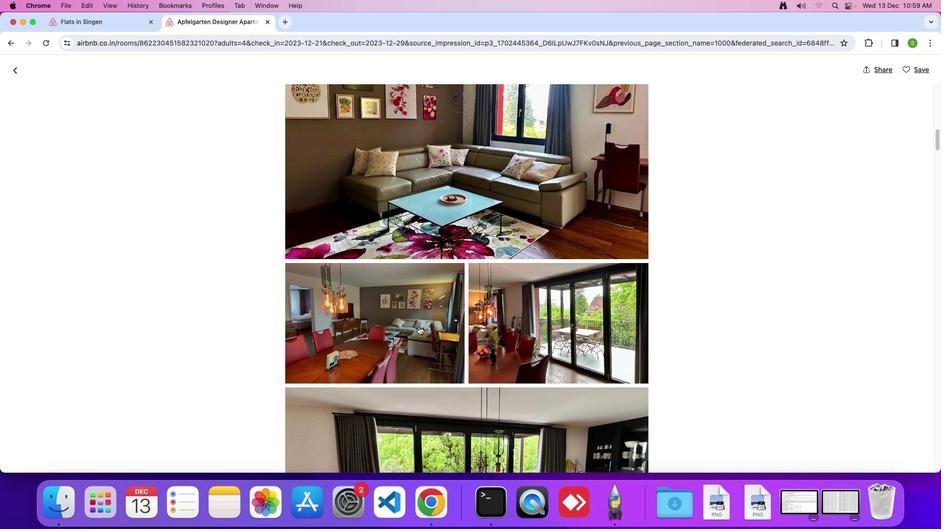 
Action: Mouse scrolled (418, 327) with delta (0, 0)
Screenshot: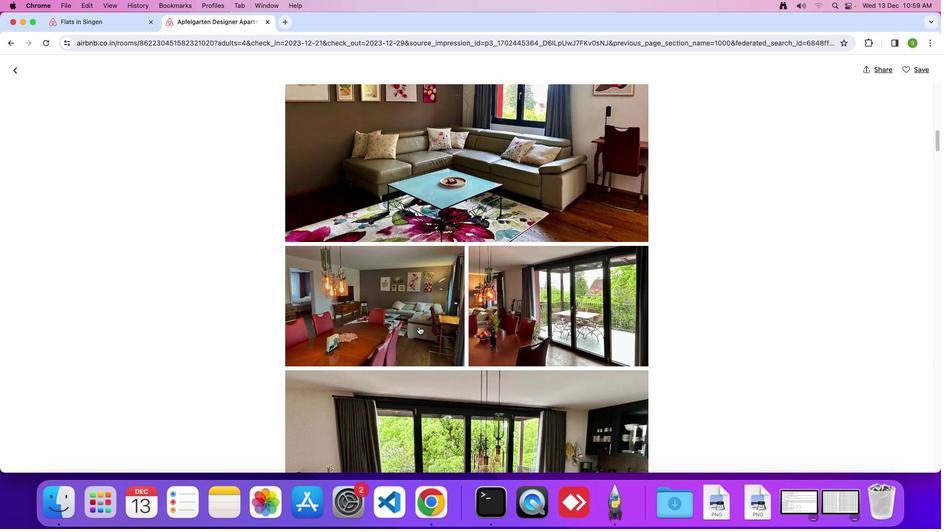 
Action: Mouse scrolled (418, 327) with delta (0, 0)
Screenshot: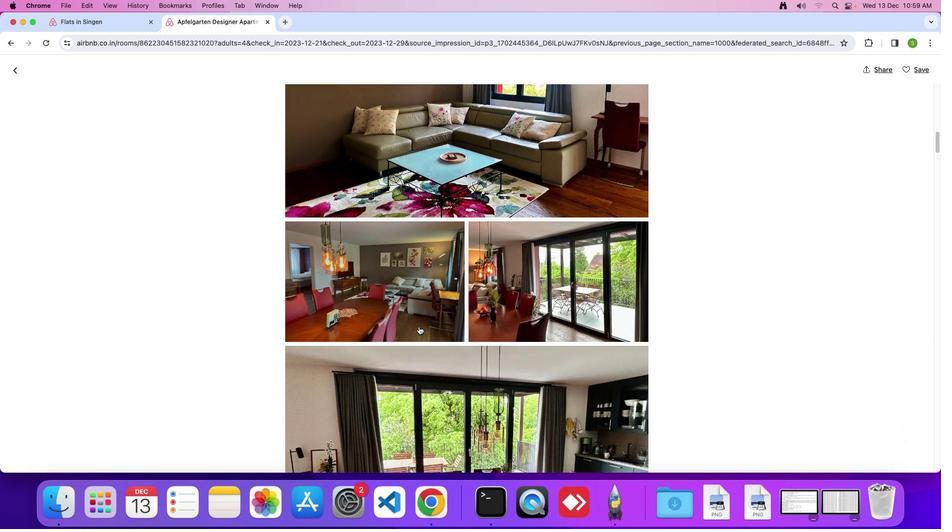
Action: Mouse scrolled (418, 327) with delta (0, 0)
Screenshot: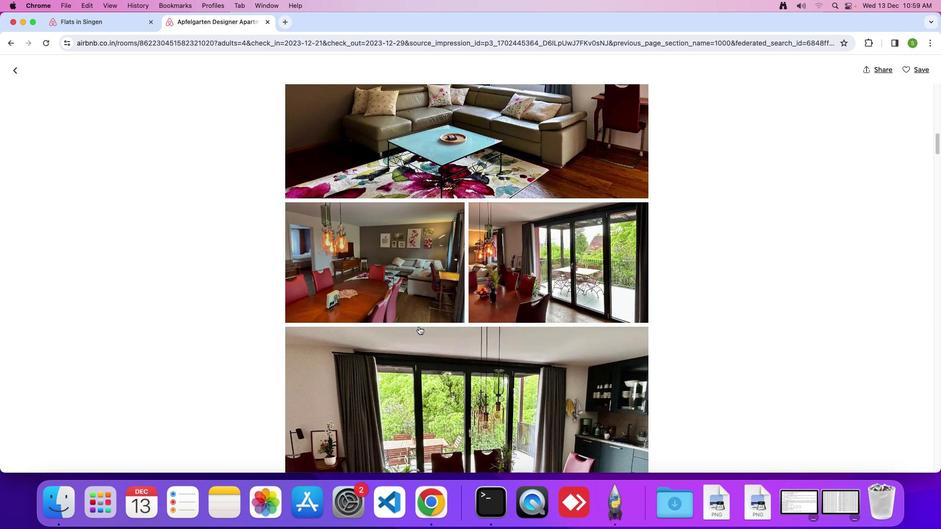 
Action: Mouse scrolled (418, 327) with delta (0, 0)
Screenshot: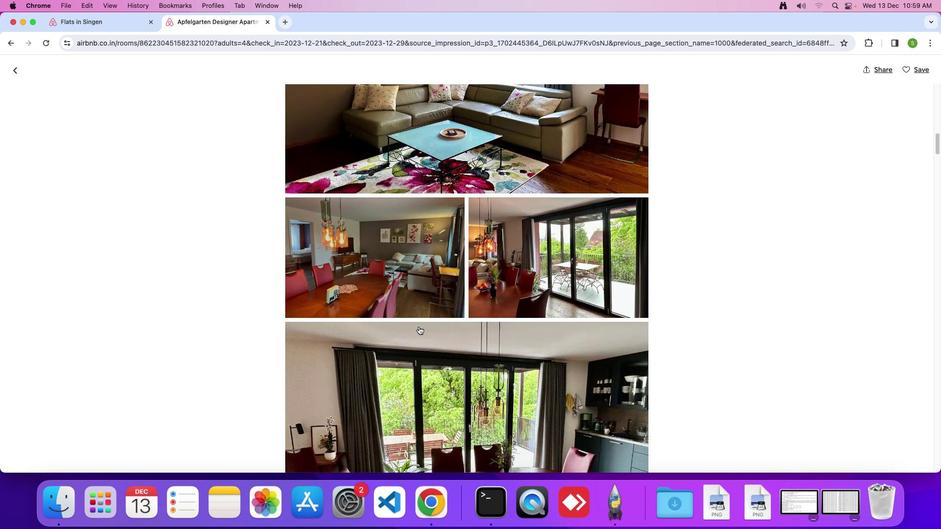 
Action: Mouse scrolled (418, 327) with delta (0, 0)
Screenshot: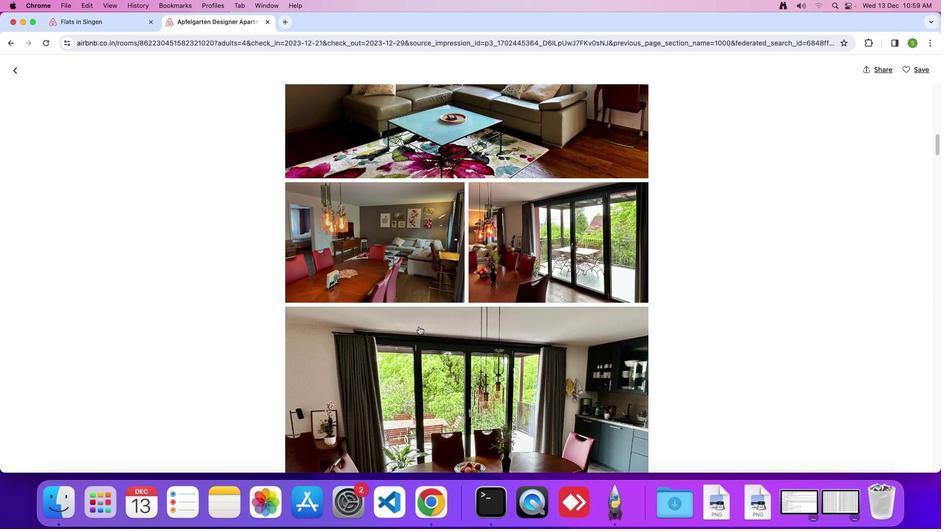 
Action: Mouse scrolled (418, 327) with delta (0, 0)
Screenshot: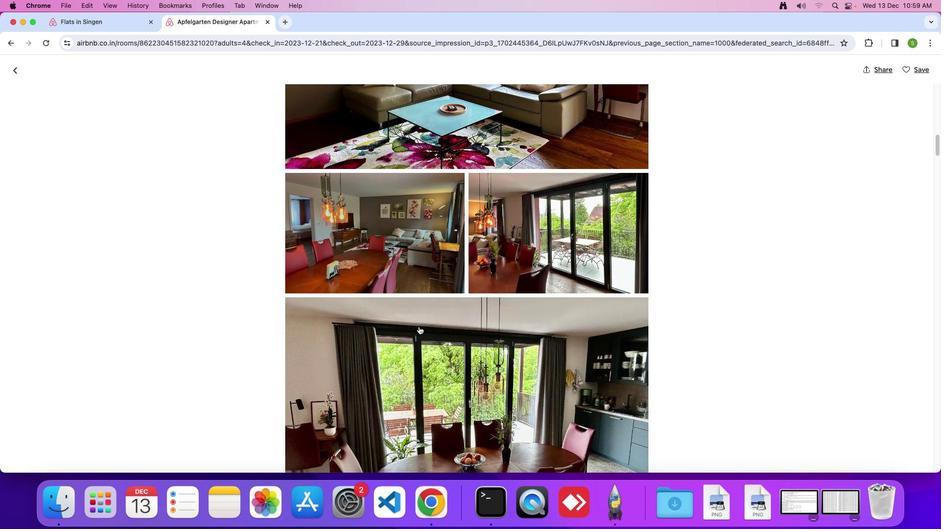 
Action: Mouse scrolled (418, 327) with delta (0, 0)
Screenshot: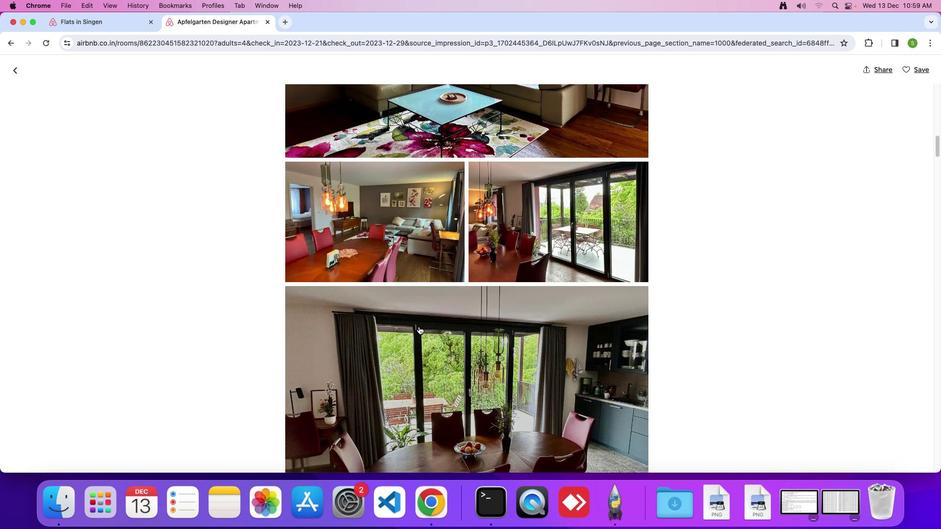 
Action: Mouse scrolled (418, 327) with delta (0, 0)
Screenshot: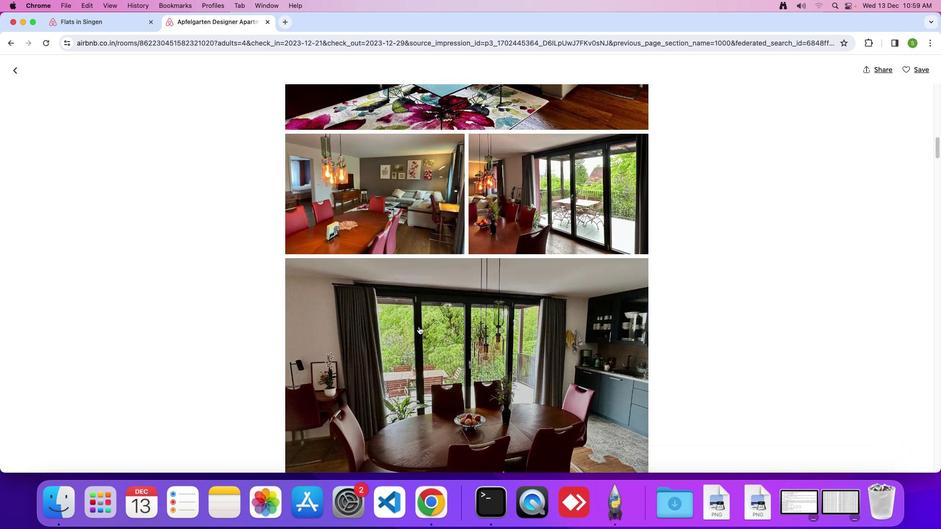 
Action: Mouse scrolled (418, 327) with delta (0, 0)
Screenshot: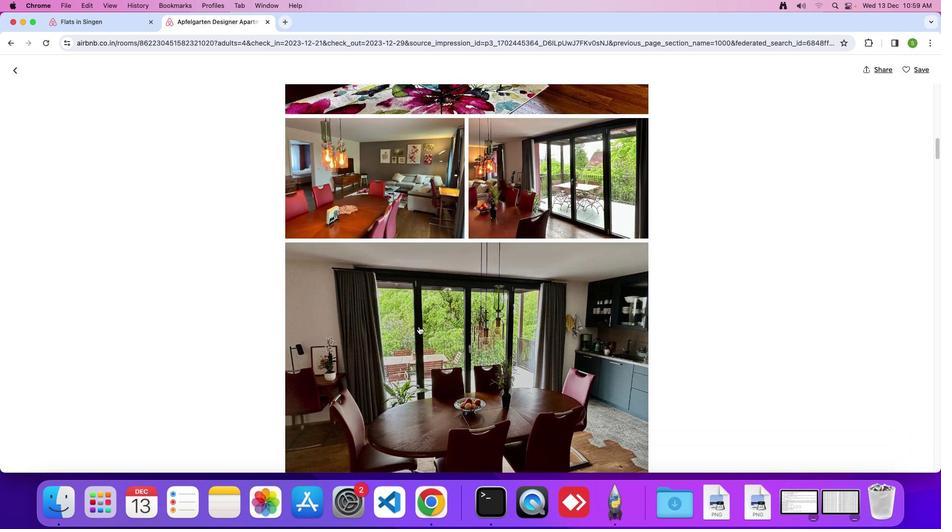 
Action: Mouse scrolled (418, 327) with delta (0, 0)
Screenshot: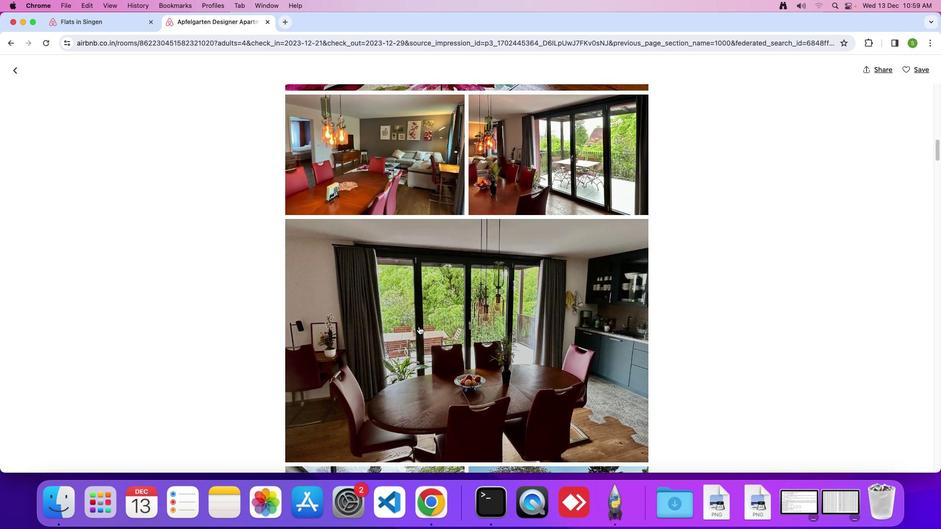 
Action: Mouse scrolled (418, 327) with delta (0, 0)
Screenshot: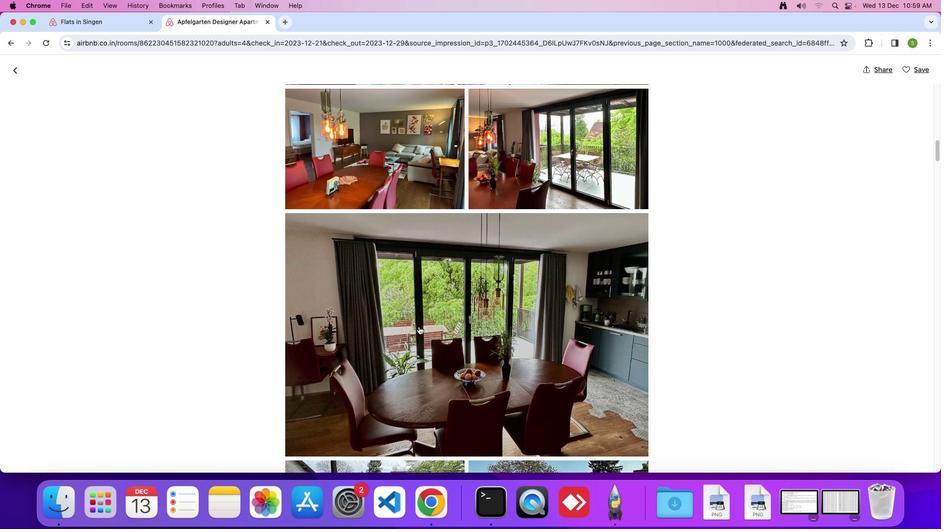 
Action: Mouse scrolled (418, 327) with delta (0, 0)
Screenshot: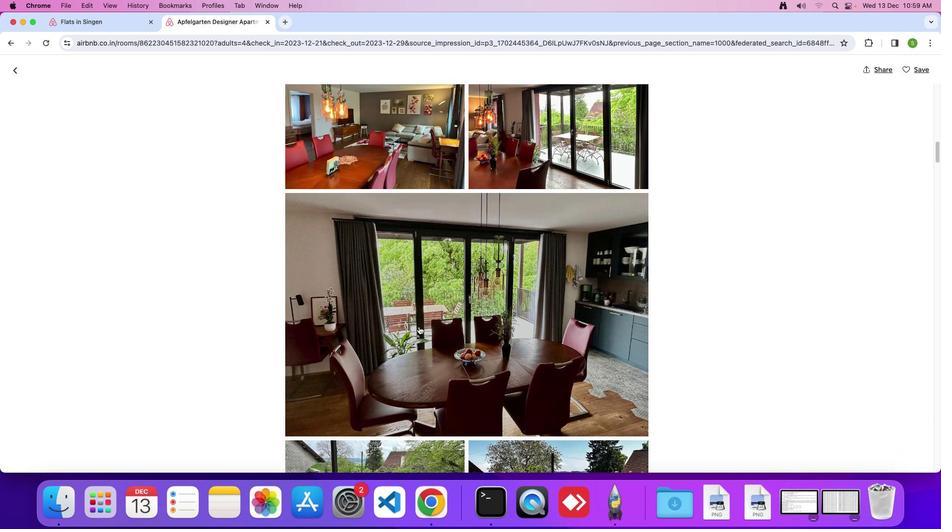 
Action: Mouse scrolled (418, 327) with delta (0, 0)
Screenshot: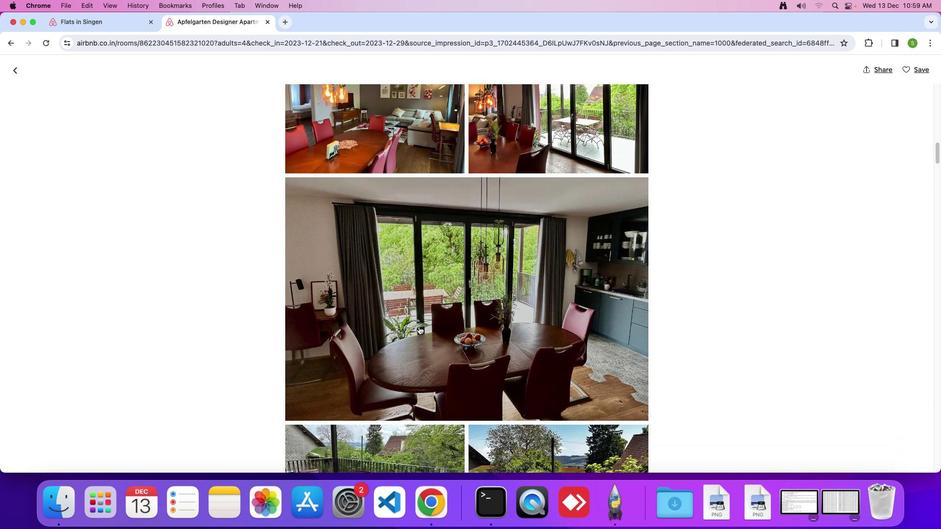
Action: Mouse scrolled (418, 327) with delta (0, 0)
Screenshot: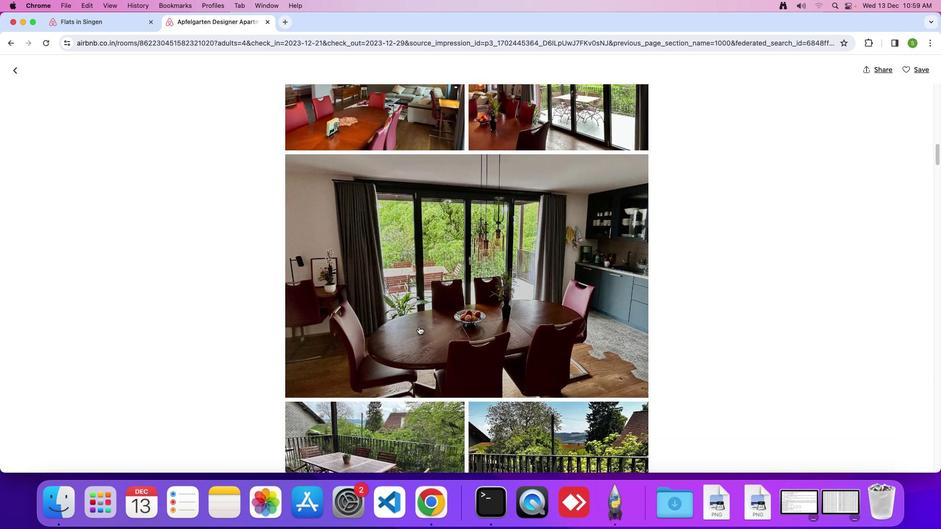 
Action: Mouse scrolled (418, 327) with delta (0, 0)
Screenshot: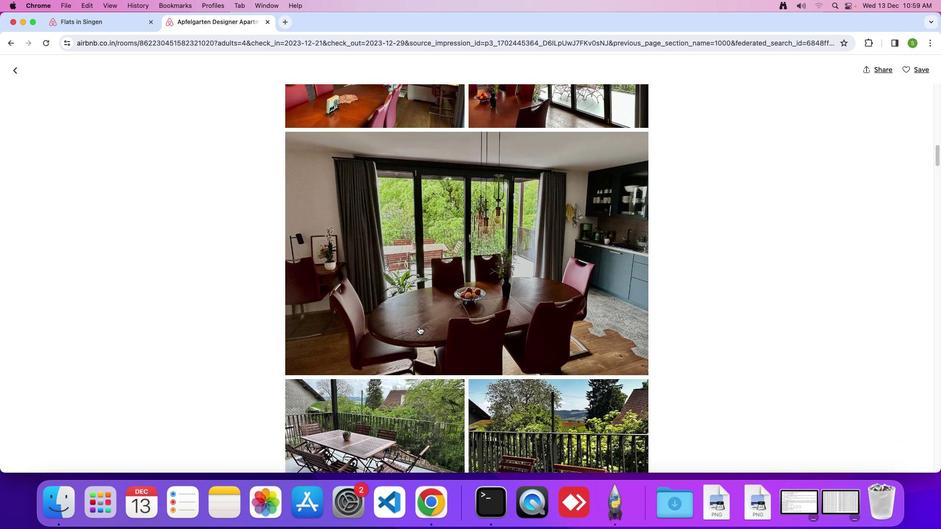 
Action: Mouse scrolled (418, 327) with delta (0, 0)
Screenshot: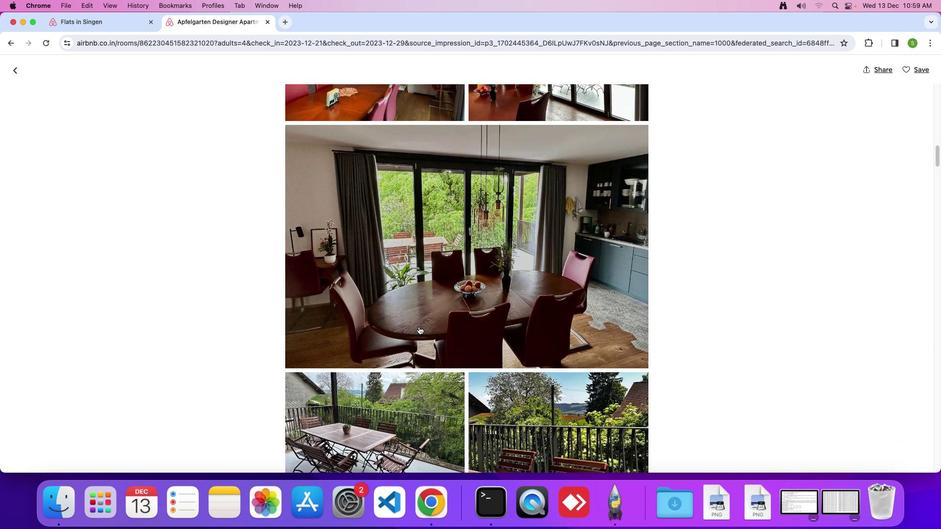 
Action: Mouse scrolled (418, 327) with delta (0, 0)
Screenshot: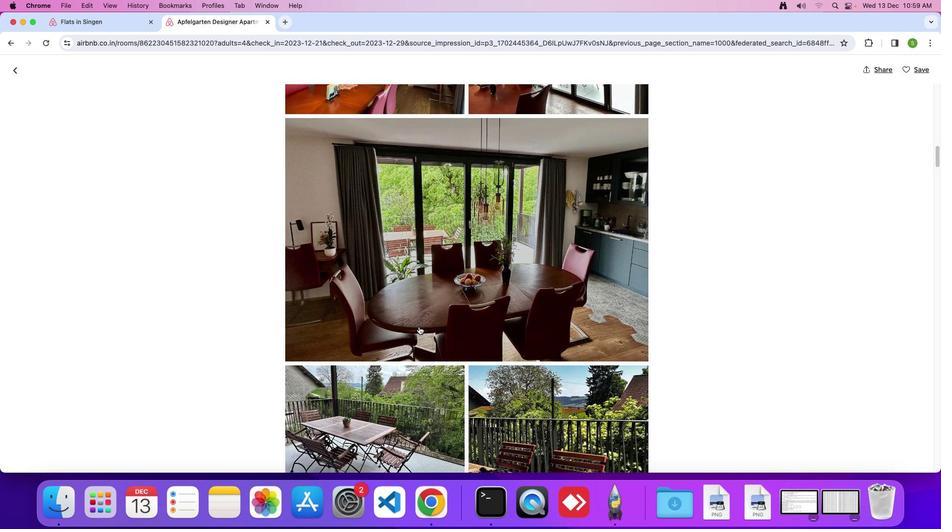 
Action: Mouse scrolled (418, 327) with delta (0, 0)
Screenshot: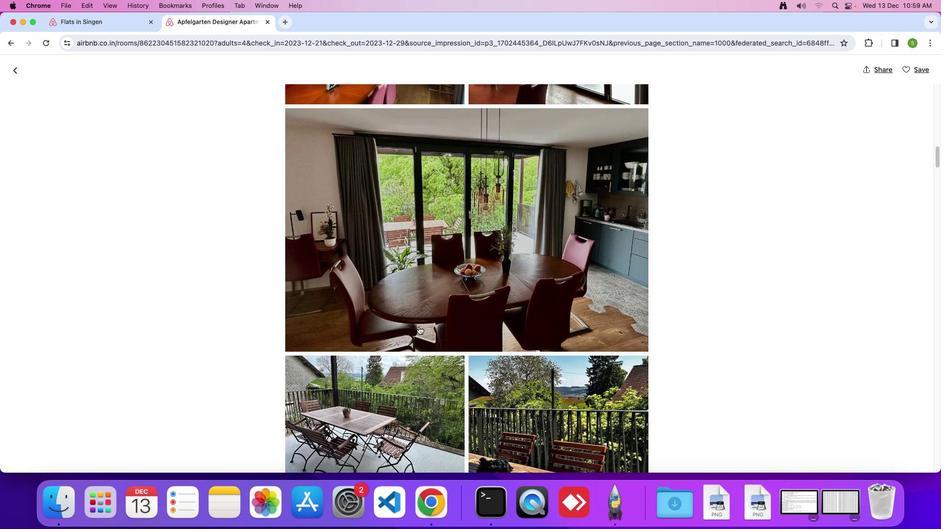 
Action: Mouse scrolled (418, 327) with delta (0, 0)
Screenshot: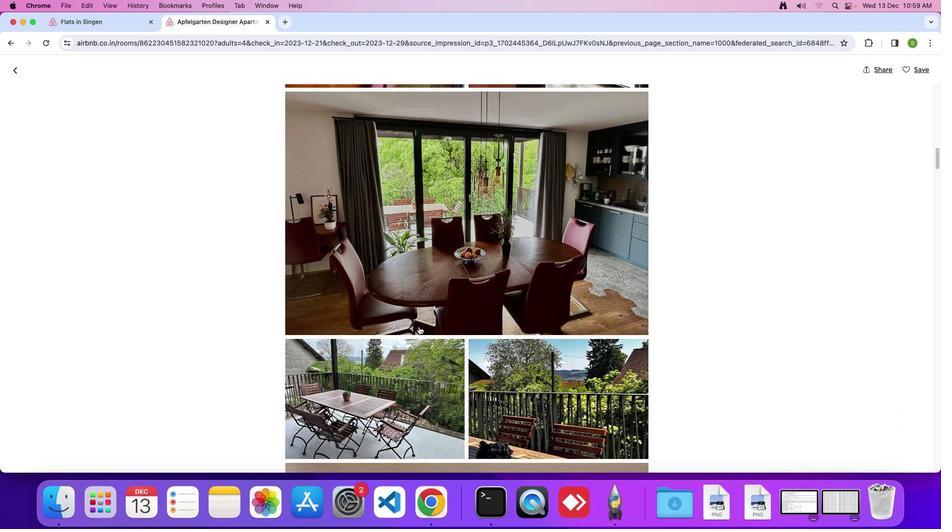 
Action: Mouse scrolled (418, 327) with delta (0, 0)
Screenshot: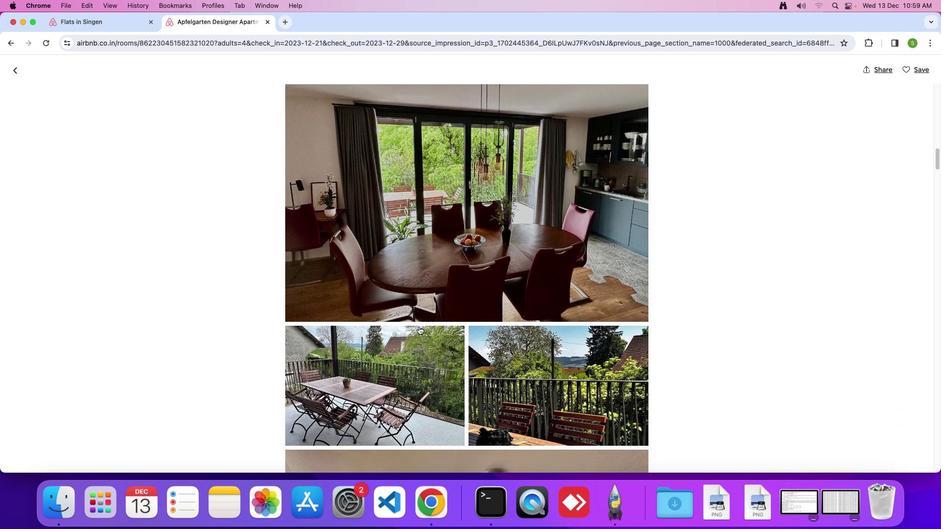 
Action: Mouse scrolled (418, 327) with delta (0, 0)
Screenshot: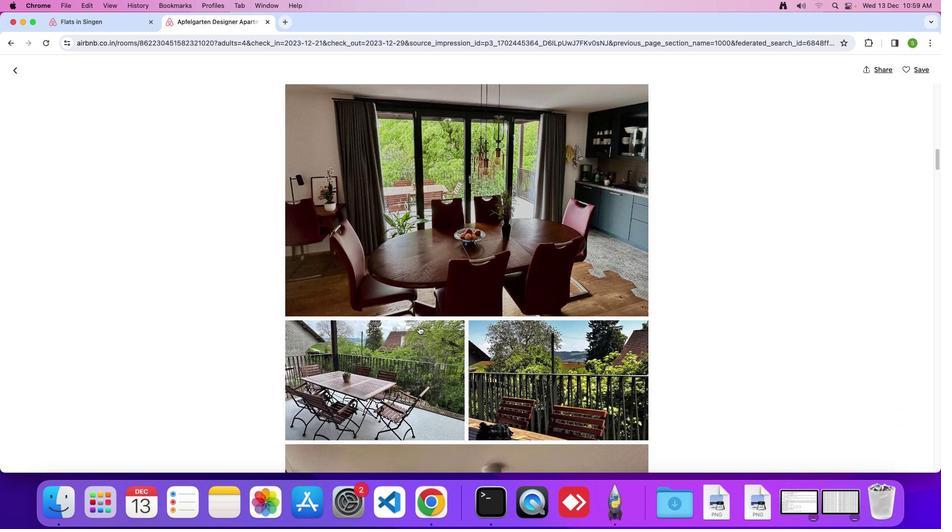 
Action: Mouse scrolled (418, 327) with delta (0, 0)
Screenshot: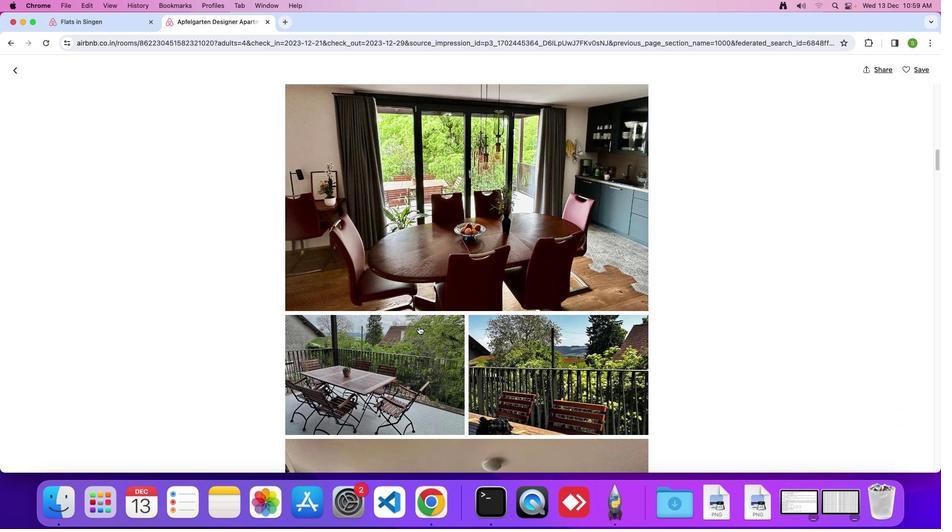 
Action: Mouse scrolled (418, 327) with delta (0, 0)
Screenshot: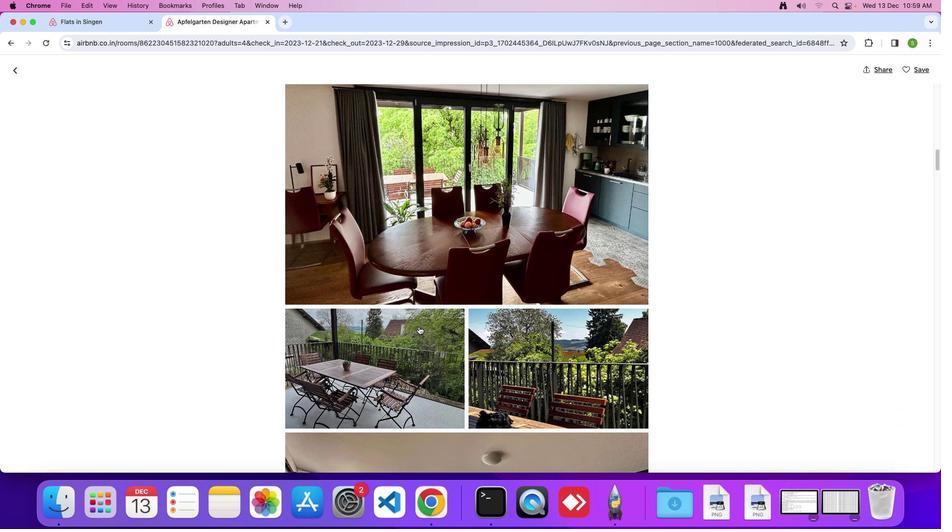 
Action: Mouse scrolled (418, 327) with delta (0, 0)
Screenshot: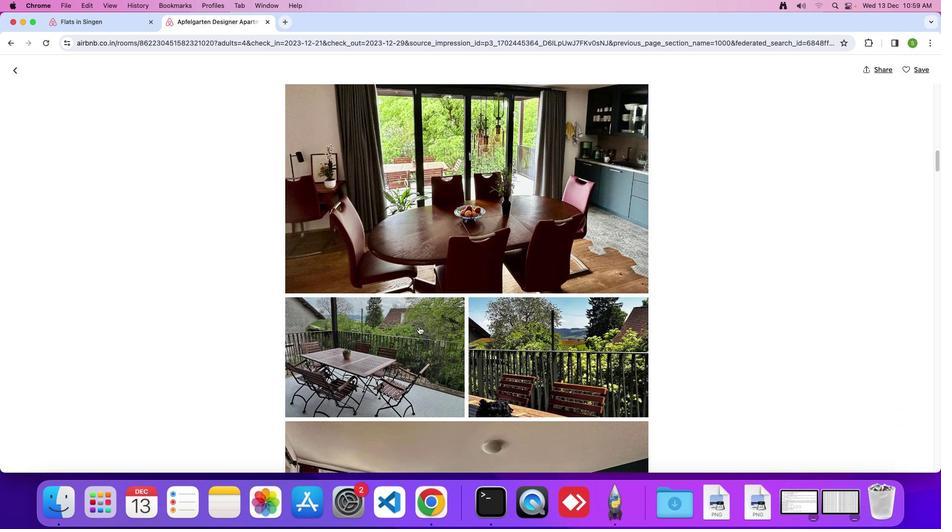 
Action: Mouse scrolled (418, 327) with delta (0, 0)
Screenshot: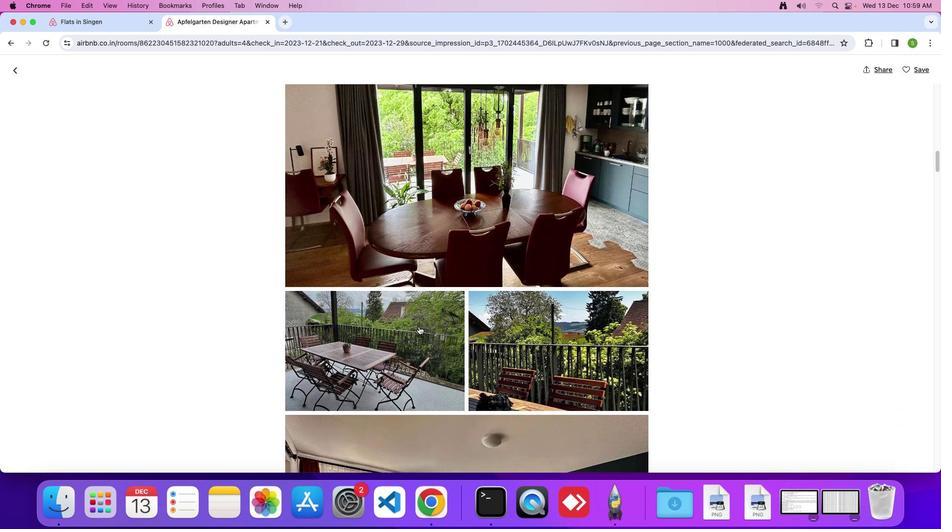
Action: Mouse scrolled (418, 327) with delta (0, 0)
Screenshot: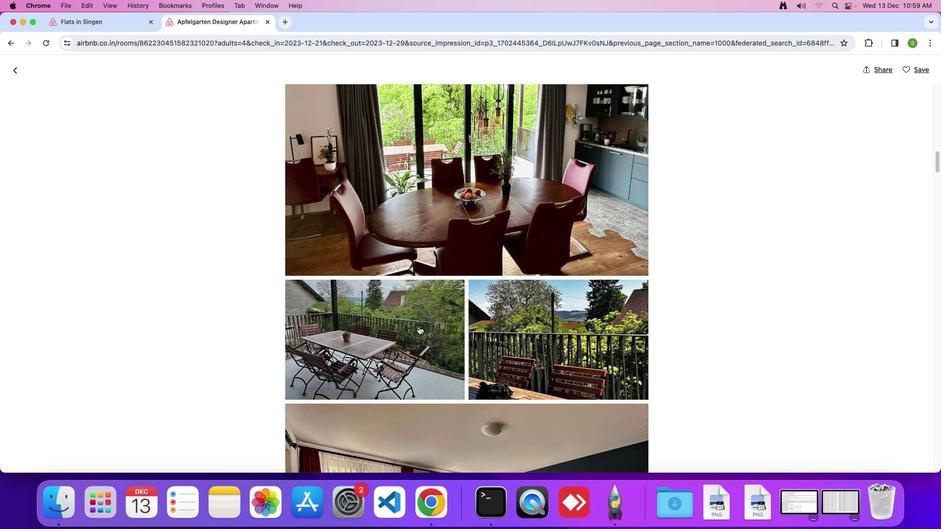 
Action: Mouse scrolled (418, 327) with delta (0, 0)
Screenshot: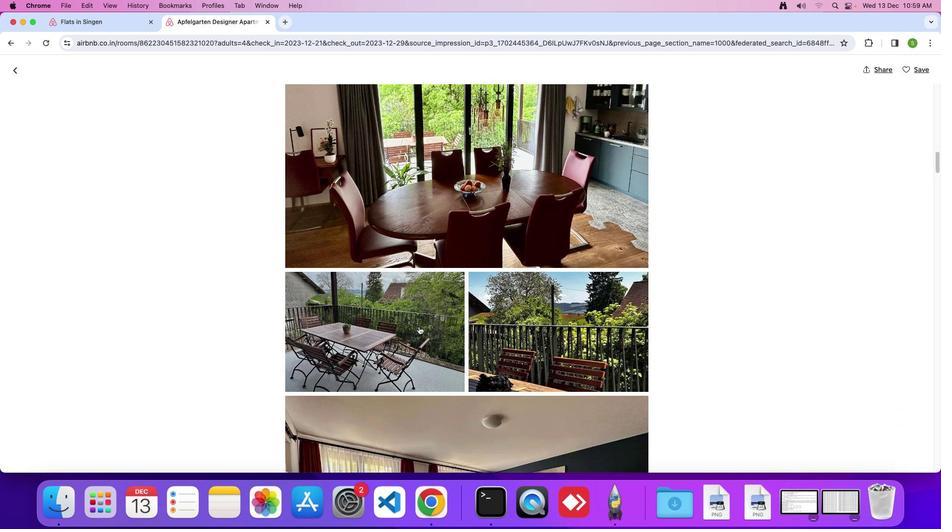 
Action: Mouse scrolled (418, 327) with delta (0, 0)
Screenshot: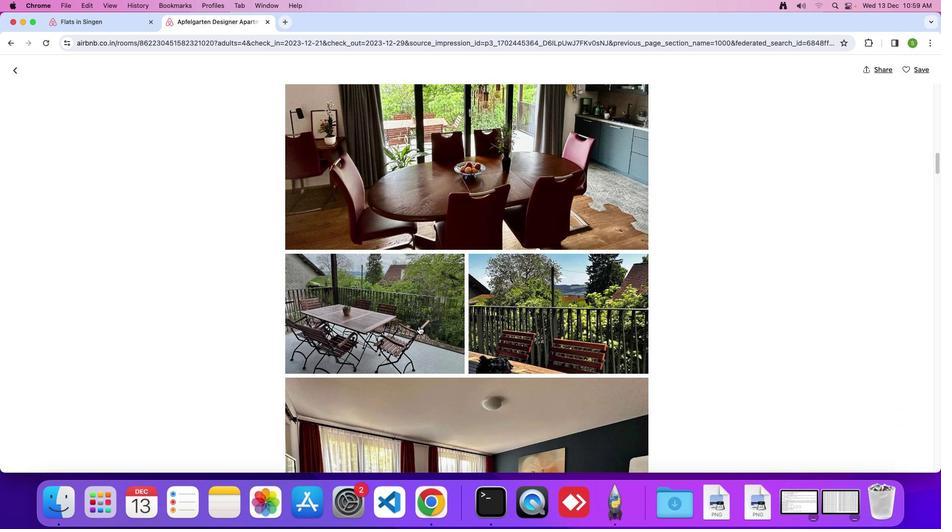 
Action: Mouse scrolled (418, 327) with delta (0, 0)
Screenshot: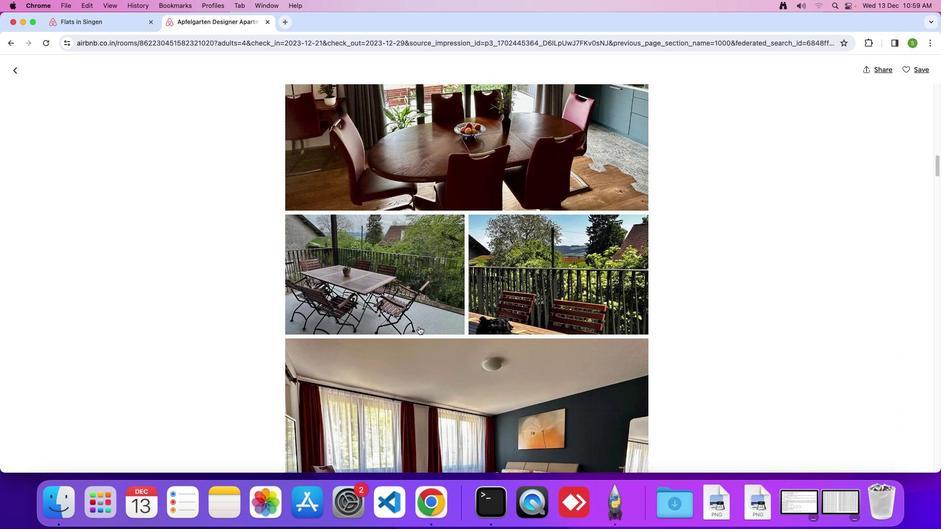 
Action: Mouse scrolled (418, 327) with delta (0, -1)
Screenshot: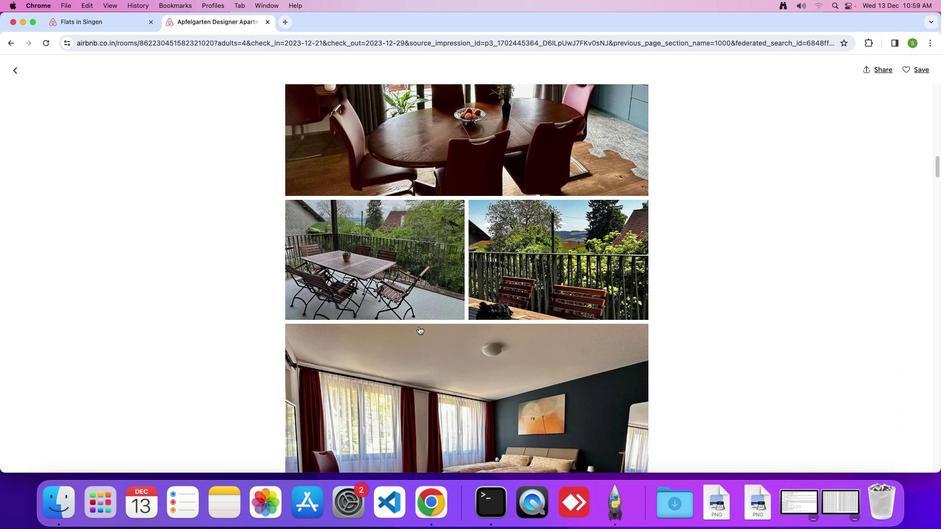 
Action: Mouse scrolled (418, 327) with delta (0, 0)
Screenshot: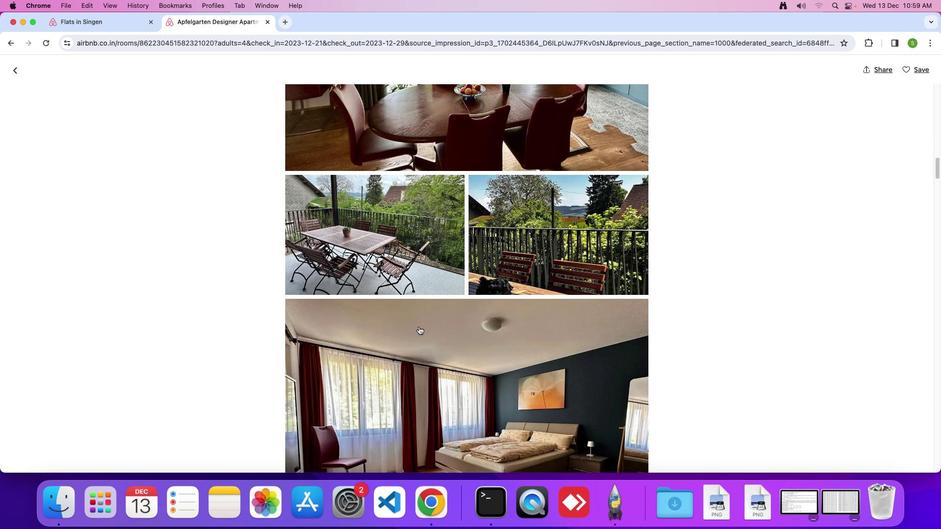 
Action: Mouse scrolled (418, 327) with delta (0, 0)
Screenshot: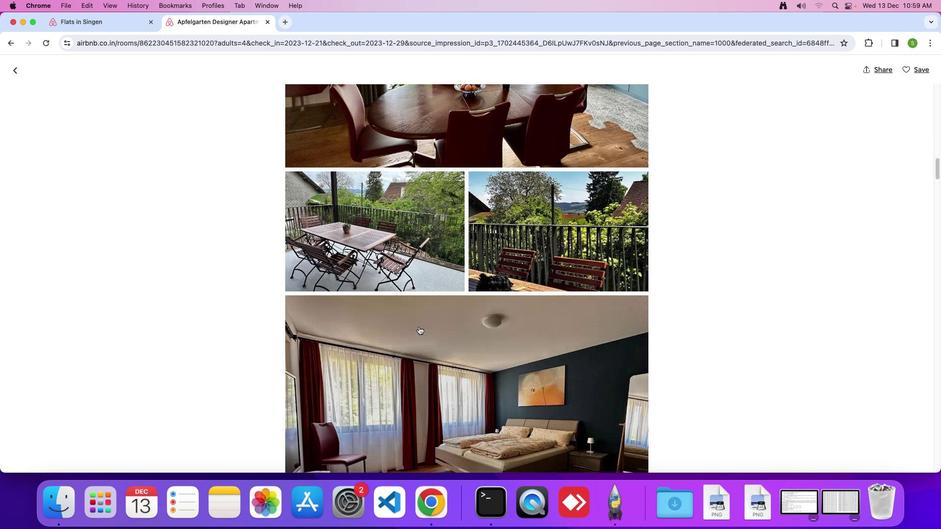 
Action: Mouse scrolled (418, 327) with delta (0, 0)
Screenshot: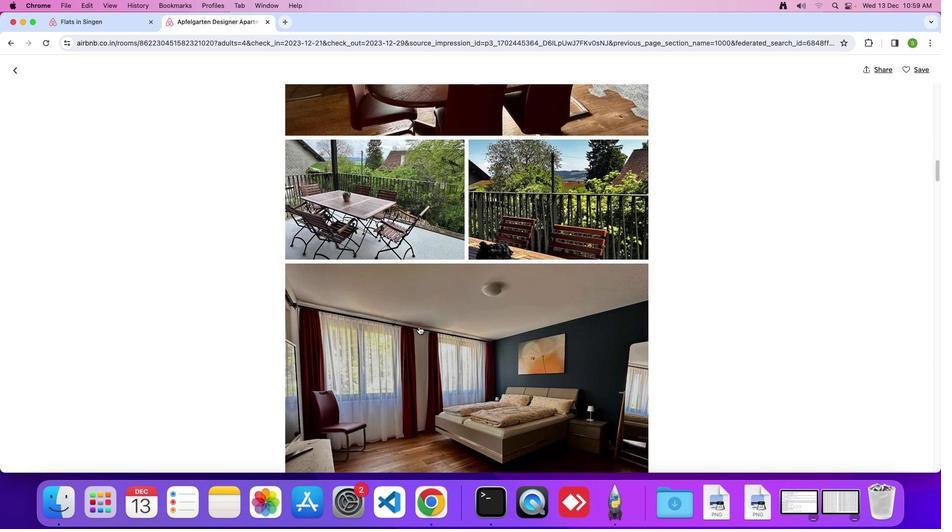 
Action: Mouse scrolled (418, 327) with delta (0, 0)
Screenshot: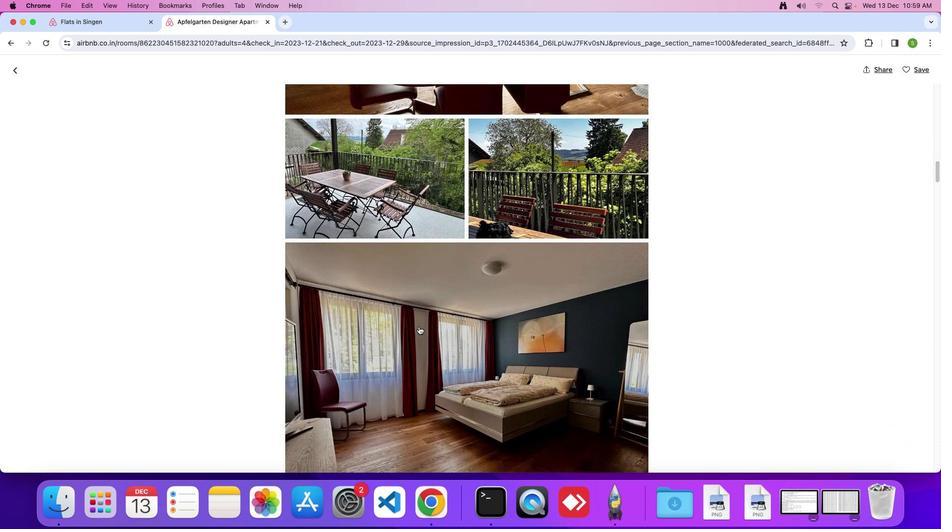 
Action: Mouse scrolled (418, 327) with delta (0, -1)
Screenshot: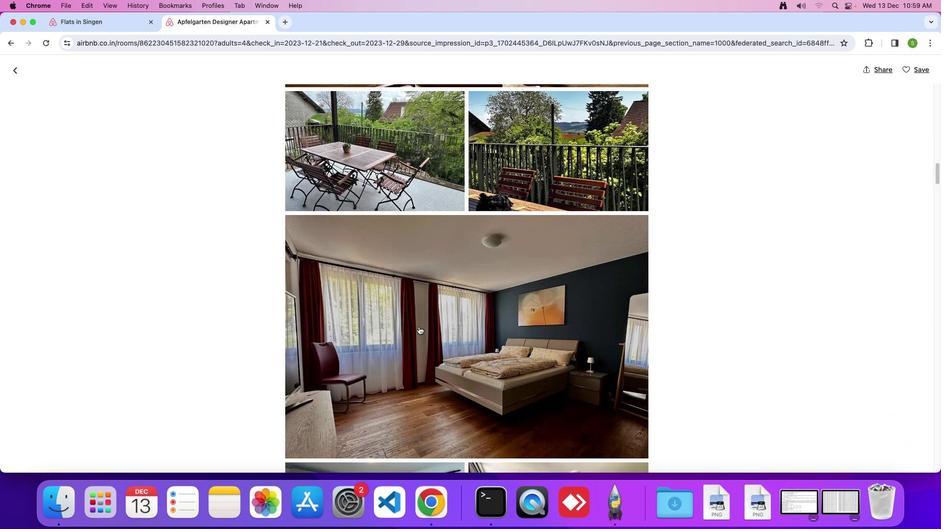 
Action: Mouse scrolled (418, 327) with delta (0, 0)
Screenshot: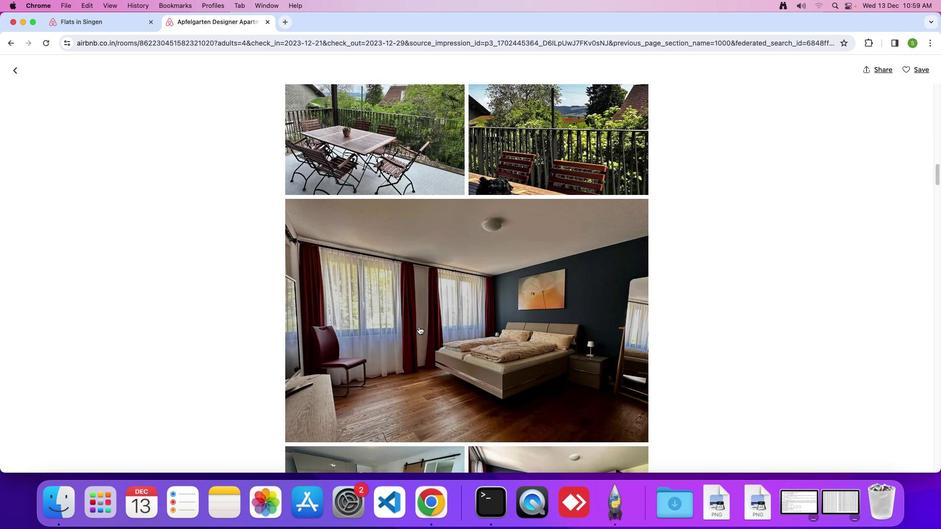 
Action: Mouse scrolled (418, 327) with delta (0, 0)
Screenshot: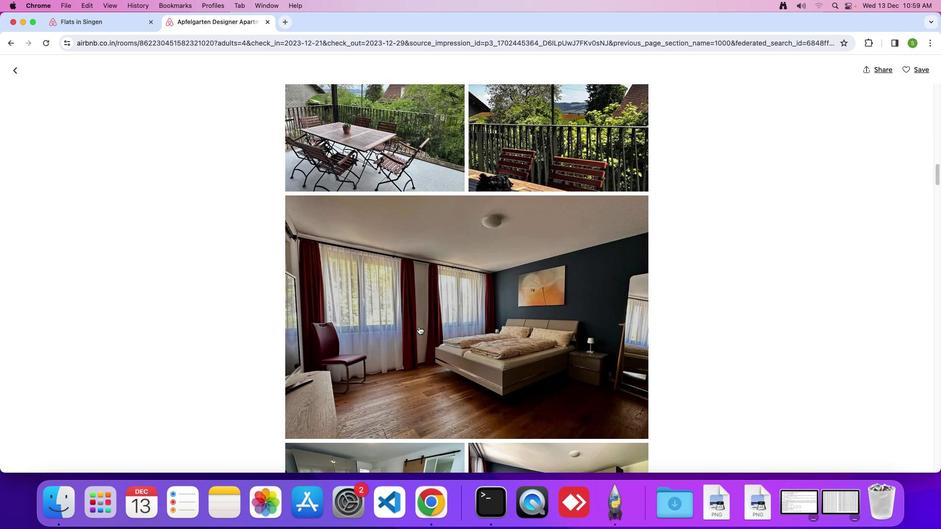 
Action: Mouse scrolled (418, 327) with delta (0, 0)
Screenshot: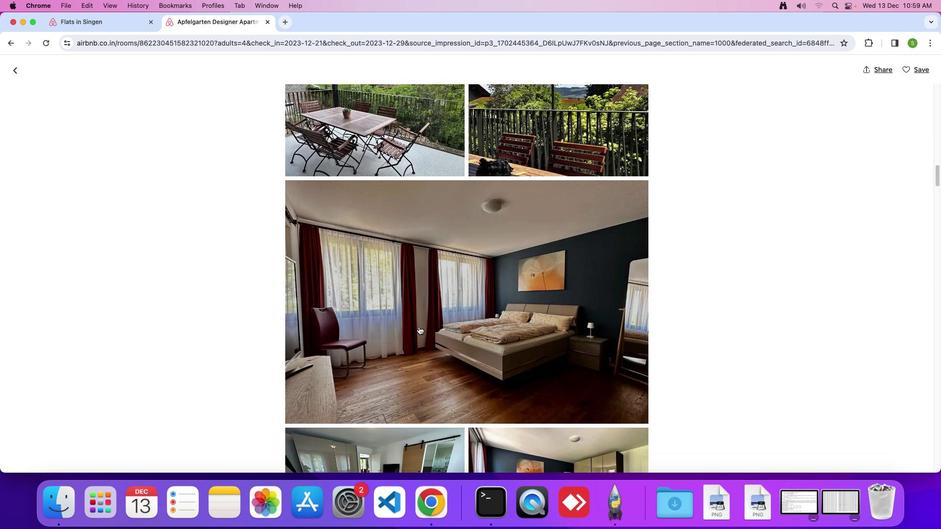
Action: Mouse scrolled (418, 327) with delta (0, 0)
Screenshot: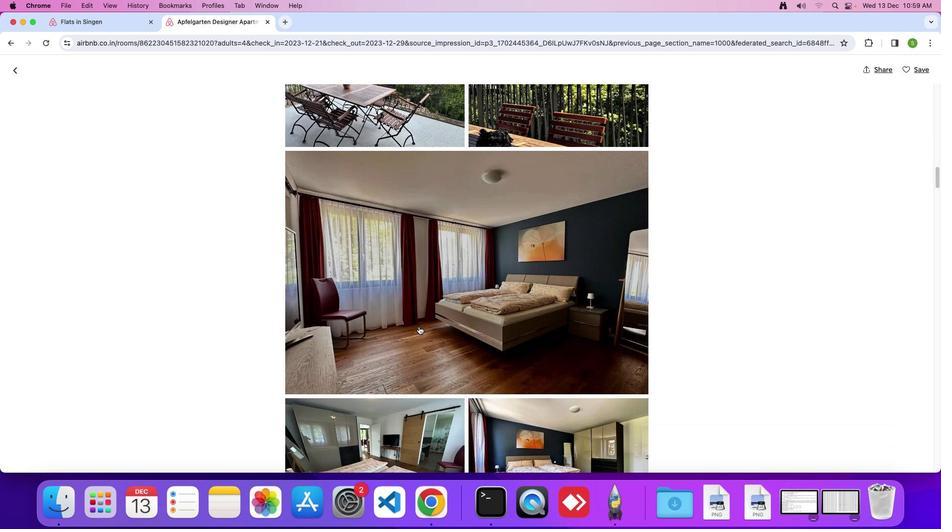 
Action: Mouse scrolled (418, 327) with delta (0, 0)
Screenshot: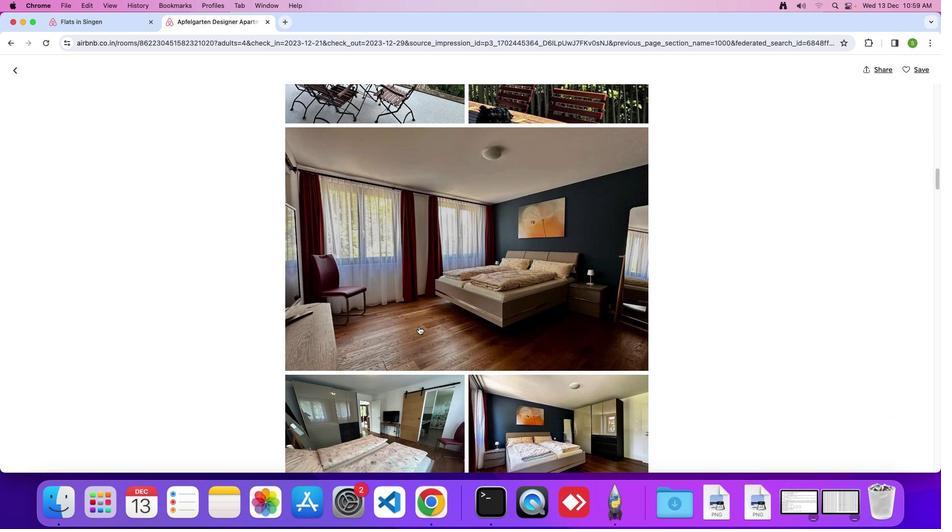 
Action: Mouse scrolled (418, 327) with delta (0, 0)
Screenshot: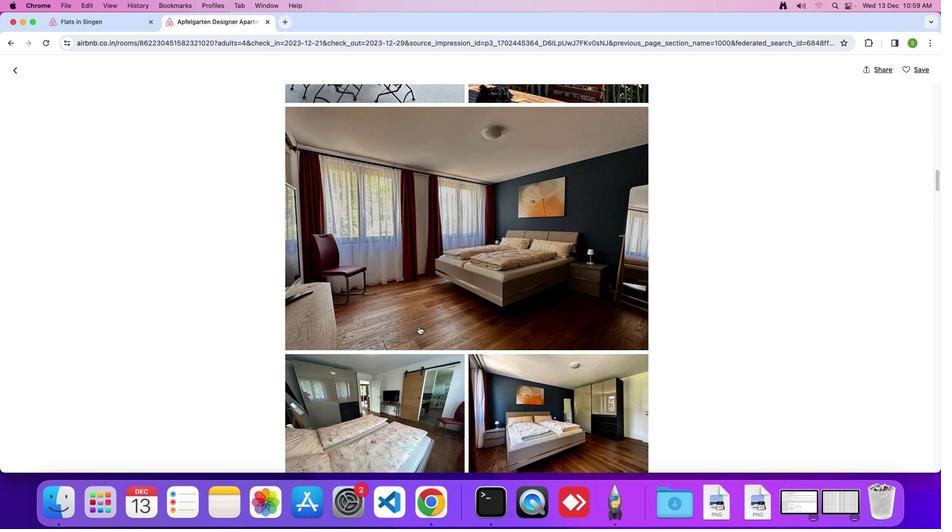 
Action: Mouse scrolled (418, 327) with delta (0, 0)
Screenshot: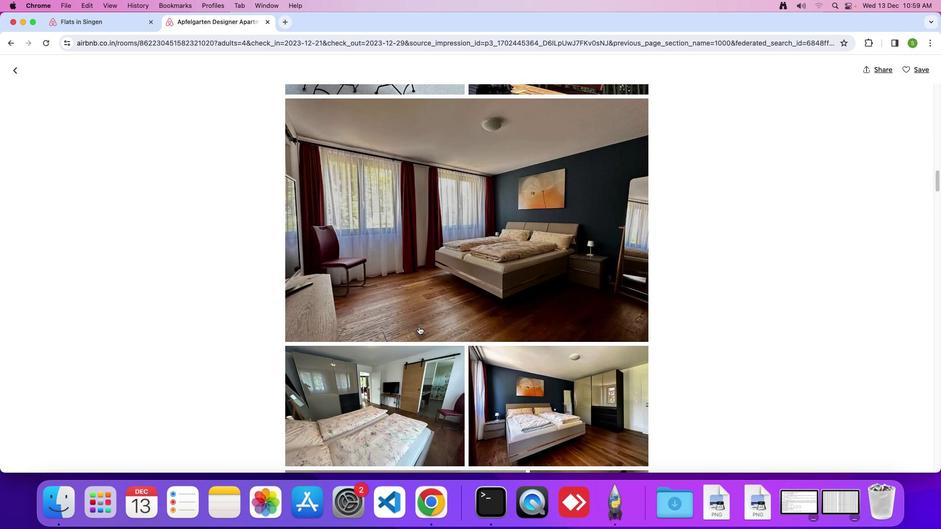
Action: Mouse scrolled (418, 327) with delta (0, 0)
Screenshot: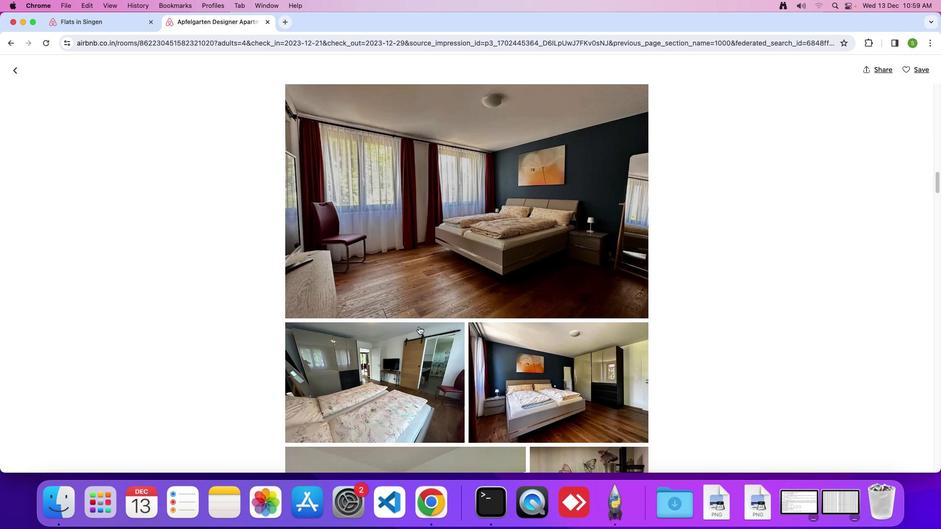 
Action: Mouse scrolled (418, 327) with delta (0, 0)
Screenshot: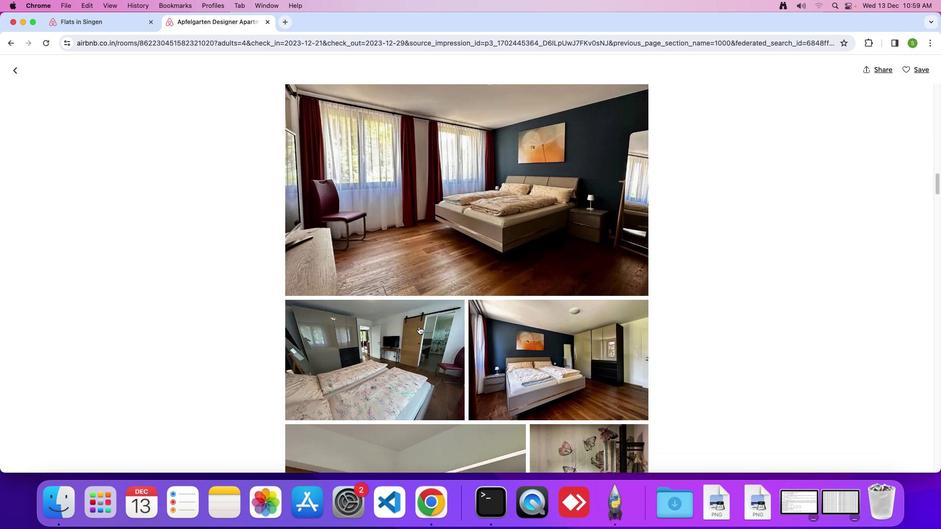 
Action: Mouse scrolled (418, 327) with delta (0, 0)
Screenshot: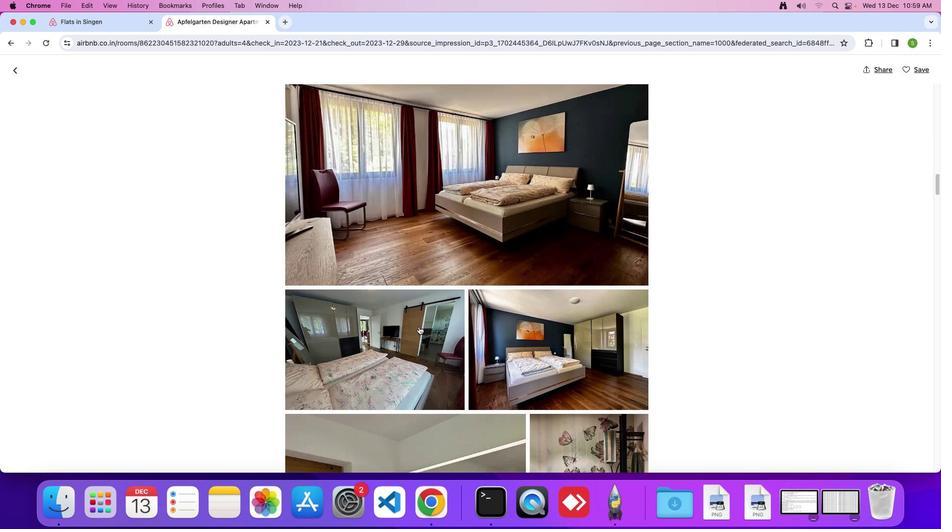 
Action: Mouse scrolled (418, 327) with delta (0, 0)
Screenshot: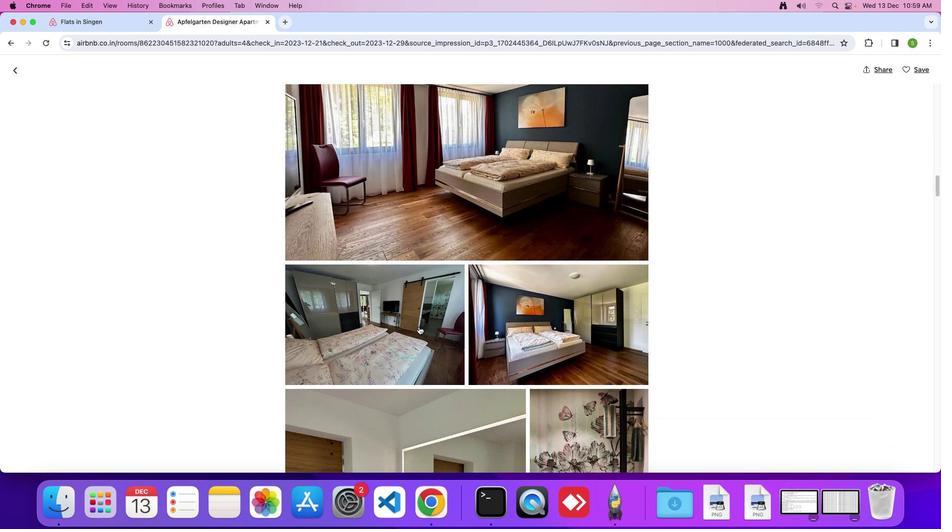 
Action: Mouse scrolled (418, 327) with delta (0, 0)
Screenshot: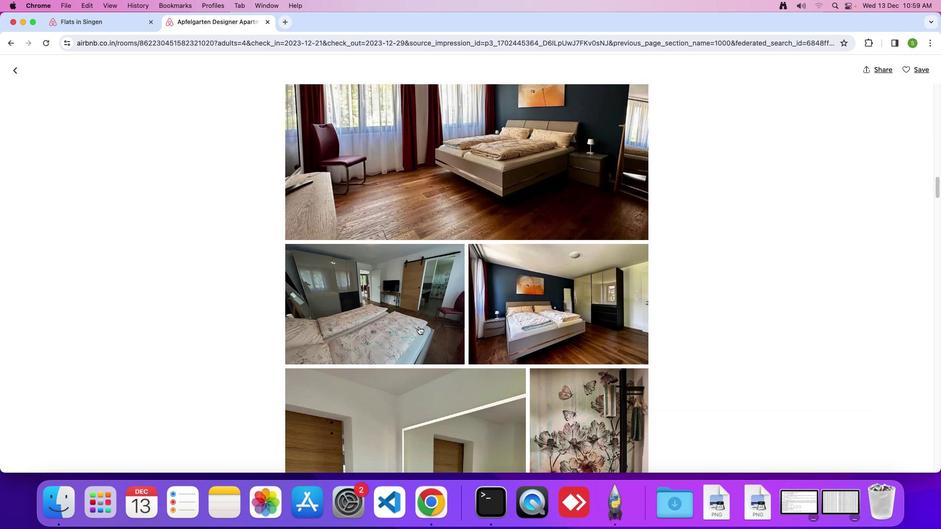 
Action: Mouse scrolled (418, 327) with delta (0, 0)
Screenshot: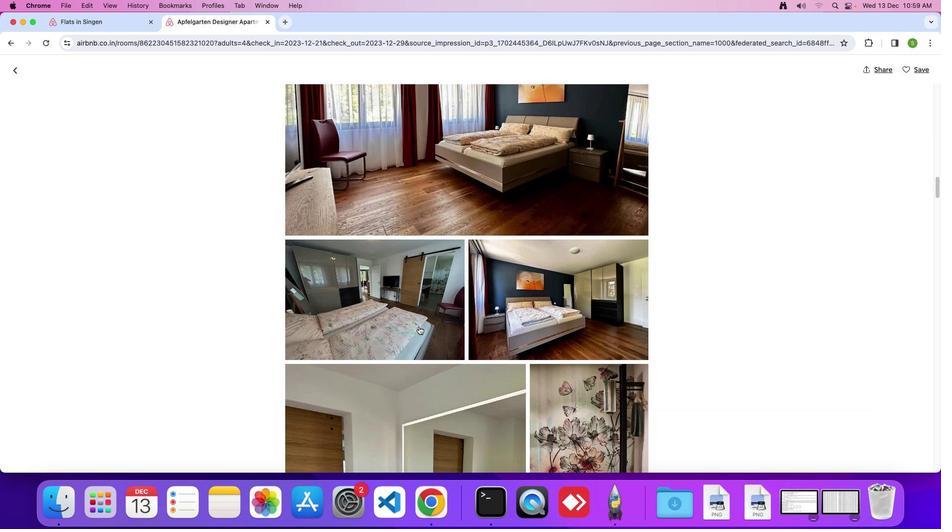
Action: Mouse scrolled (418, 327) with delta (0, 0)
Screenshot: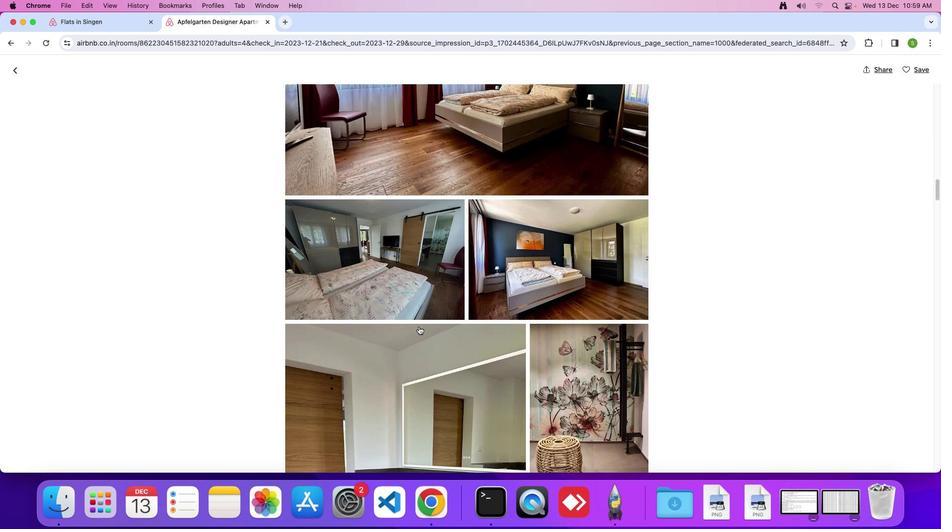 
Action: Mouse scrolled (418, 327) with delta (0, 0)
Screenshot: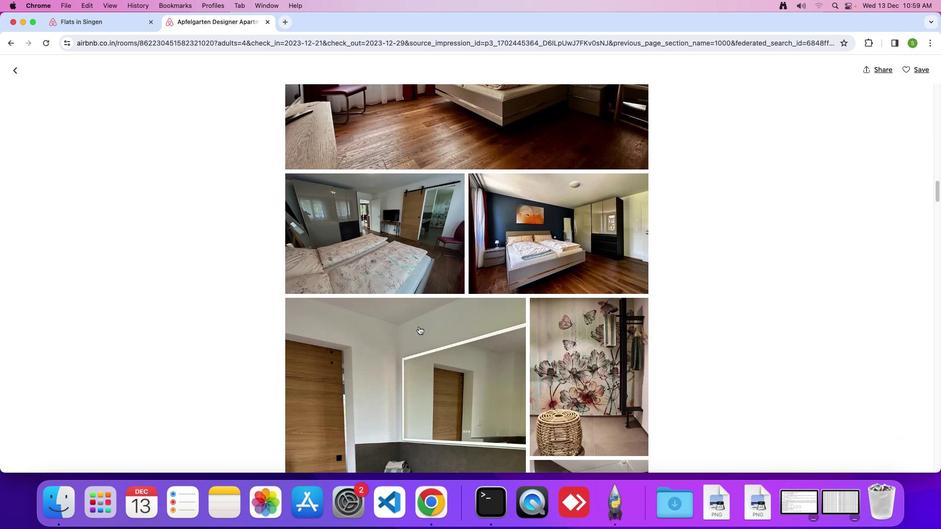 
Action: Mouse scrolled (418, 327) with delta (0, -1)
Screenshot: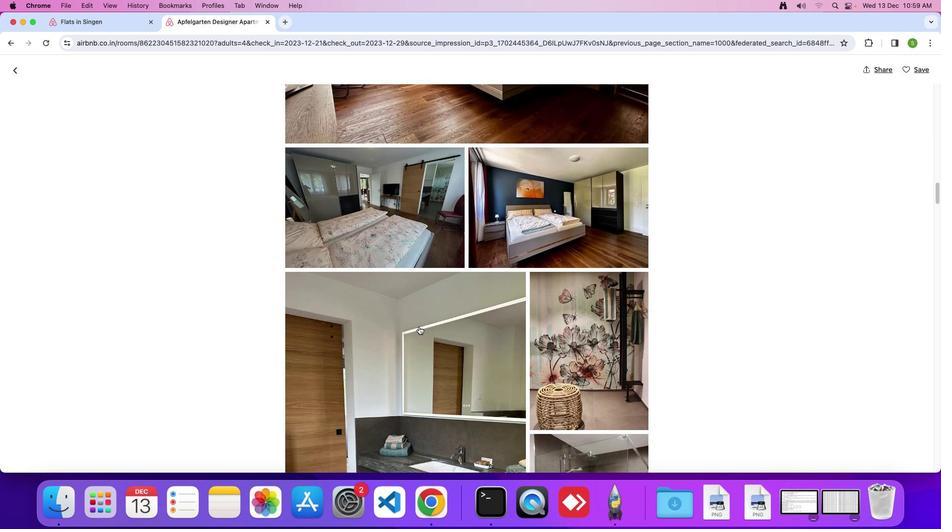 
Action: Mouse scrolled (418, 327) with delta (0, 0)
Screenshot: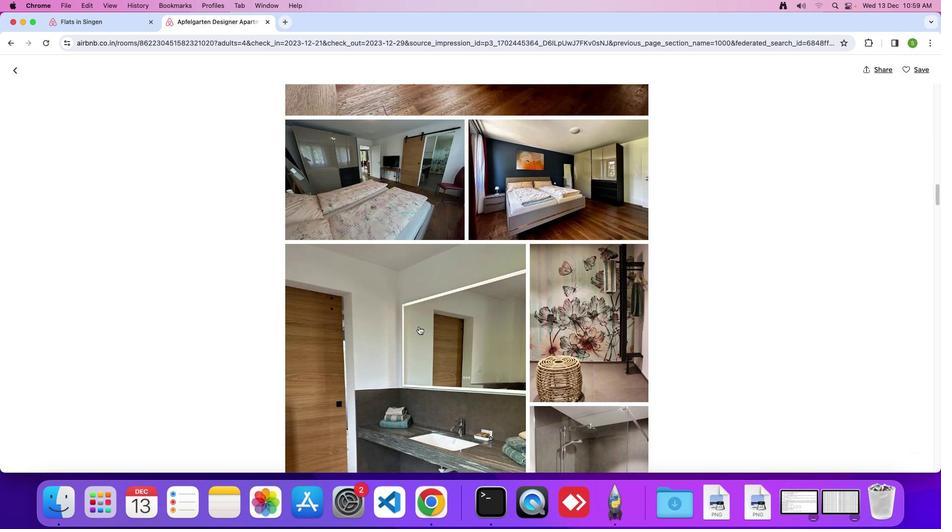 
Action: Mouse scrolled (418, 327) with delta (0, 0)
Screenshot: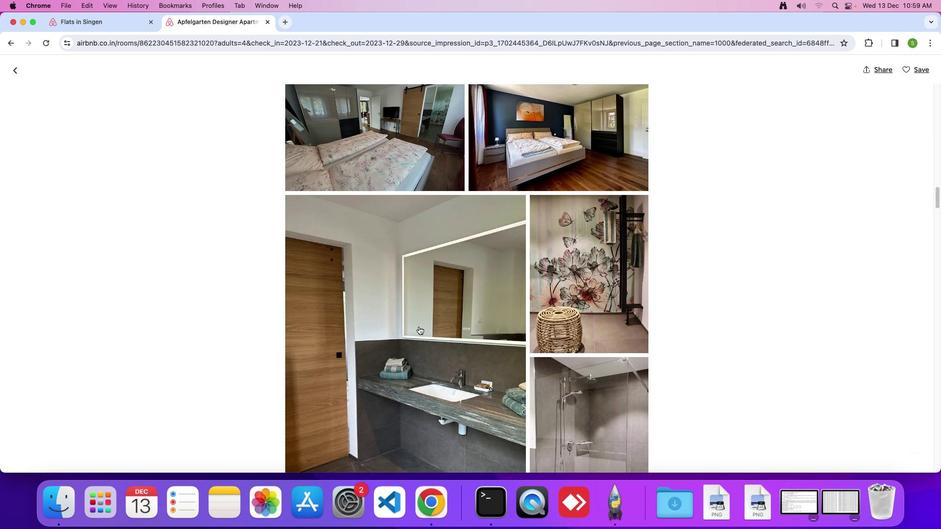 
Action: Mouse scrolled (418, 327) with delta (0, -1)
Screenshot: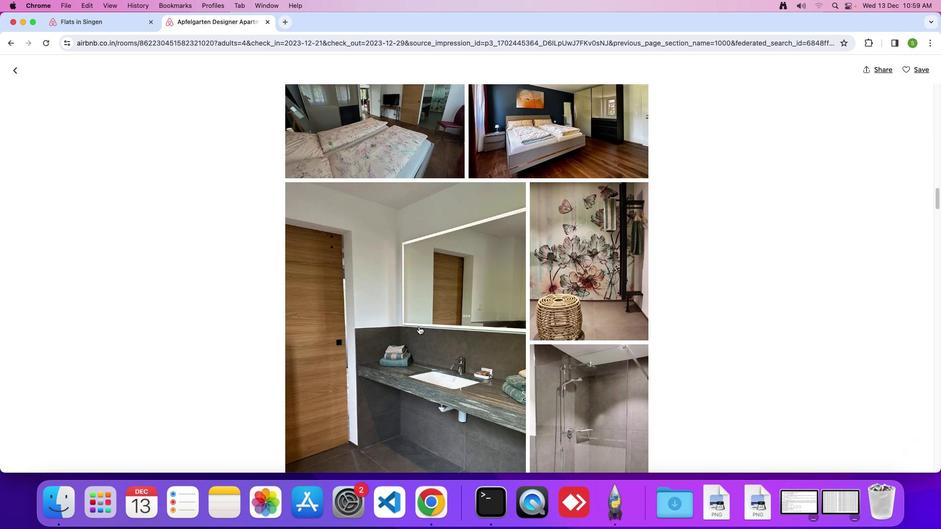 
Action: Mouse scrolled (418, 327) with delta (0, 0)
Screenshot: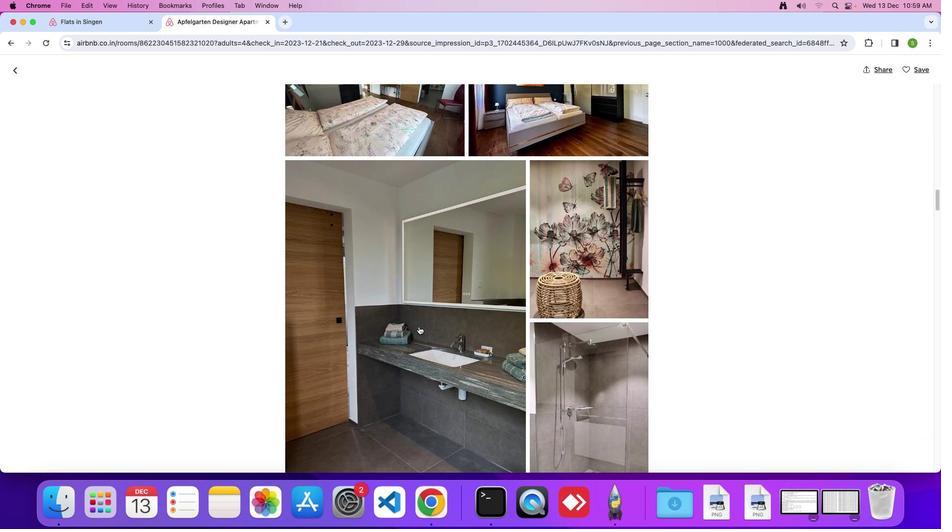 
Action: Mouse scrolled (418, 327) with delta (0, 0)
Screenshot: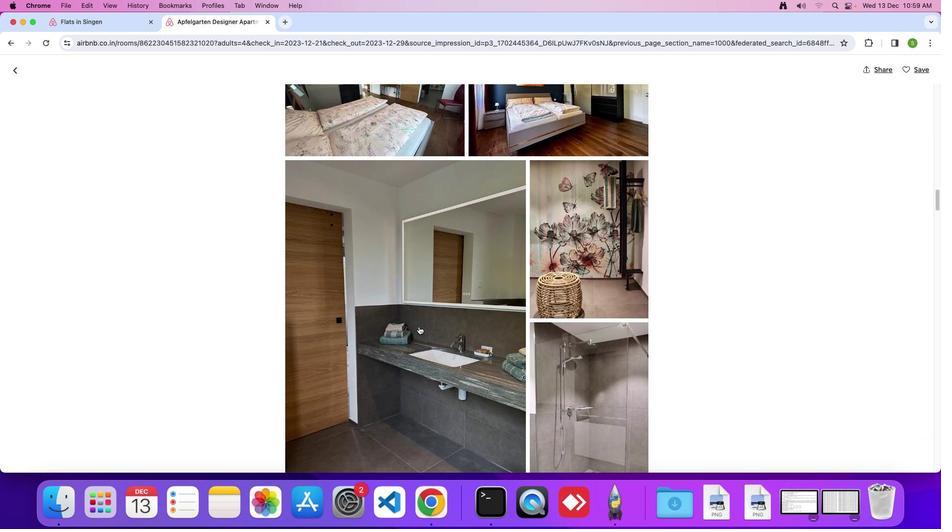 
Action: Mouse scrolled (418, 327) with delta (0, 0)
Screenshot: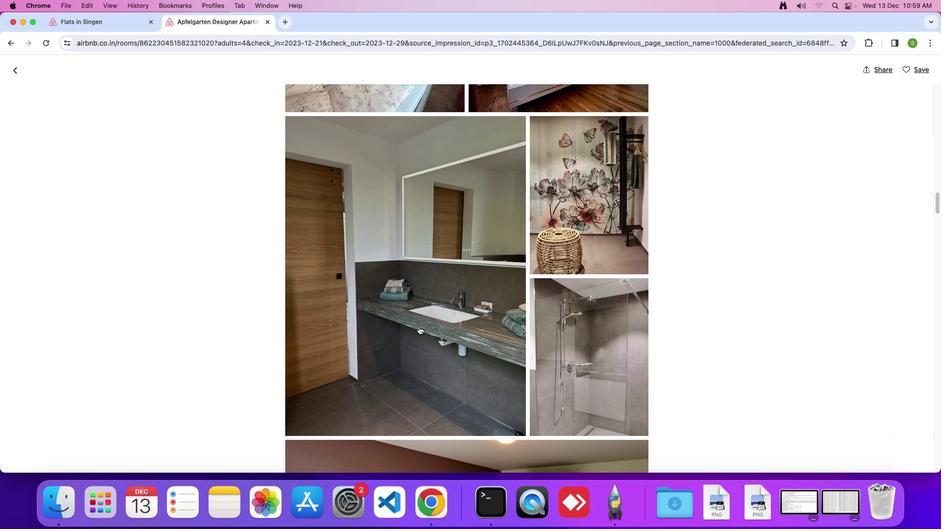 
Action: Mouse scrolled (418, 327) with delta (0, 0)
Screenshot: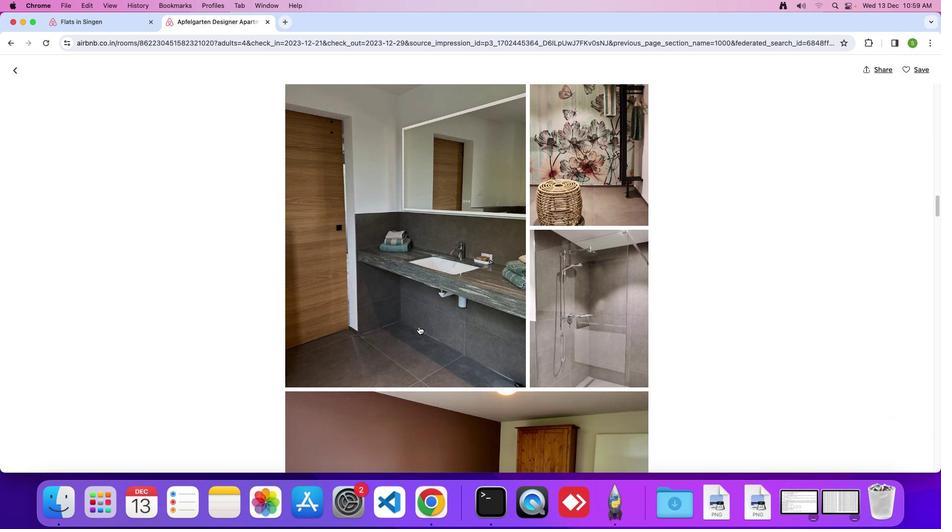 
Action: Mouse scrolled (418, 327) with delta (0, -1)
Screenshot: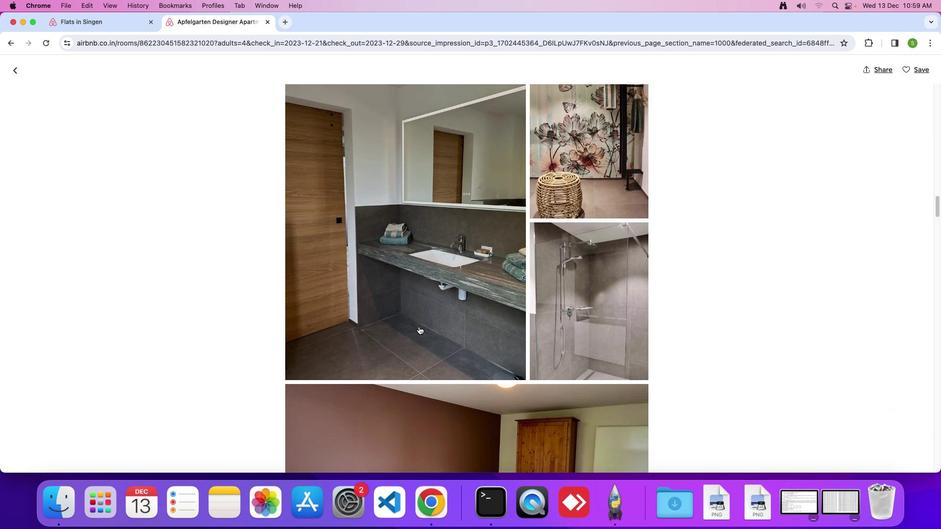 
Action: Mouse scrolled (418, 327) with delta (0, 0)
Screenshot: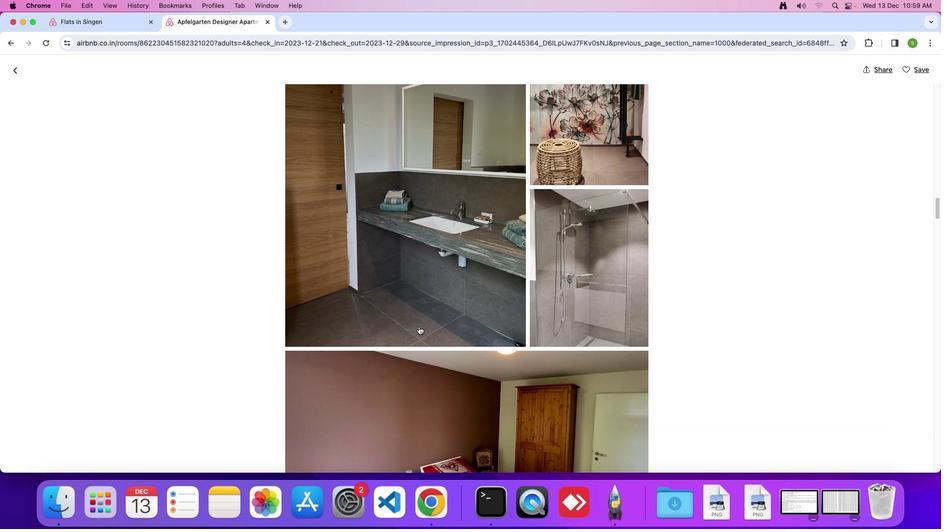 
Action: Mouse scrolled (418, 327) with delta (0, 0)
Screenshot: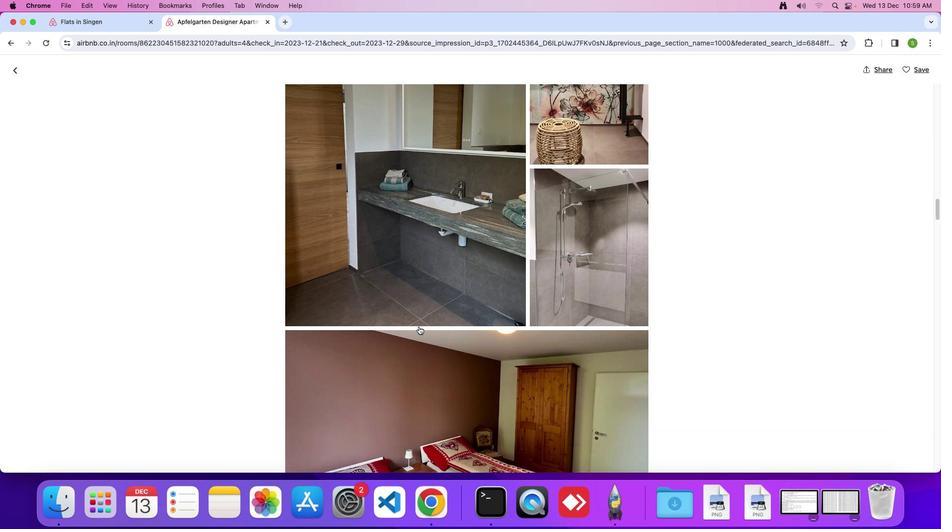 
Action: Mouse scrolled (418, 327) with delta (0, -1)
Screenshot: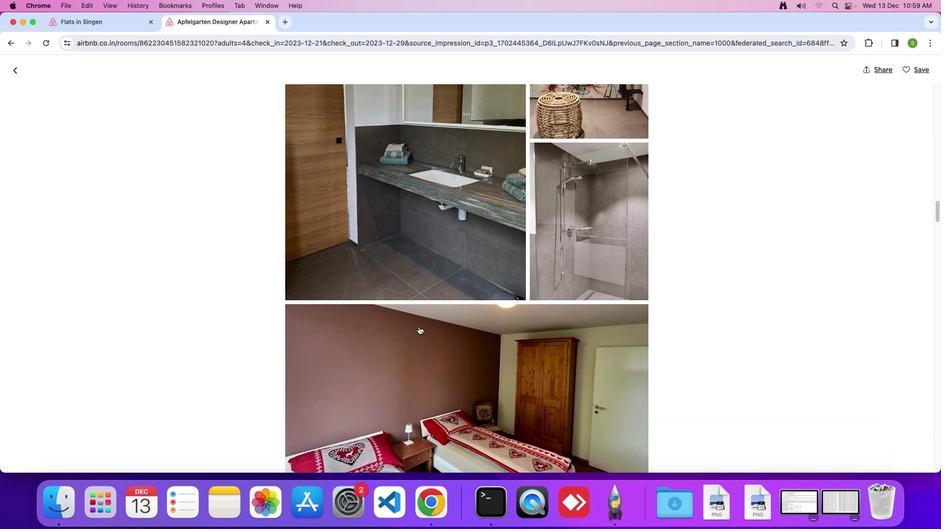 
Action: Mouse scrolled (418, 327) with delta (0, 0)
Screenshot: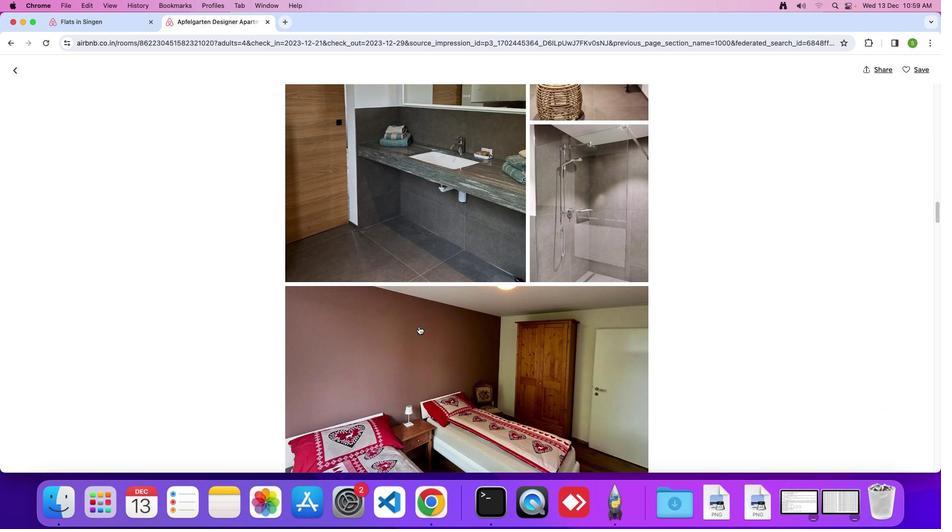 
Action: Mouse scrolled (418, 327) with delta (0, 0)
Screenshot: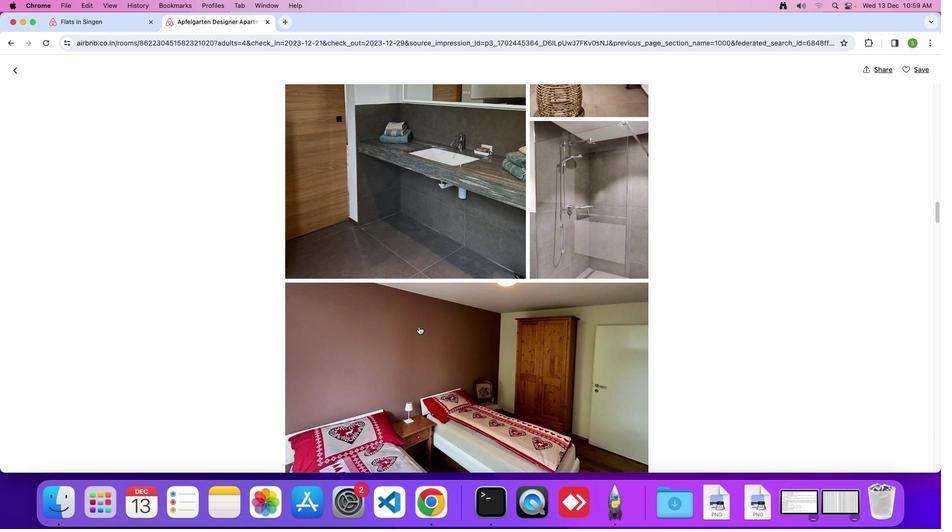 
Action: Mouse scrolled (418, 327) with delta (0, 0)
Screenshot: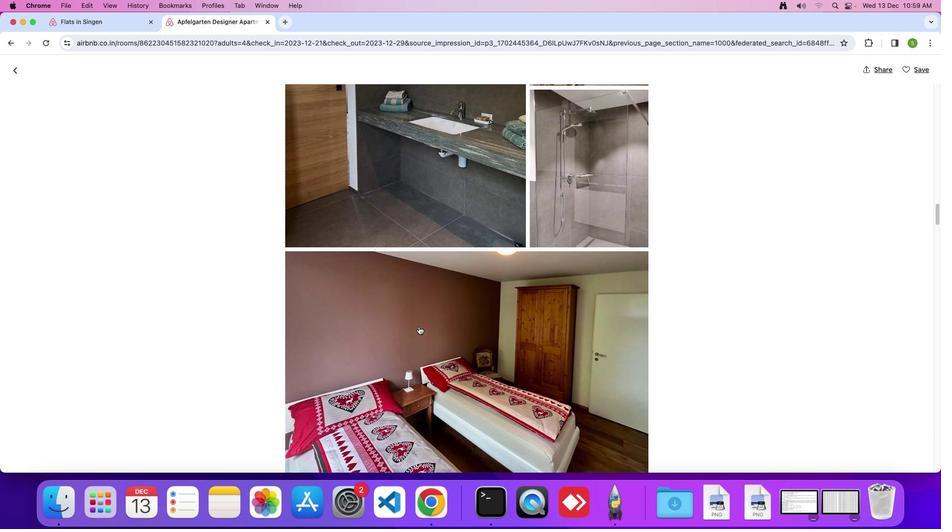 
Action: Mouse scrolled (418, 327) with delta (0, 0)
Screenshot: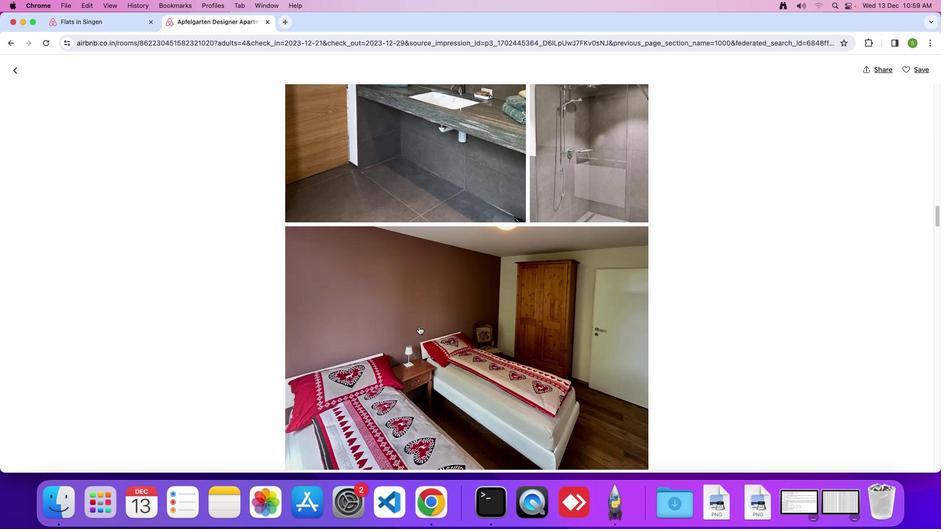 
Action: Mouse scrolled (418, 327) with delta (0, -1)
Screenshot: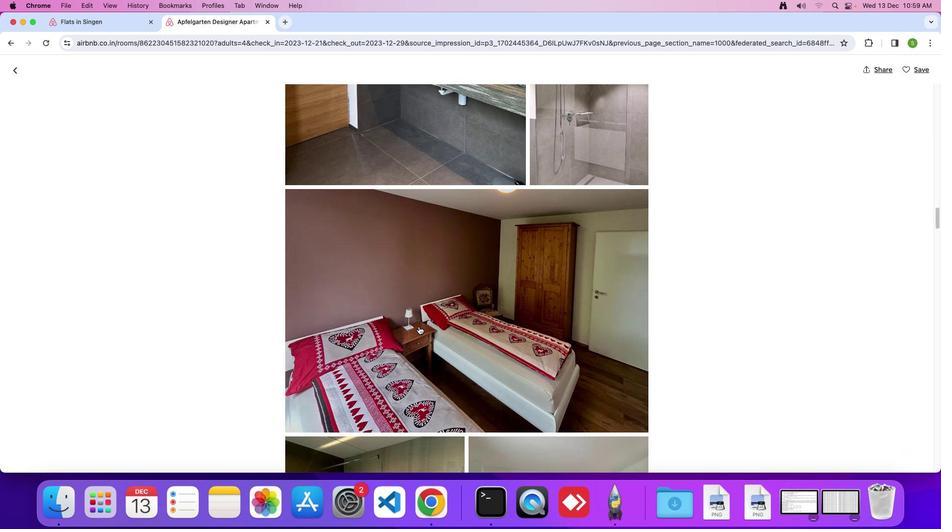 
Action: Mouse scrolled (418, 327) with delta (0, 0)
Screenshot: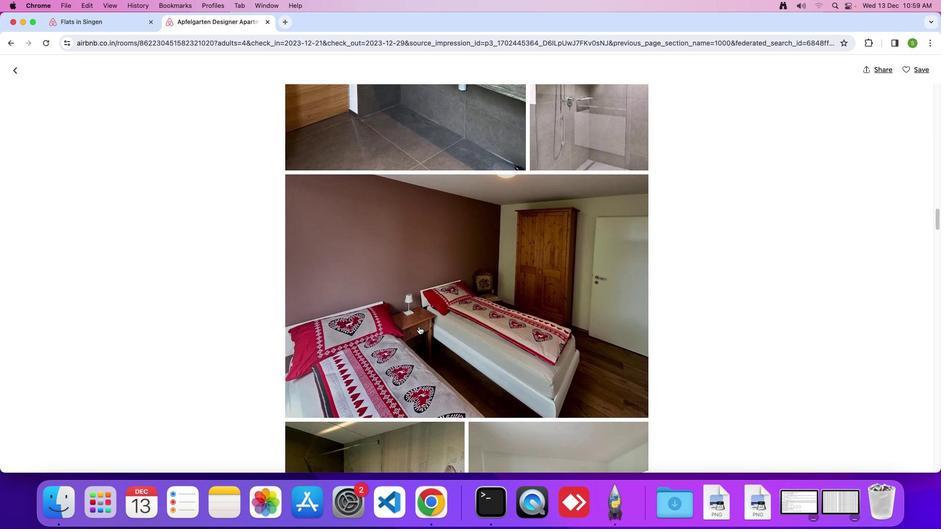 
Action: Mouse scrolled (418, 327) with delta (0, 0)
Screenshot: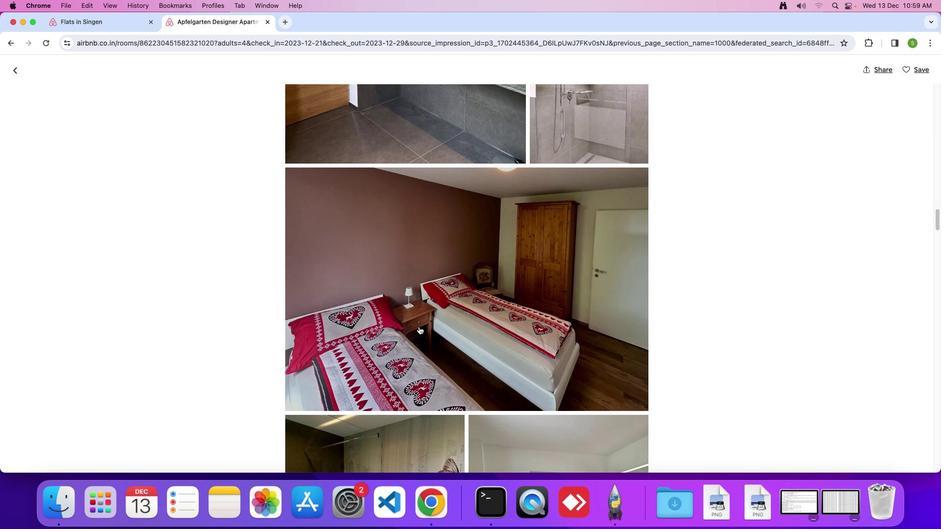 
Action: Mouse scrolled (418, 327) with delta (0, 0)
Screenshot: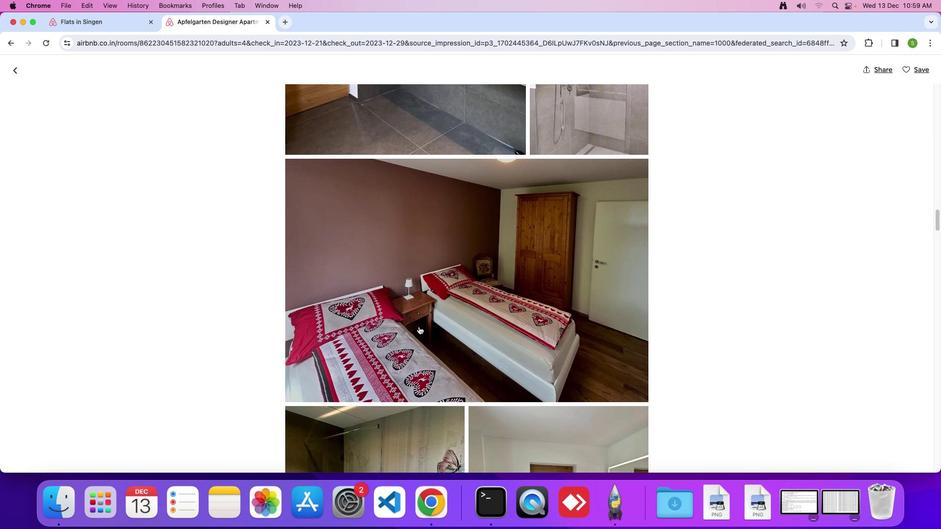 
Action: Mouse scrolled (418, 327) with delta (0, 0)
Screenshot: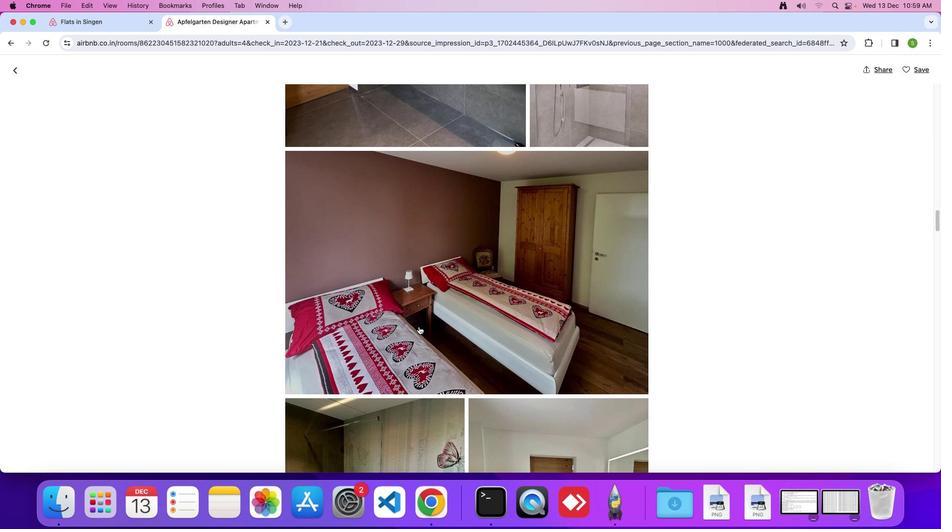 
Action: Mouse scrolled (418, 327) with delta (0, 0)
Screenshot: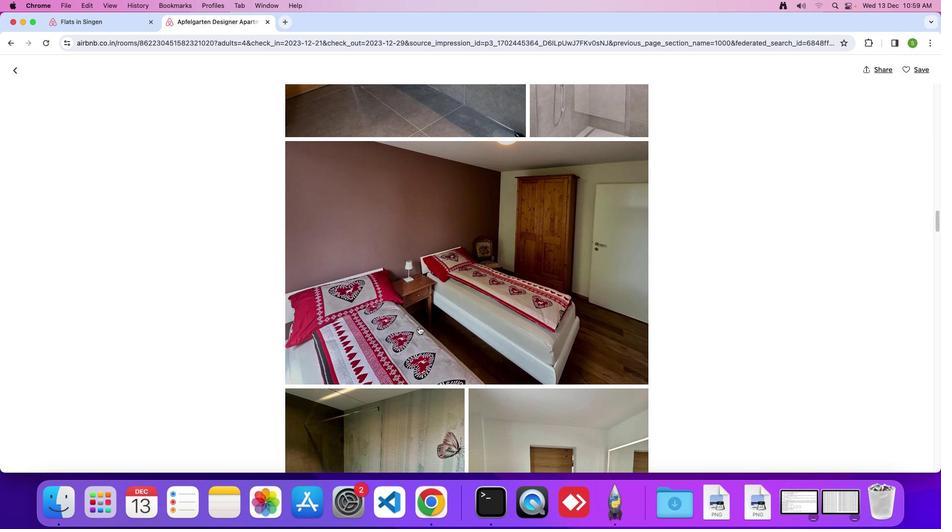 
Action: Mouse scrolled (418, 327) with delta (0, 0)
Screenshot: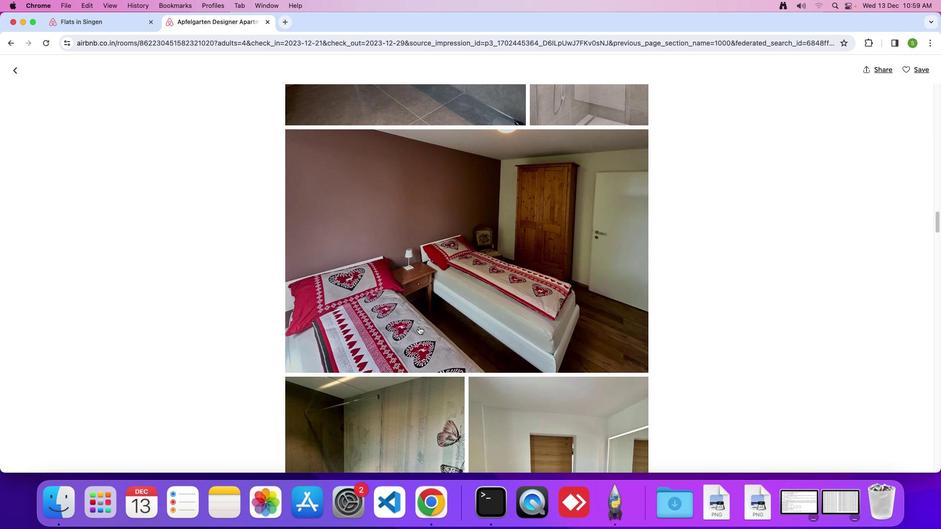 
Action: Mouse scrolled (418, 327) with delta (0, 0)
Screenshot: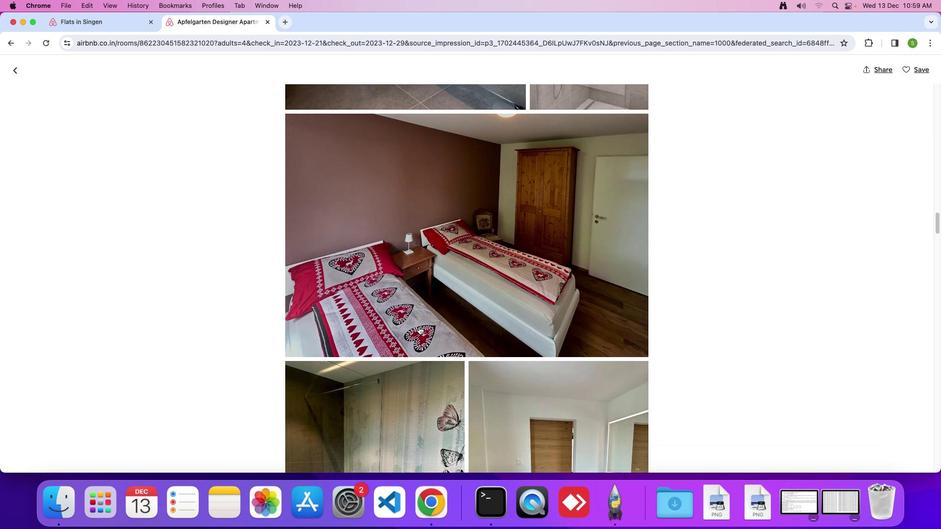 
Action: Mouse scrolled (418, 327) with delta (0, 0)
Screenshot: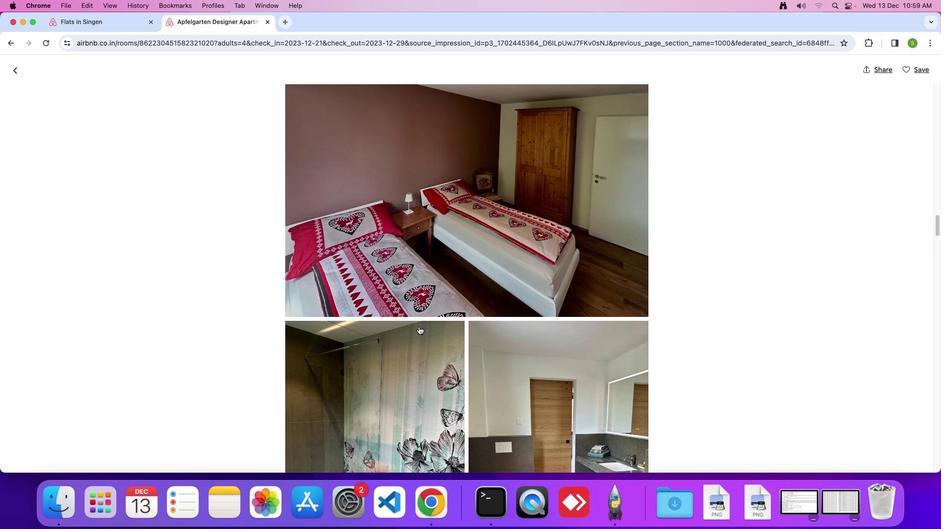 
Action: Mouse scrolled (418, 327) with delta (0, 0)
Screenshot: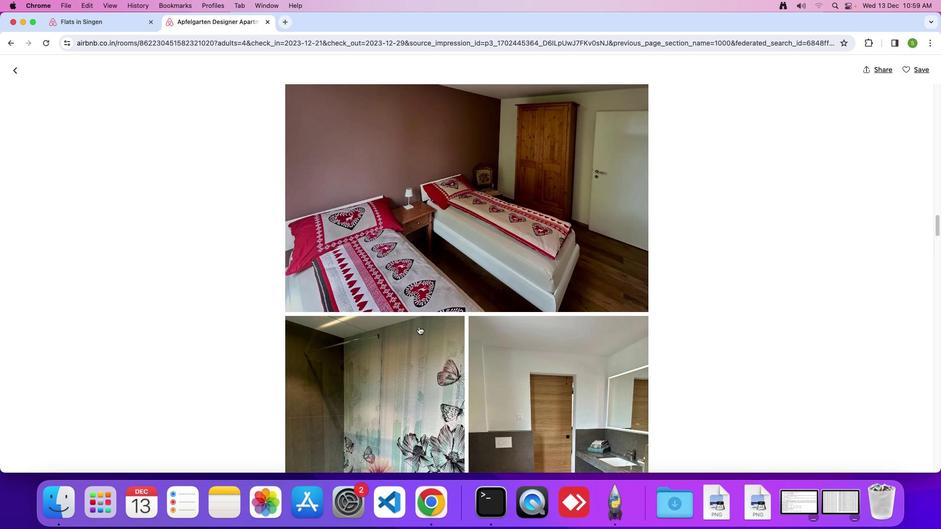
Action: Mouse scrolled (418, 327) with delta (0, 0)
Screenshot: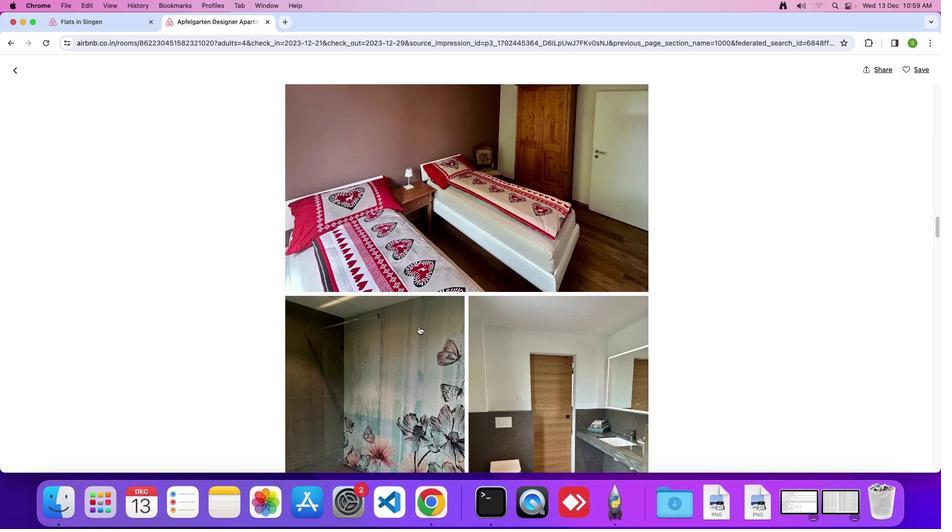 
Action: Mouse scrolled (418, 327) with delta (0, 0)
Screenshot: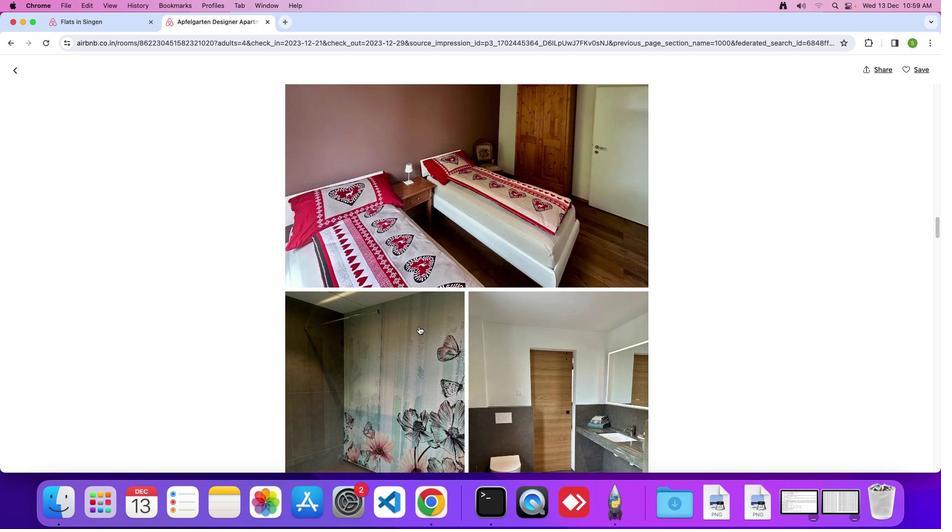 
Action: Mouse scrolled (418, 327) with delta (0, 0)
Screenshot: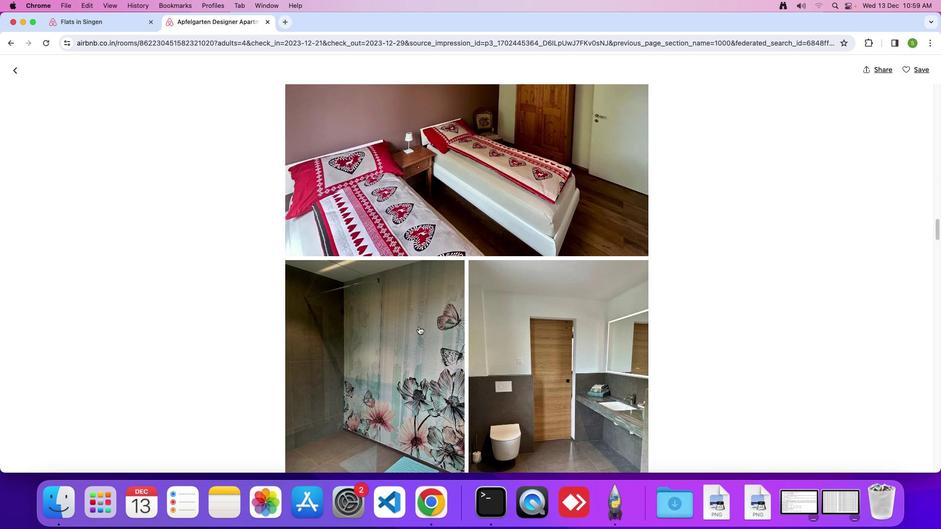 
Action: Mouse scrolled (418, 327) with delta (0, 0)
Screenshot: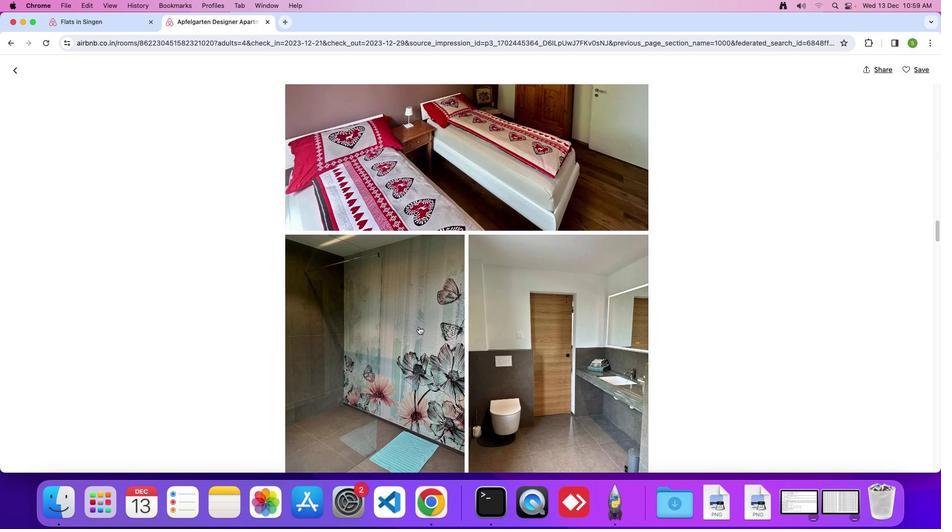 
Action: Mouse scrolled (418, 327) with delta (0, -1)
Screenshot: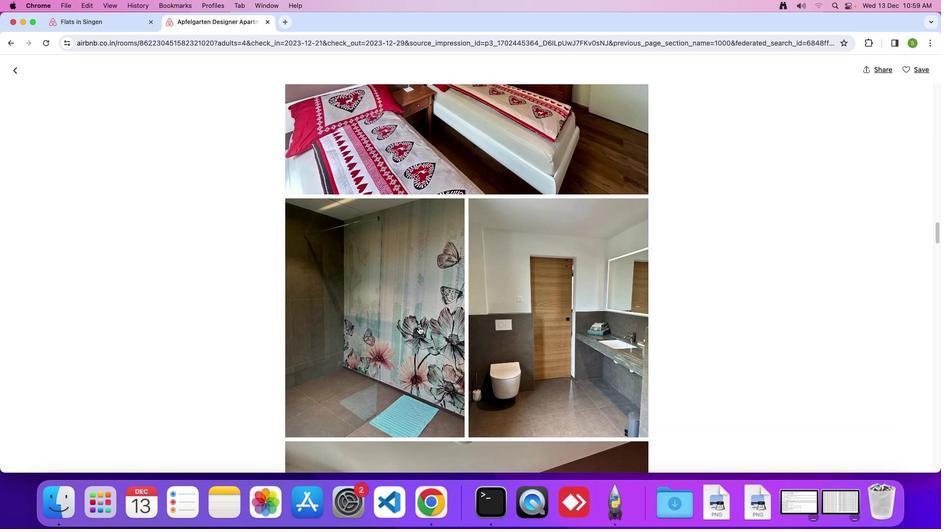 
Action: Mouse scrolled (418, 327) with delta (0, 0)
Screenshot: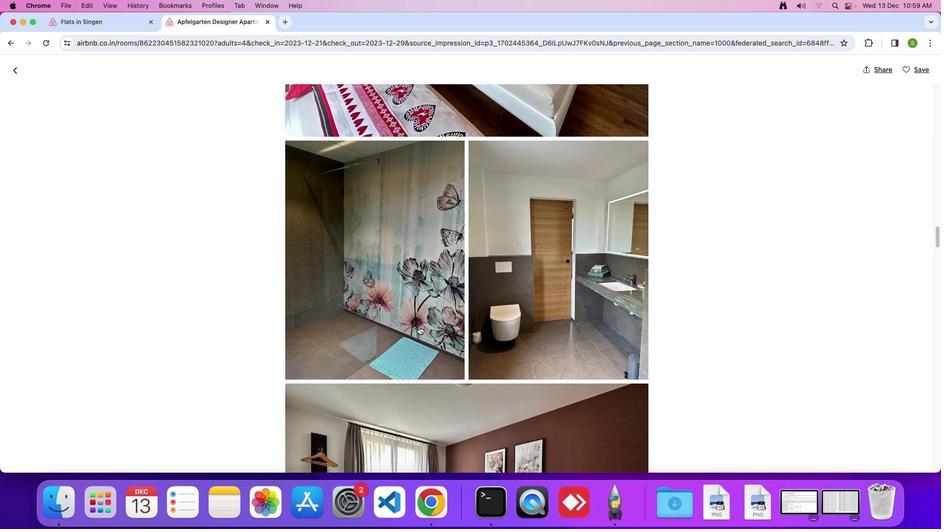 
Action: Mouse scrolled (418, 327) with delta (0, 0)
Screenshot: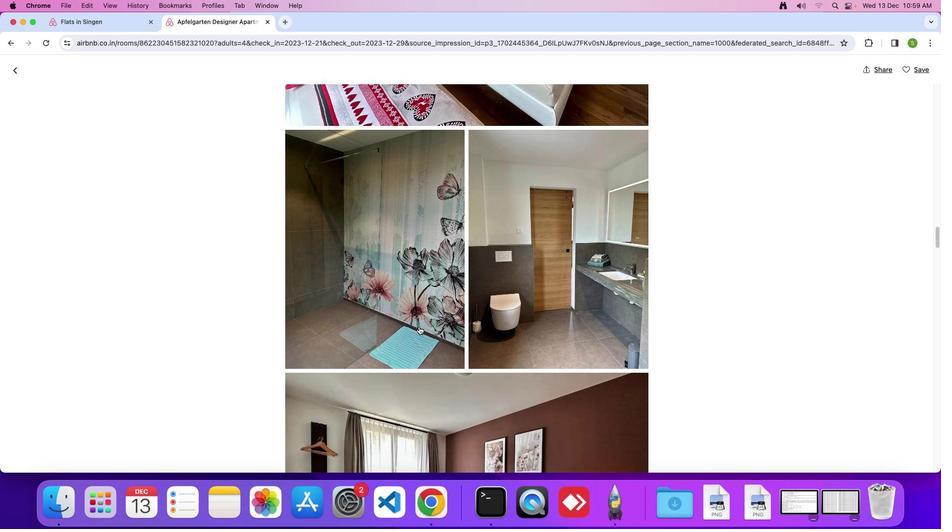 
Action: Mouse scrolled (418, 327) with delta (0, -1)
Screenshot: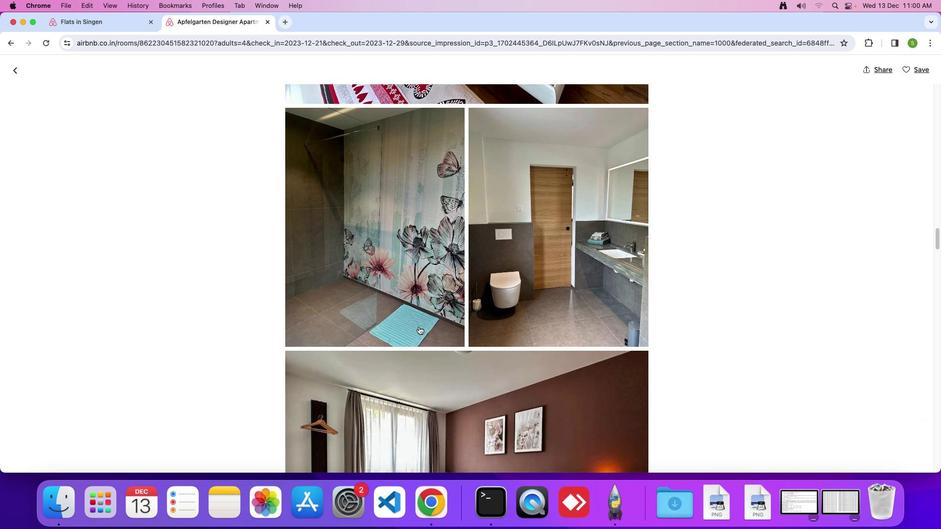 
Action: Mouse scrolled (418, 327) with delta (0, 0)
Screenshot: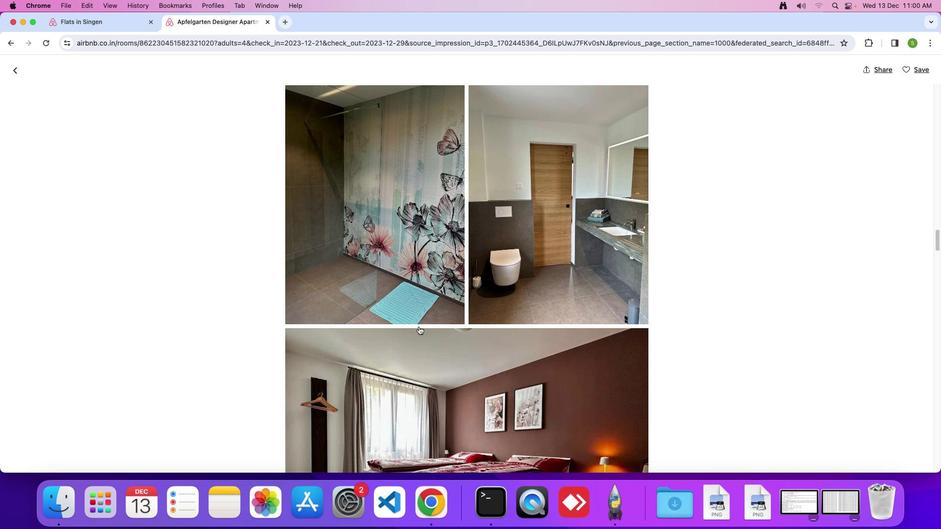 
Action: Mouse scrolled (418, 327) with delta (0, 0)
Screenshot: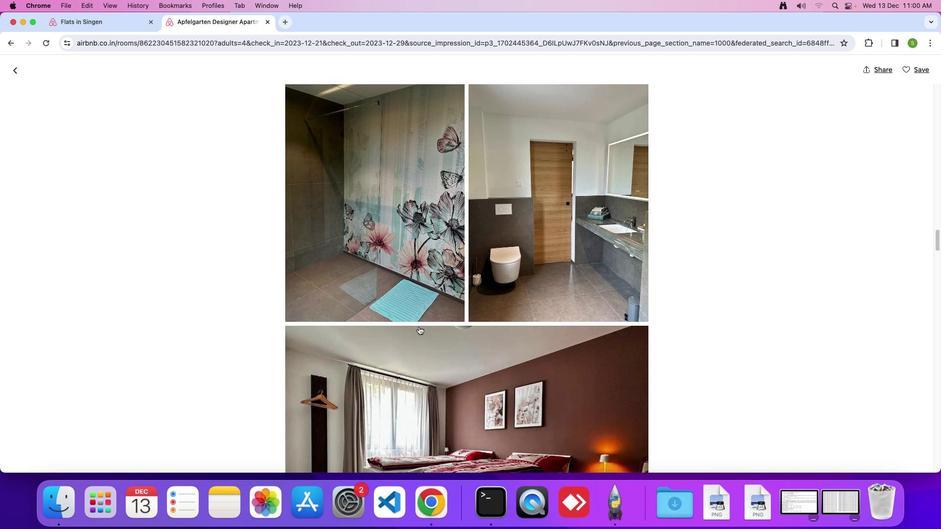 
Action: Mouse scrolled (418, 327) with delta (0, 0)
Screenshot: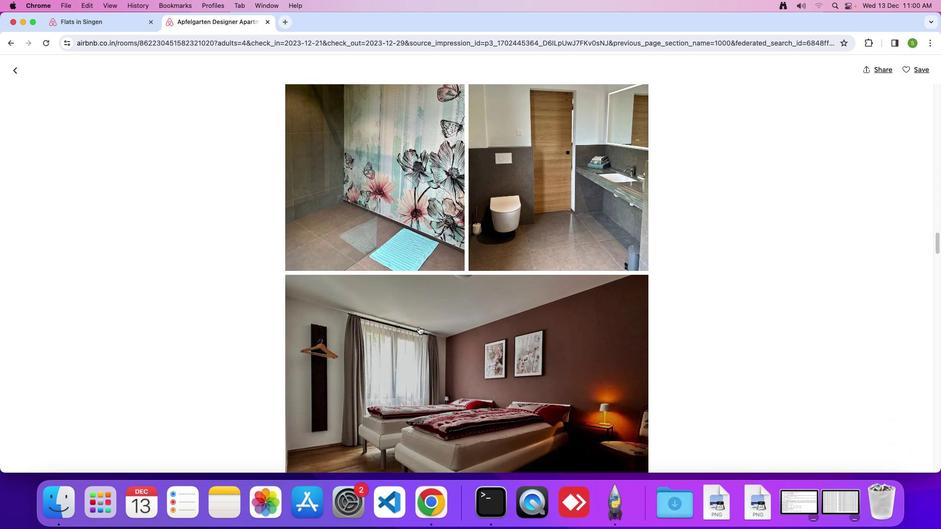 
Action: Mouse scrolled (418, 327) with delta (0, 0)
Screenshot: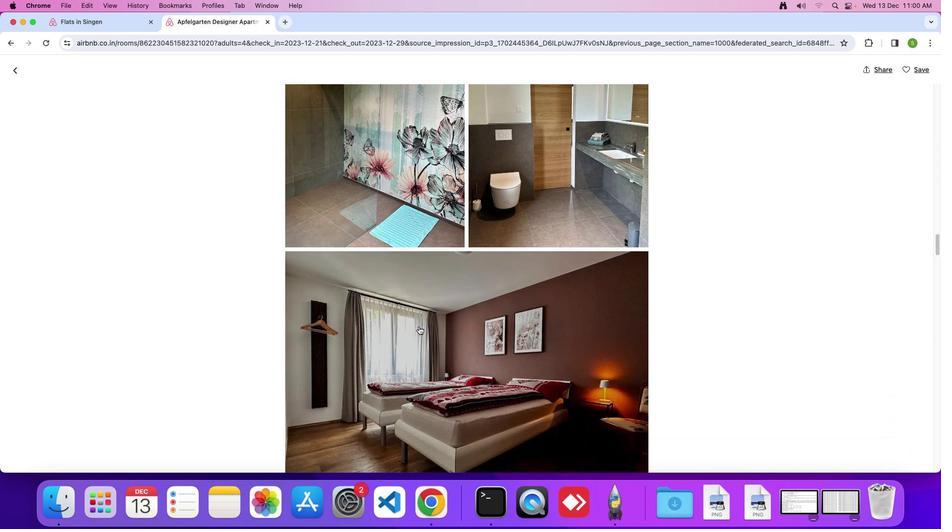 
Action: Mouse scrolled (418, 327) with delta (0, -1)
Screenshot: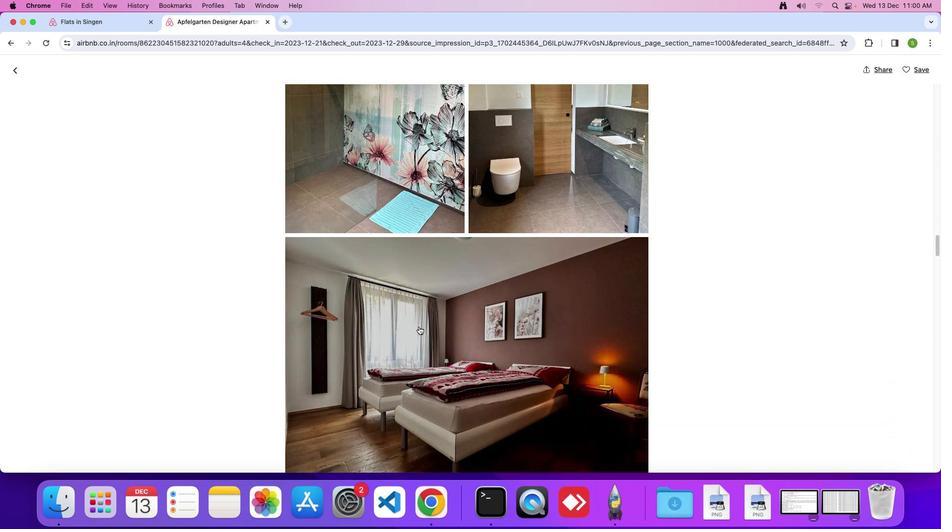 
Action: Mouse scrolled (418, 327) with delta (0, 0)
Screenshot: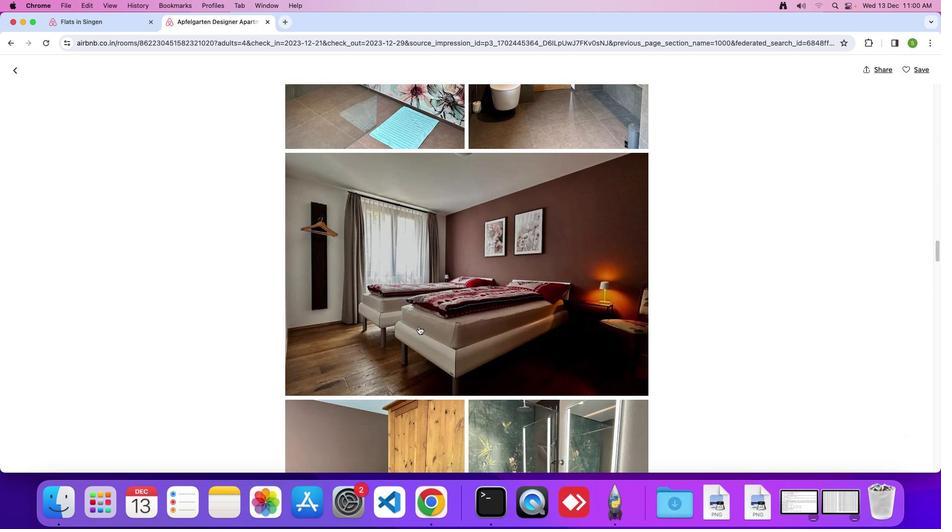 
Action: Mouse scrolled (418, 327) with delta (0, 0)
Screenshot: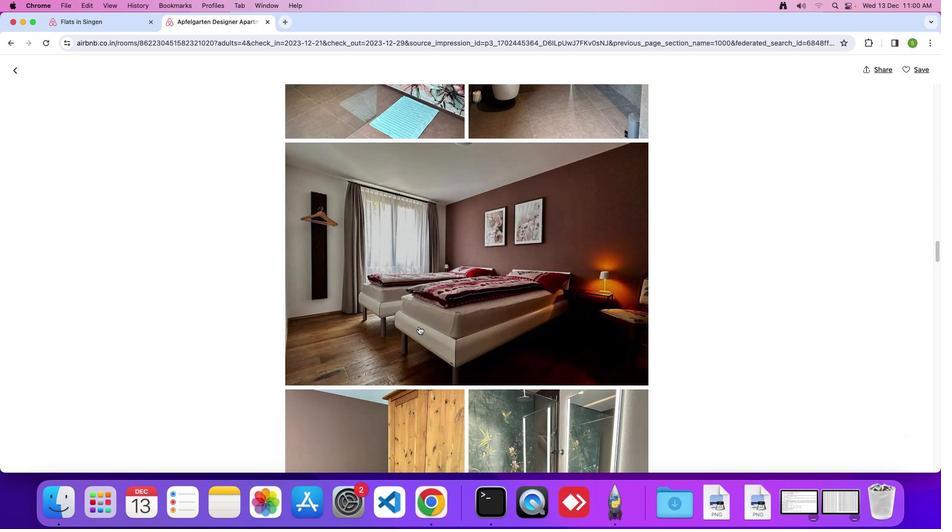 
Action: Mouse scrolled (418, 327) with delta (0, -1)
Screenshot: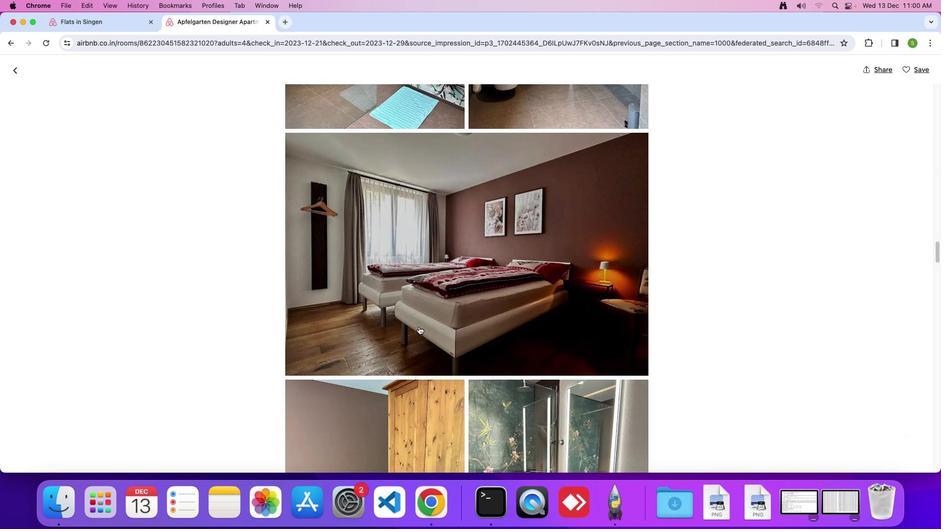 
Action: Mouse scrolled (418, 327) with delta (0, 0)
Screenshot: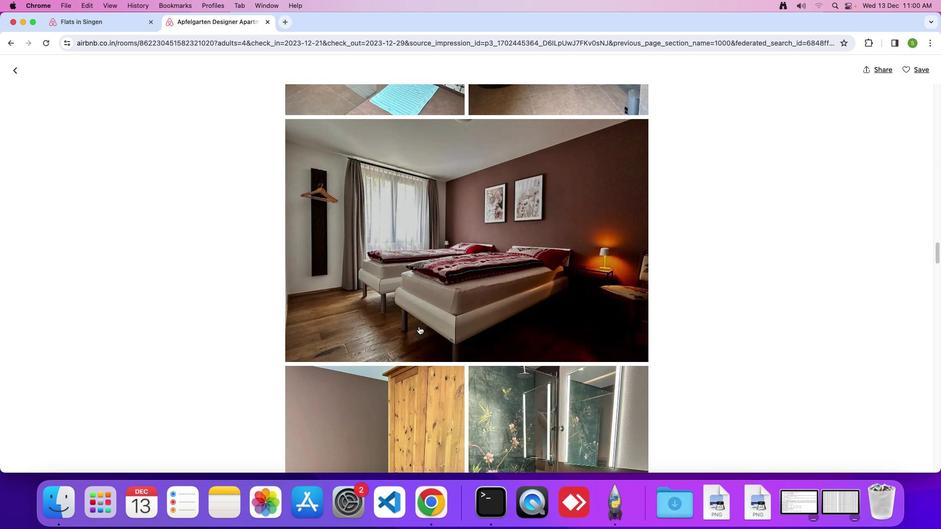 
Action: Mouse scrolled (418, 327) with delta (0, 0)
Screenshot: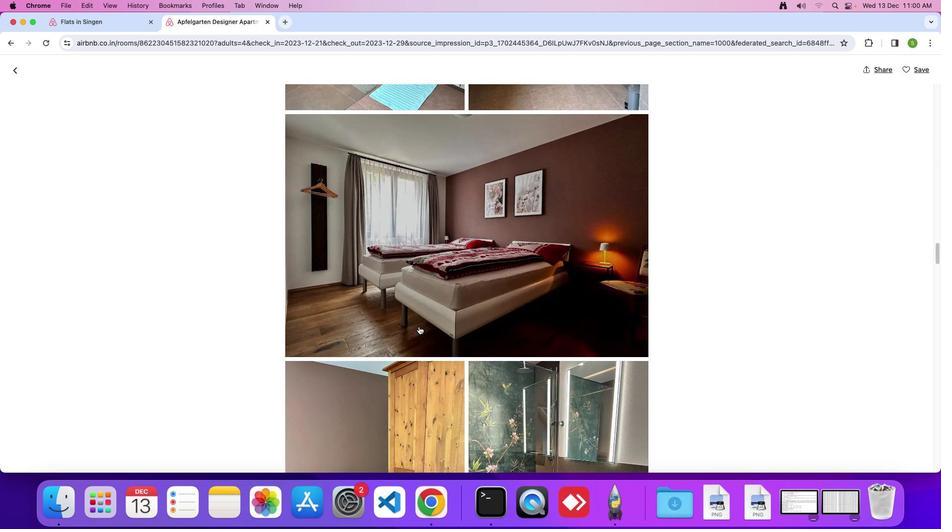 
Action: Mouse scrolled (418, 327) with delta (0, 0)
Screenshot: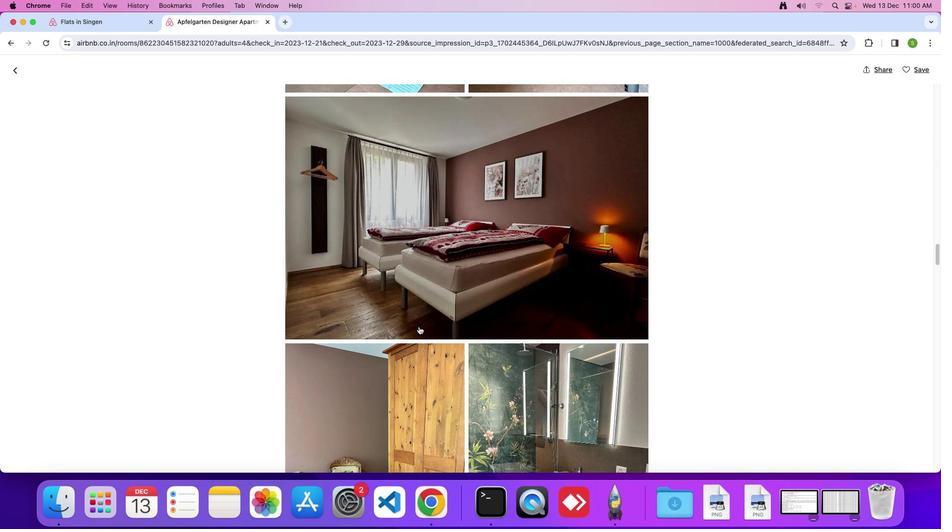 
Action: Mouse scrolled (418, 327) with delta (0, 0)
Screenshot: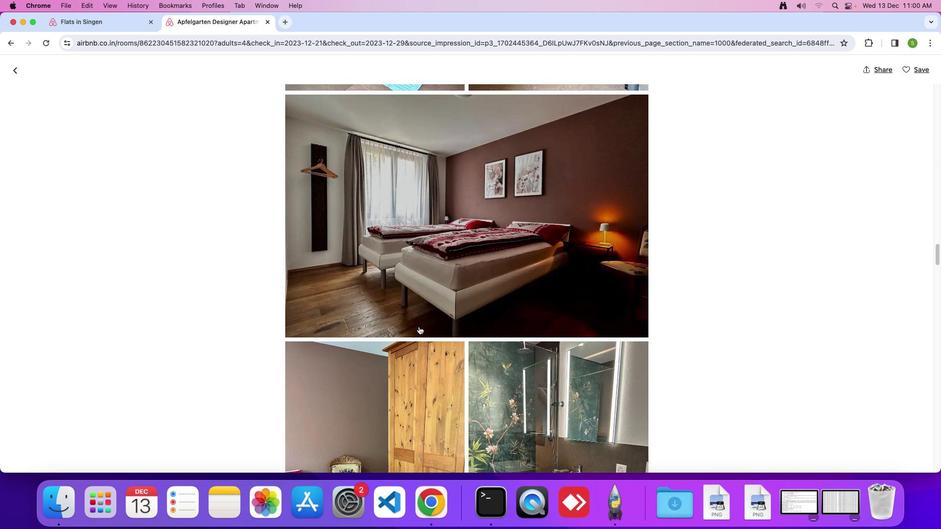 
Action: Mouse scrolled (418, 327) with delta (0, 0)
Screenshot: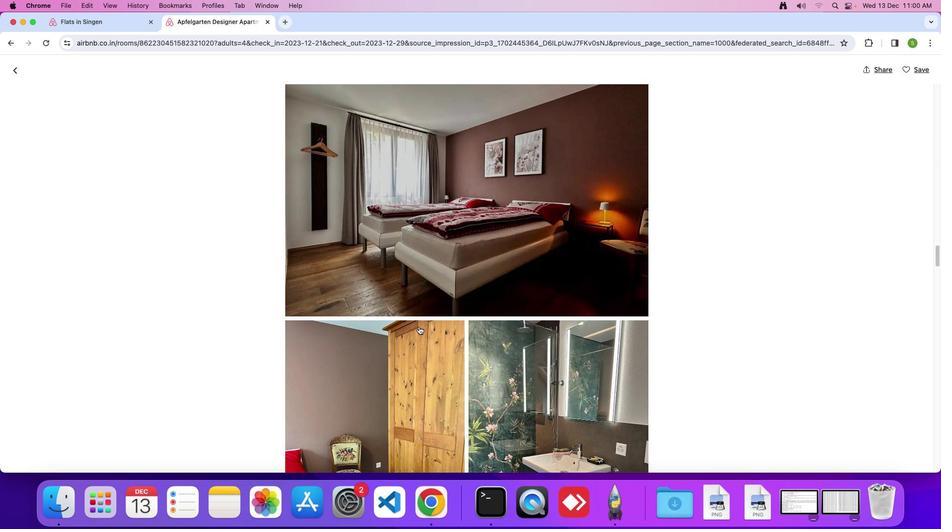 
Action: Mouse scrolled (418, 327) with delta (0, 0)
Screenshot: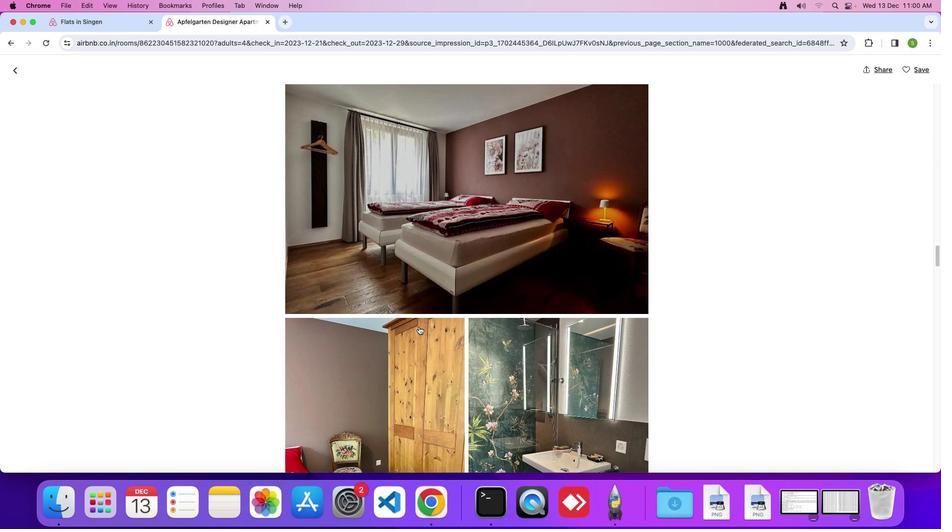 
Action: Mouse scrolled (418, 327) with delta (0, 0)
Screenshot: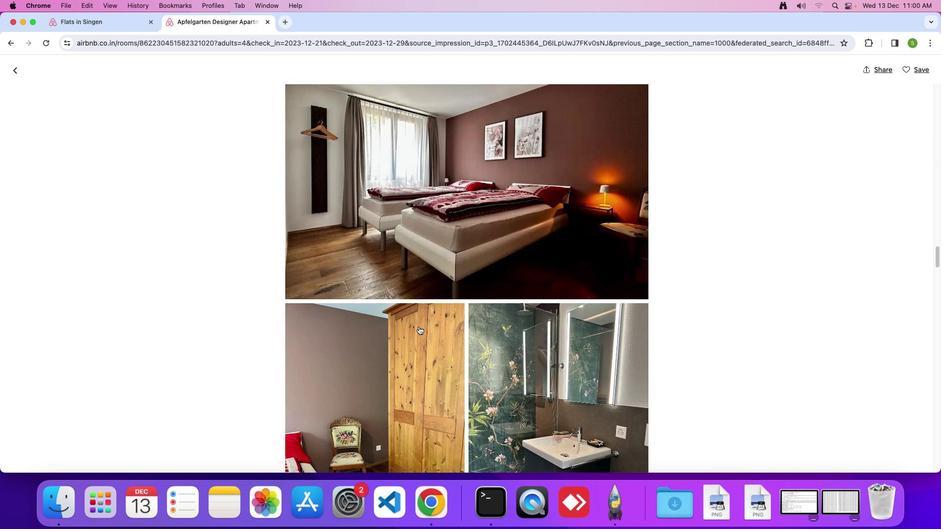 
Action: Mouse scrolled (418, 327) with delta (0, 0)
Screenshot: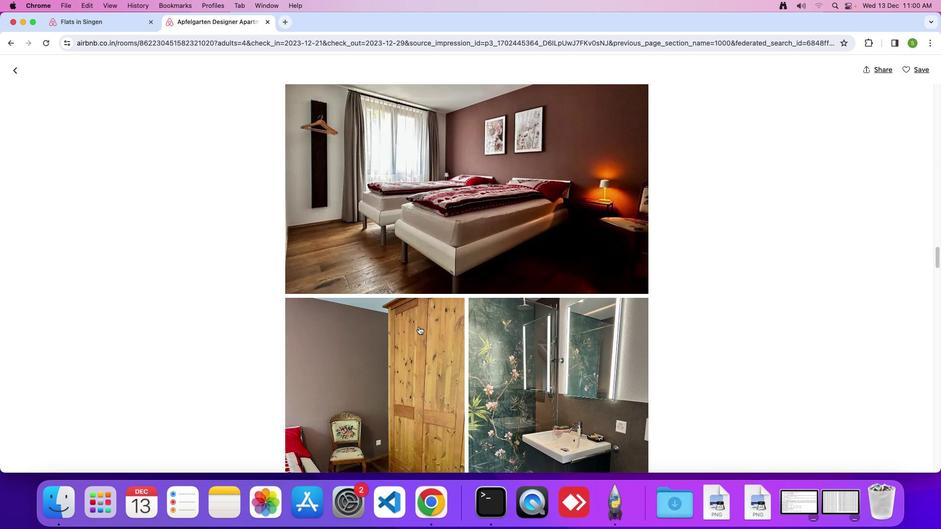
Action: Mouse scrolled (418, 327) with delta (0, 0)
Screenshot: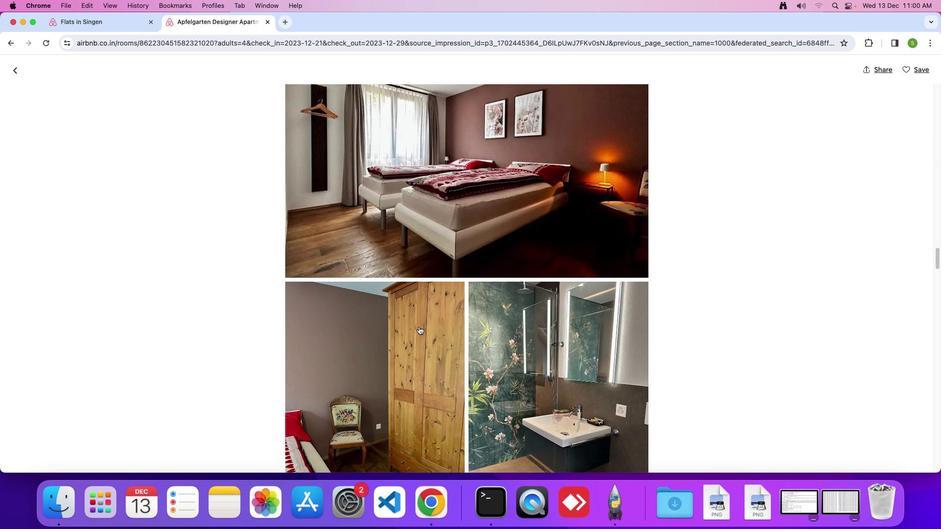 
Action: Mouse scrolled (418, 327) with delta (0, 0)
Screenshot: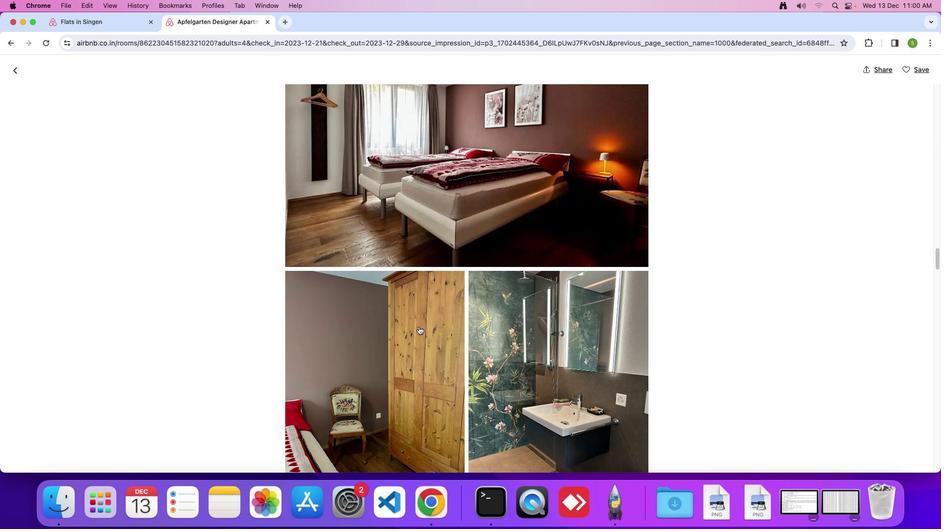 
Action: Mouse scrolled (418, 327) with delta (0, 0)
Screenshot: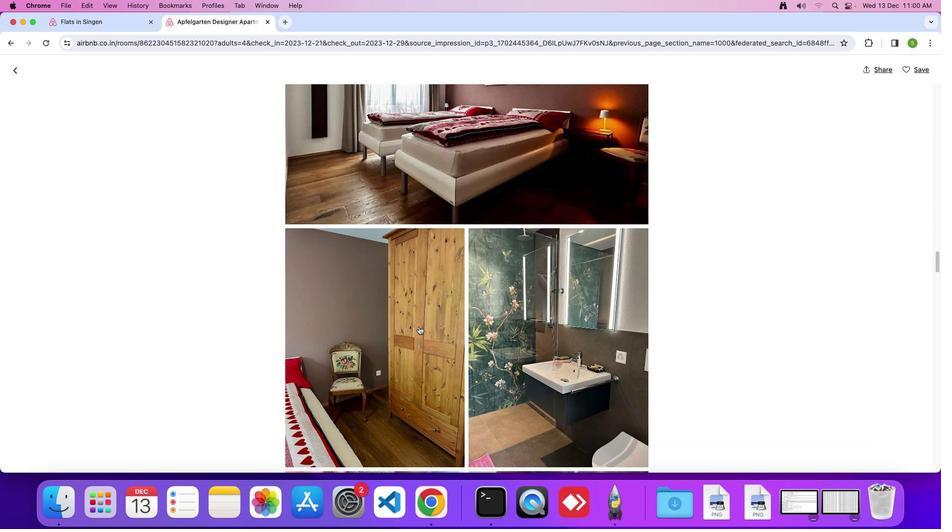 
Action: Mouse scrolled (418, 327) with delta (0, 0)
Screenshot: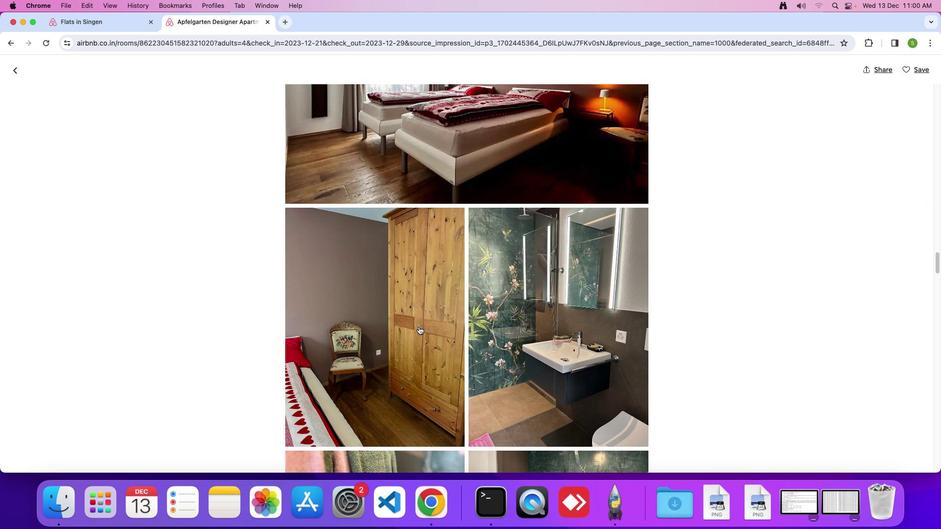 
Action: Mouse scrolled (418, 327) with delta (0, 0)
Screenshot: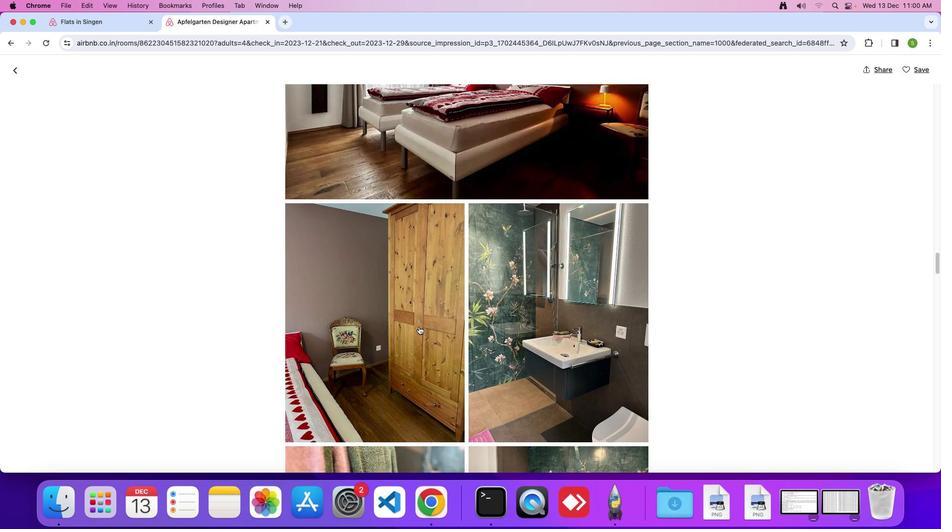 
Action: Mouse scrolled (418, 327) with delta (0, 0)
Screenshot: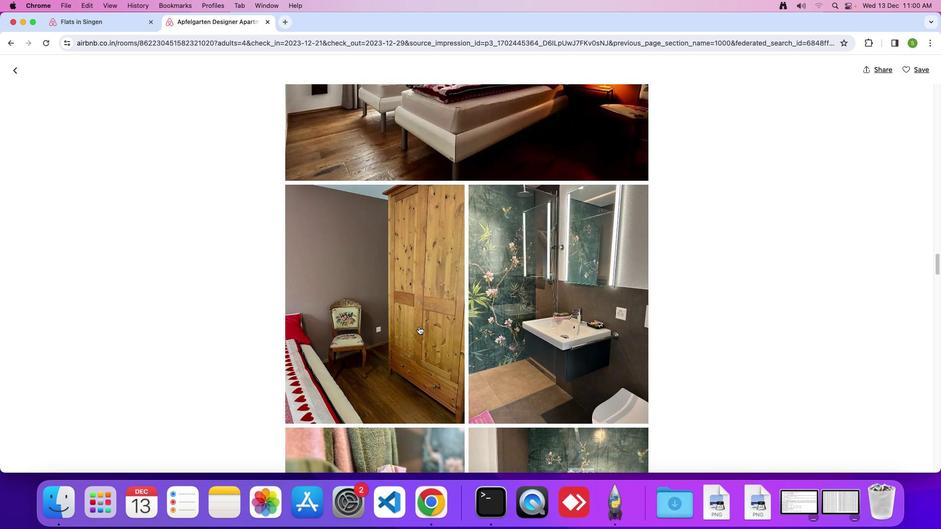 
Action: Mouse scrolled (418, 327) with delta (0, 0)
Screenshot: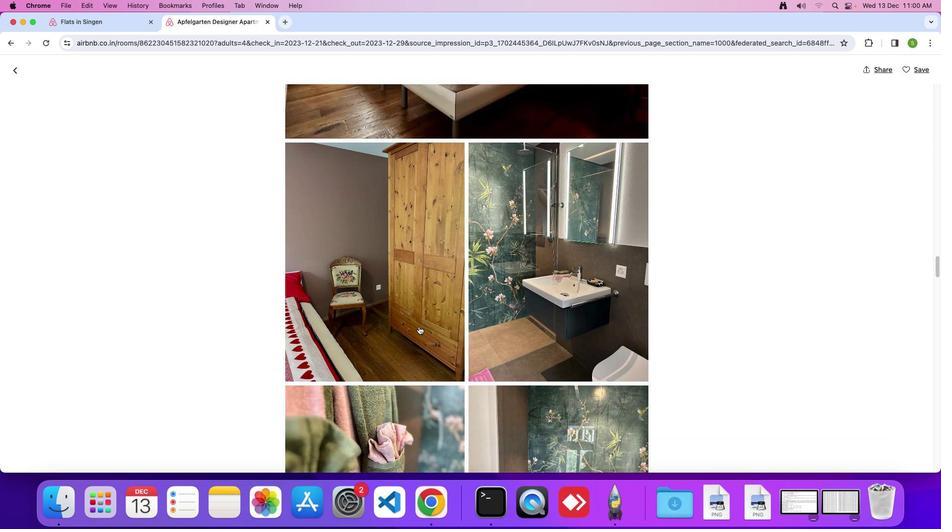 
Action: Mouse scrolled (418, 327) with delta (0, -1)
